 Task: Plan a trip to Pukekohe East, New Zealand from 10th December, 2023 to 18th December, 2023 for 2 adults.1  bedroom having 1 bed and 1 bathroom. Property type can be flat. Amenities needed are: wifi, TV, free parkinig on premises, gym, breakfast. Booking option can be shelf check-in. Look for 3 properties as per requirement.
Action: Mouse moved to (502, 72)
Screenshot: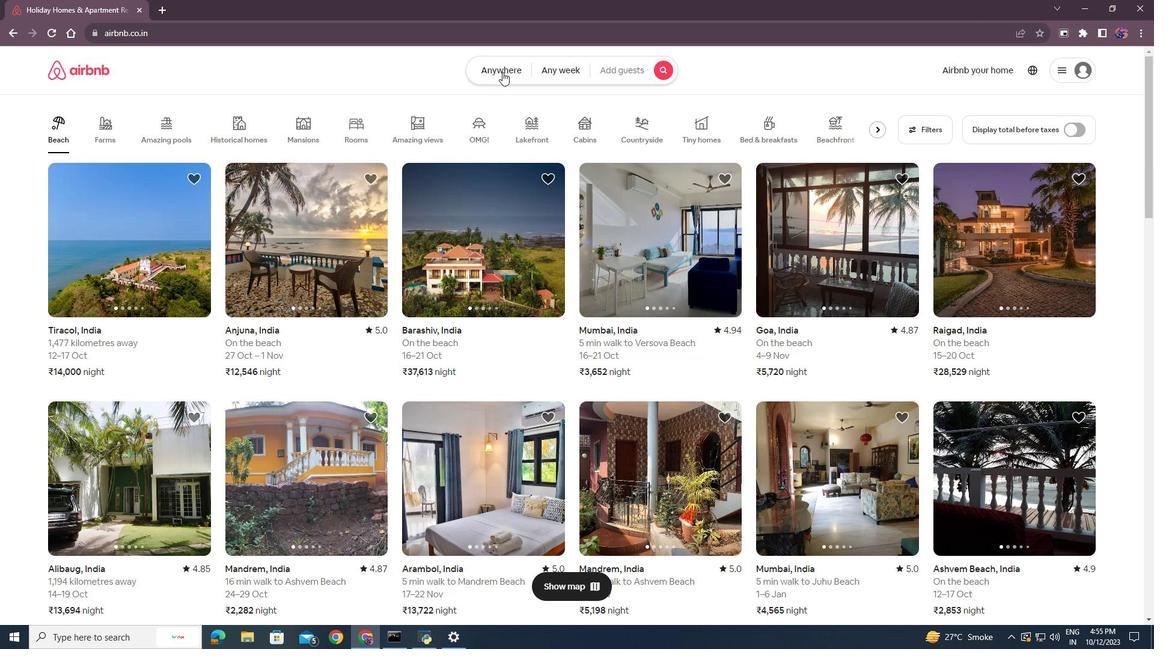 
Action: Mouse pressed left at (502, 72)
Screenshot: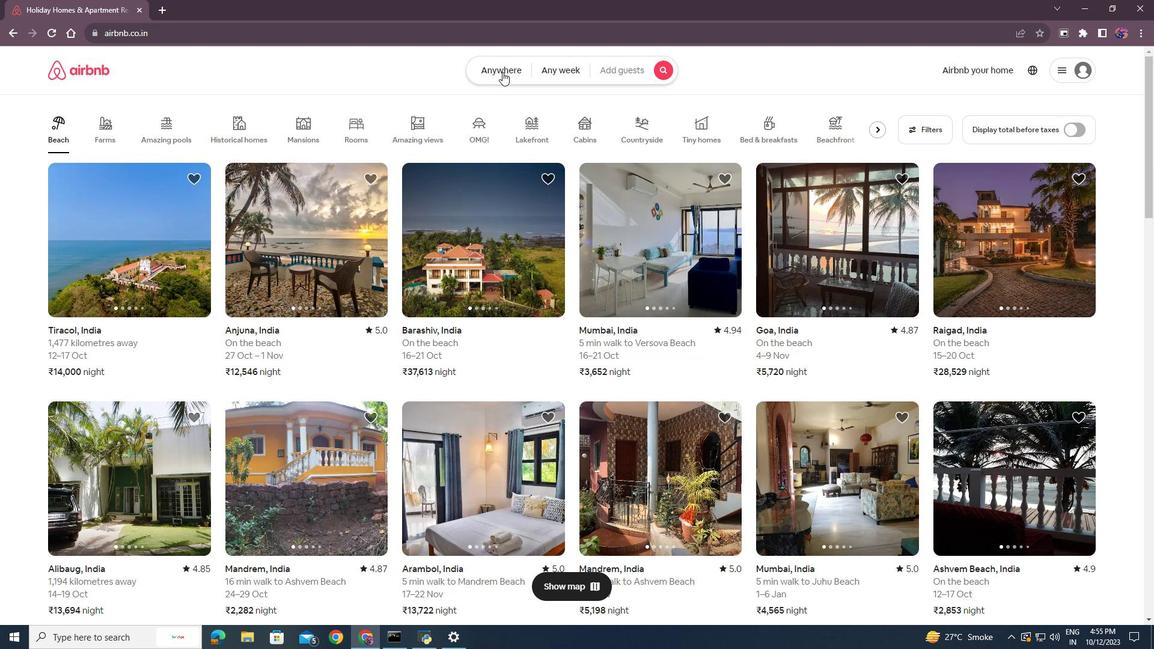
Action: Mouse moved to (384, 117)
Screenshot: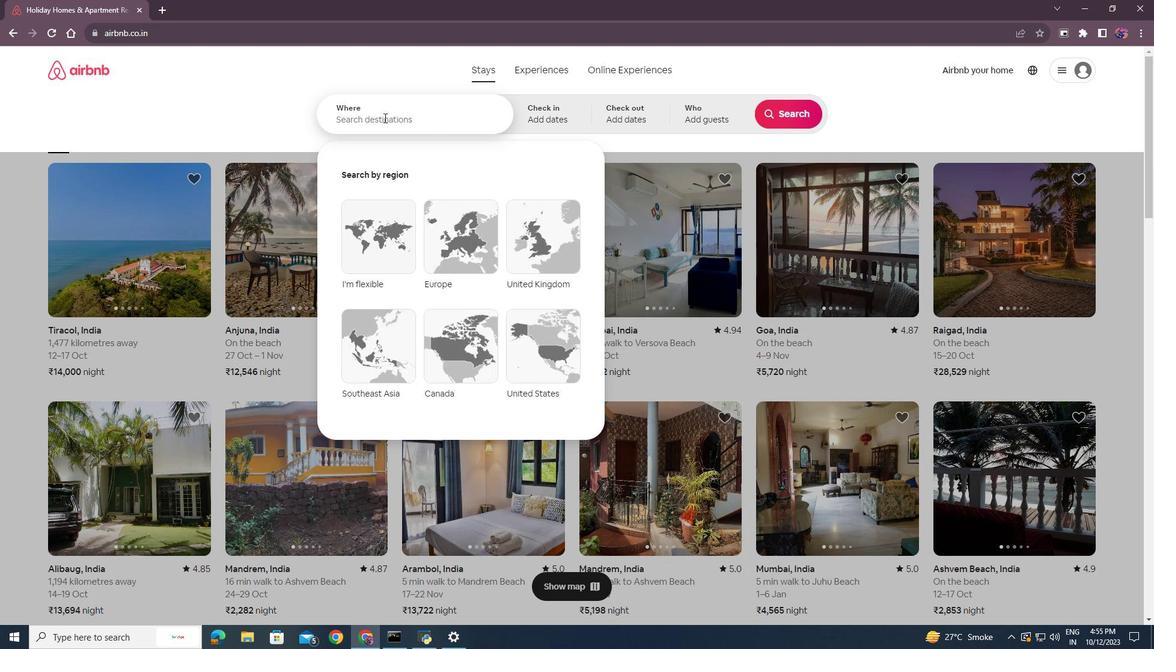 
Action: Mouse pressed left at (384, 117)
Screenshot: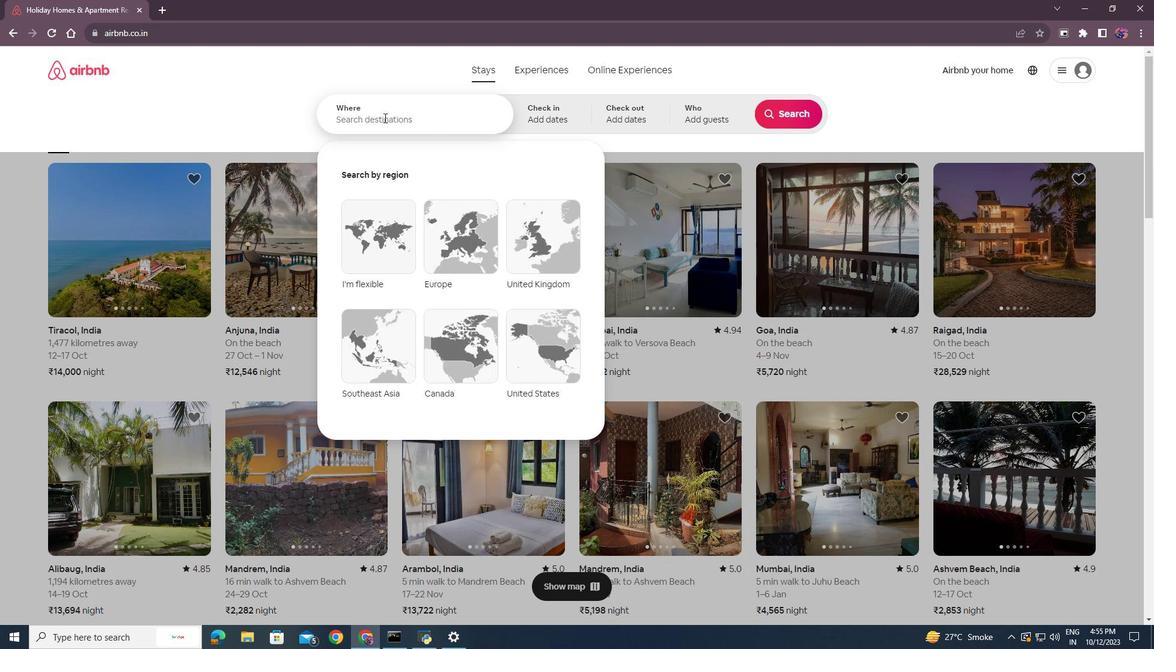 
Action: Mouse moved to (383, 117)
Screenshot: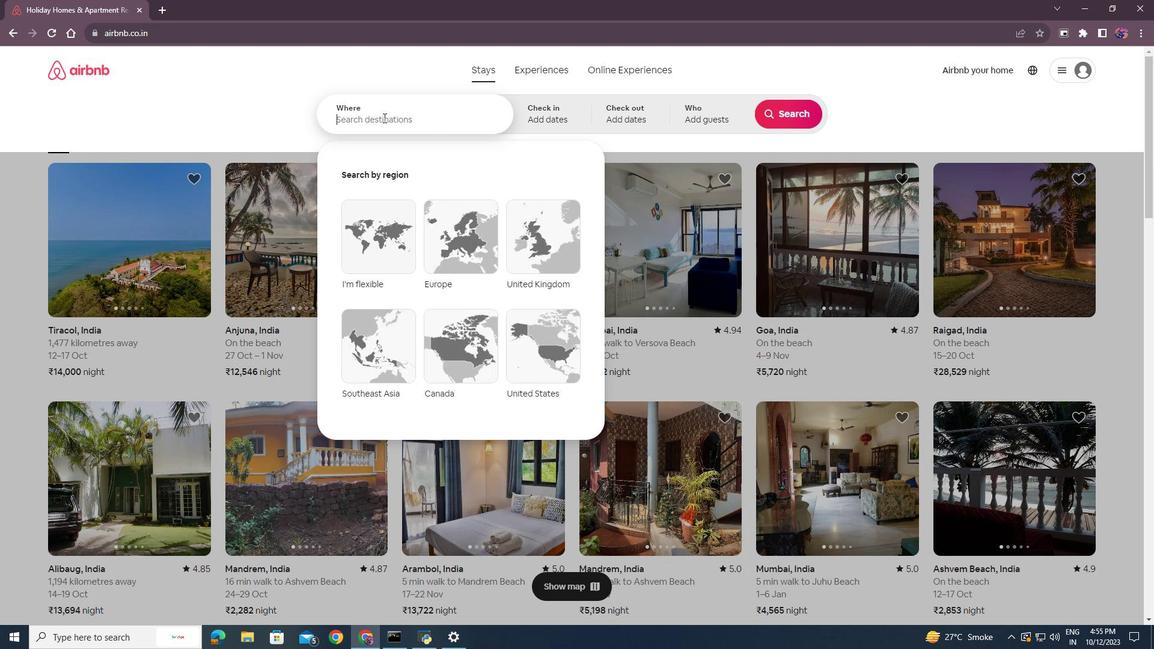 
Action: Key pressed <Key.shift><Key.shift><Key.shift><Key.shift><Key.shift><Key.shift><Key.shift><Key.shift><Key.shift><Key.shift>Pukekohe<Key.space><Key.shift>East<Key.space><Key.backspace>,<Key.shift>New<Key.space><Key.shift><Key.shift><Key.shift><Key.shift><Key.shift><Key.shift><Key.shift><Key.shift><Key.shift><Key.shift><Key.shift><Key.shift><Key.shift><Key.shift><Key.shift><Key.shift><Key.shift><Key.shift><Key.shift>Zeland<Key.enter>
Screenshot: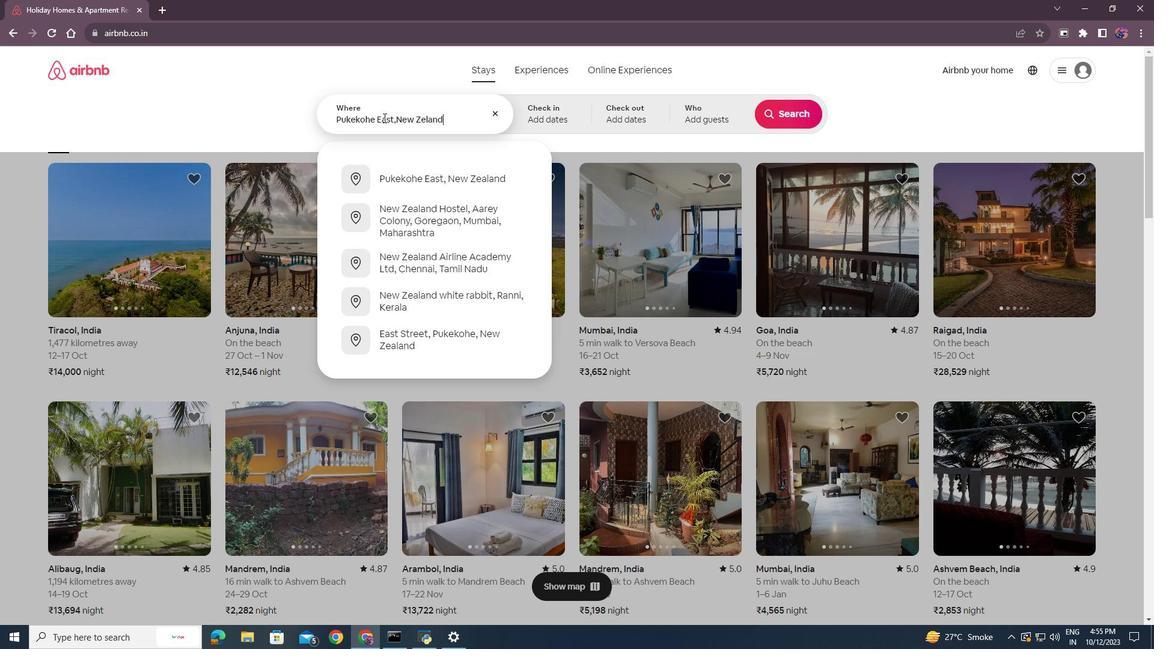 
Action: Mouse moved to (786, 211)
Screenshot: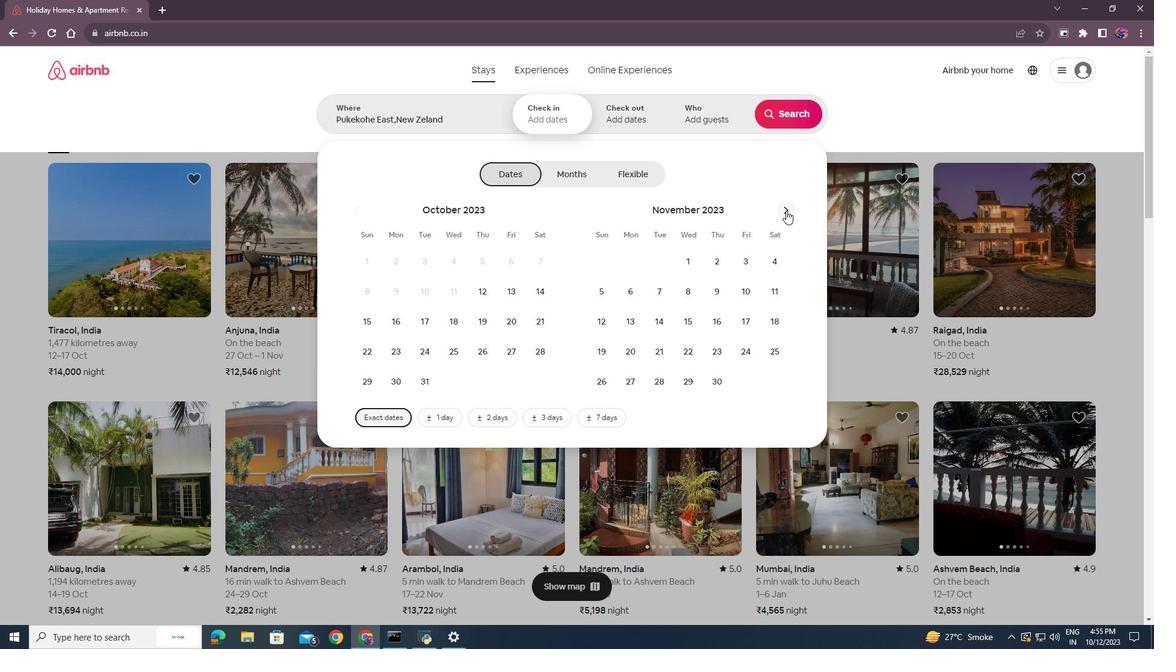 
Action: Mouse pressed left at (786, 211)
Screenshot: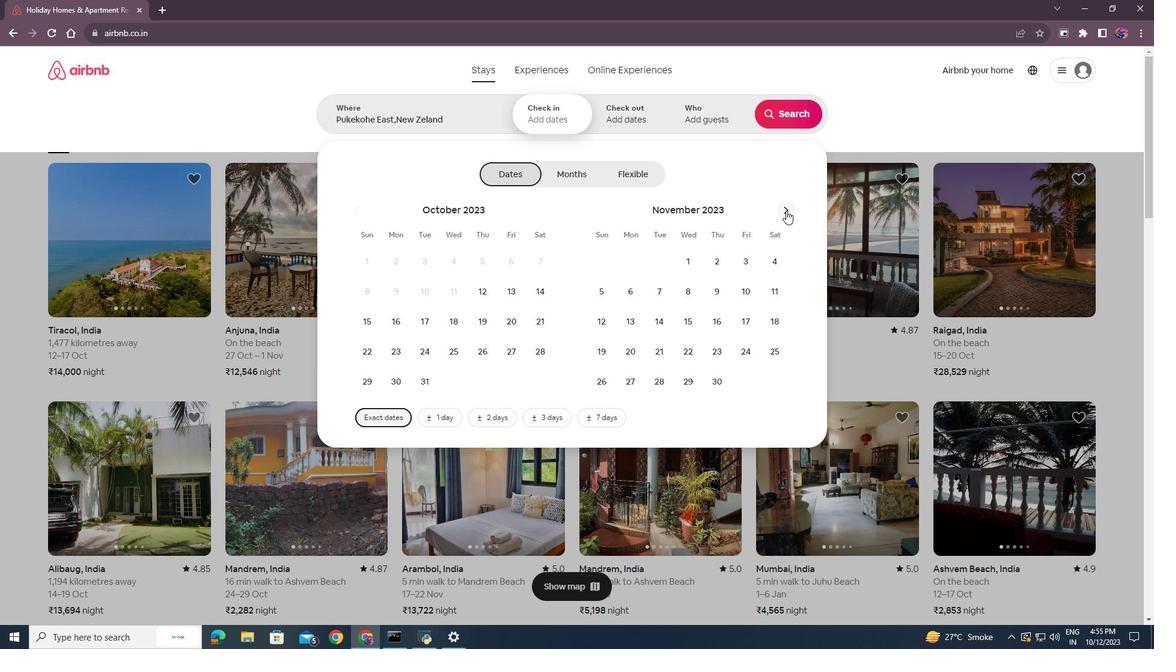 
Action: Mouse moved to (600, 321)
Screenshot: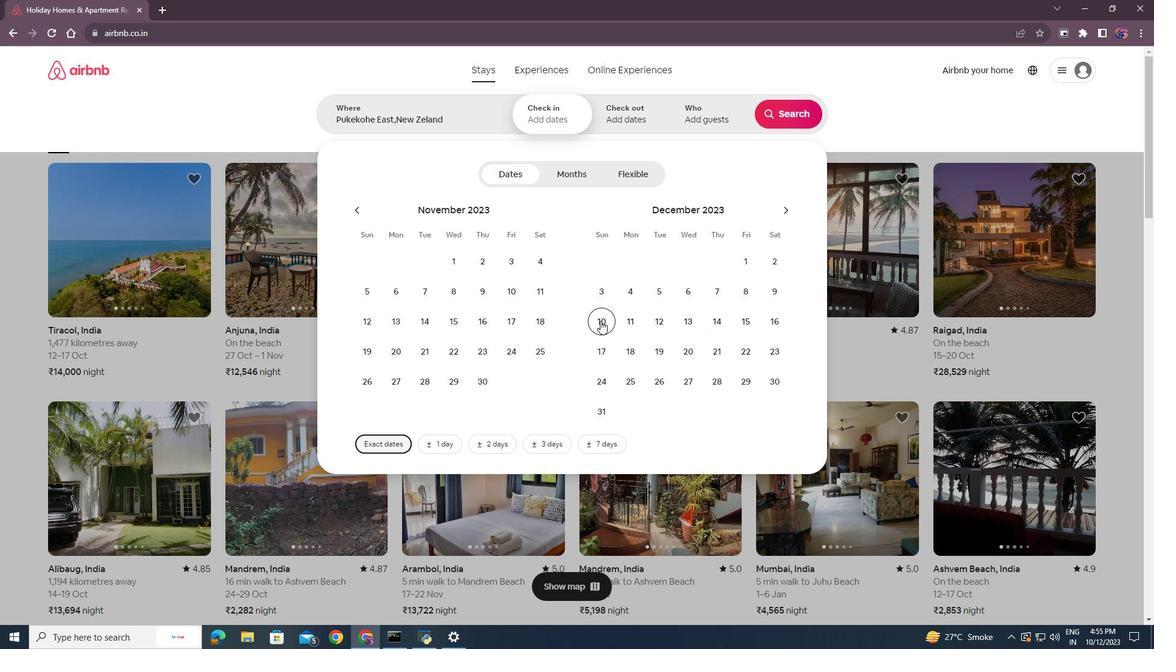 
Action: Mouse pressed left at (600, 321)
Screenshot: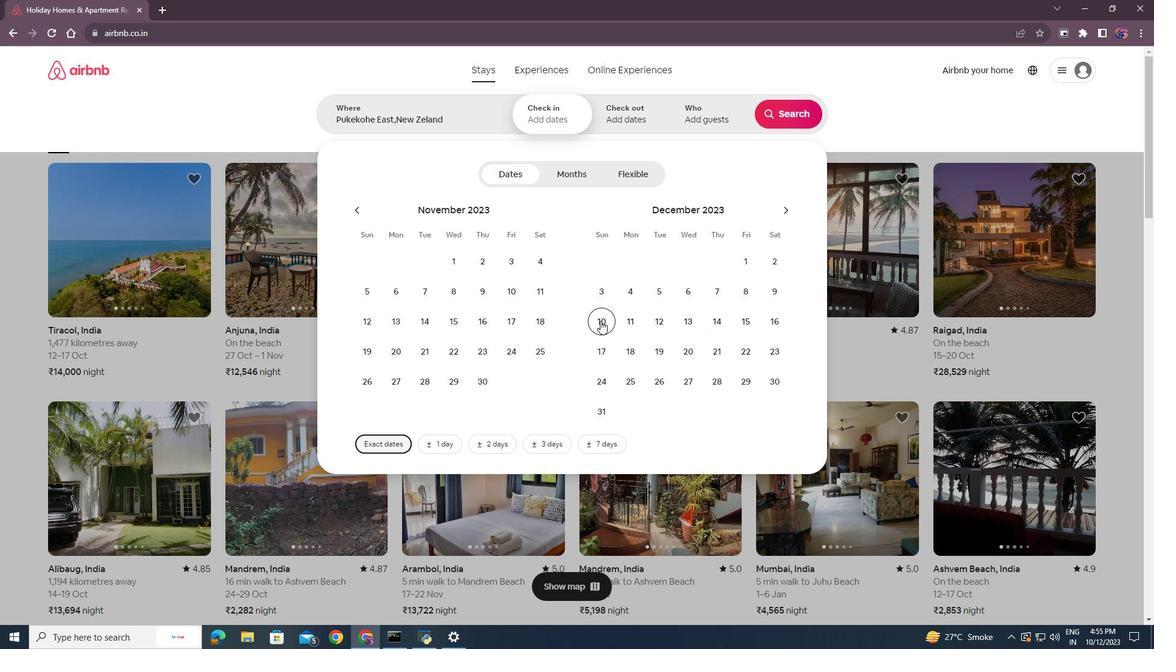 
Action: Mouse moved to (627, 346)
Screenshot: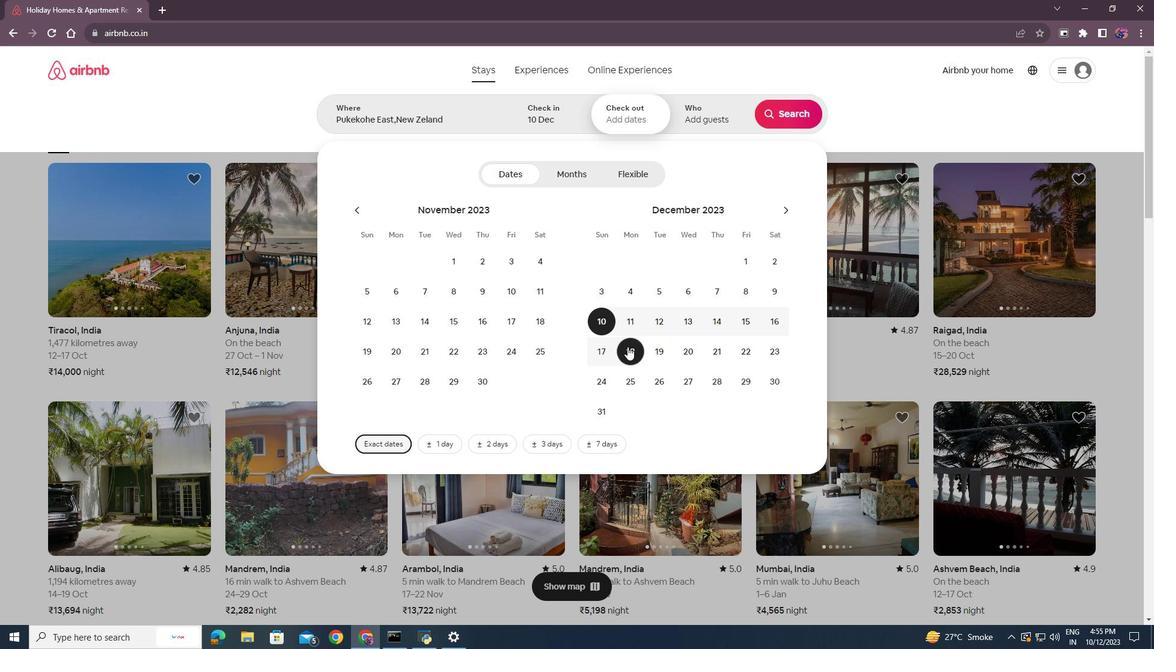 
Action: Mouse pressed left at (627, 346)
Screenshot: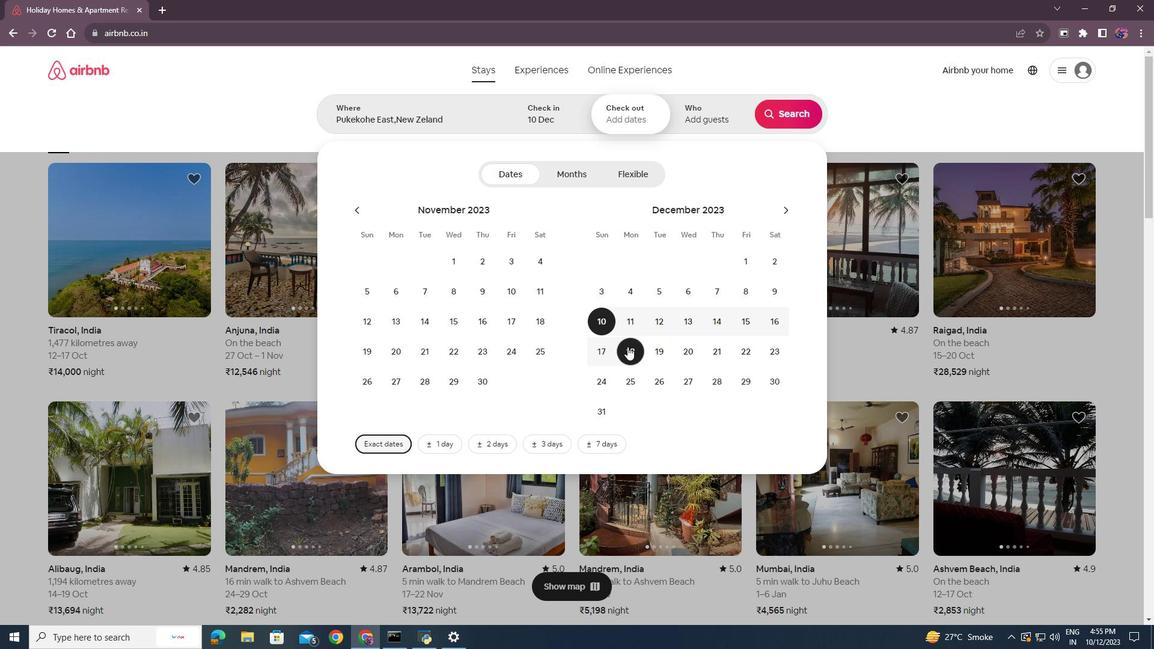 
Action: Mouse moved to (709, 117)
Screenshot: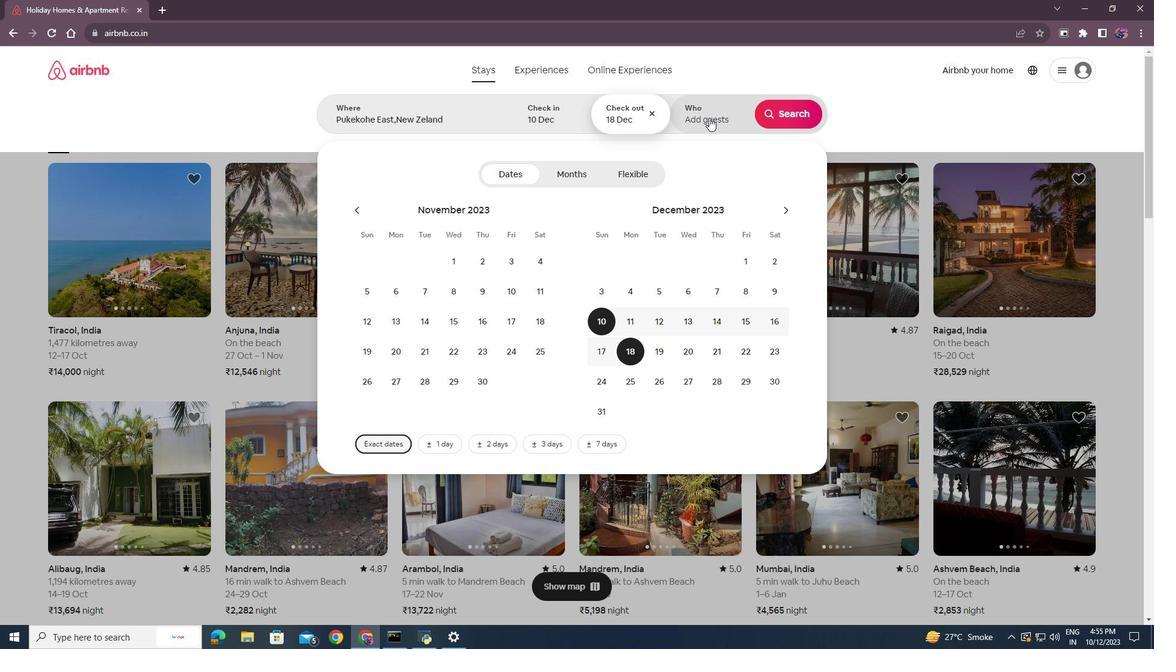 
Action: Mouse pressed left at (709, 117)
Screenshot: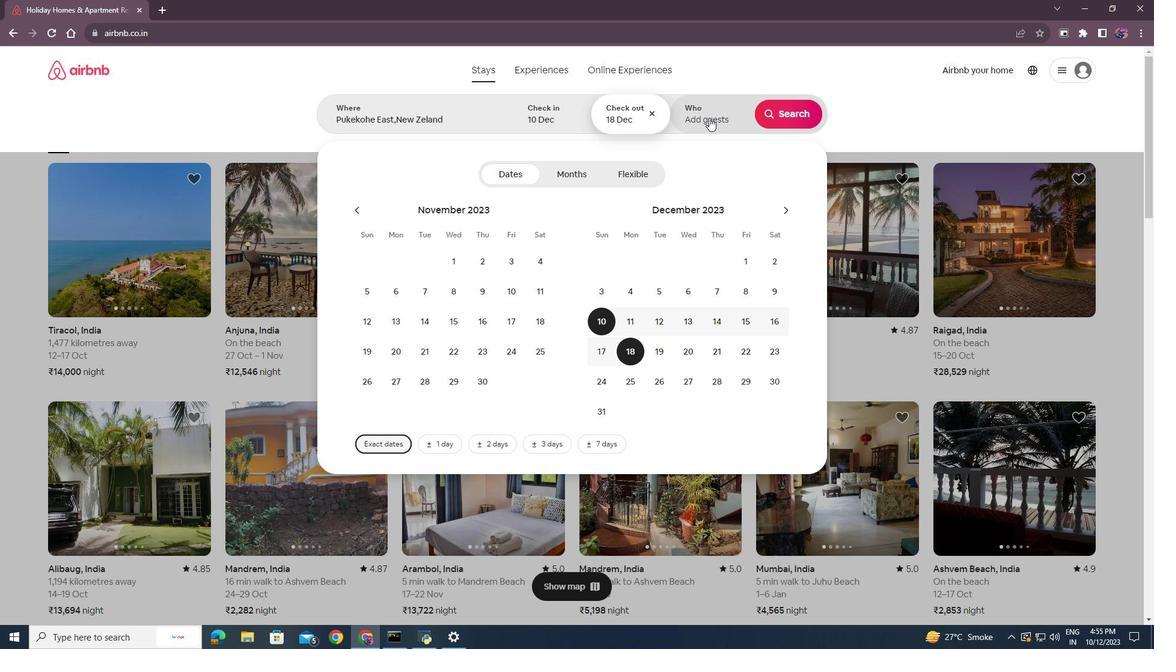
Action: Mouse moved to (798, 179)
Screenshot: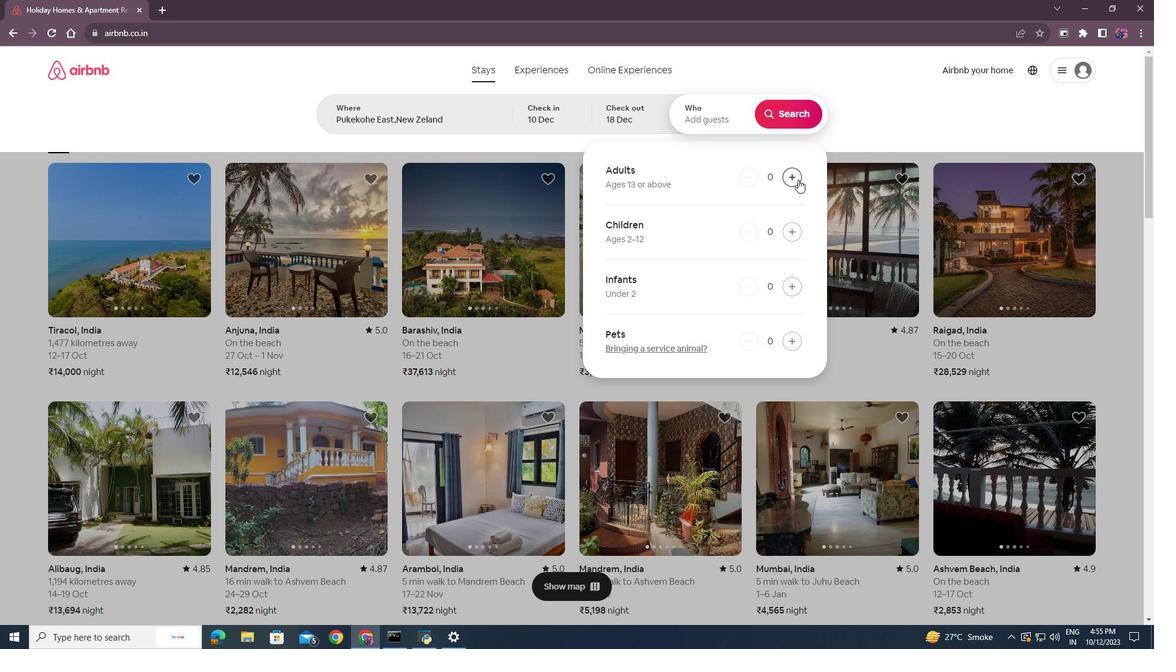 
Action: Mouse pressed left at (798, 179)
Screenshot: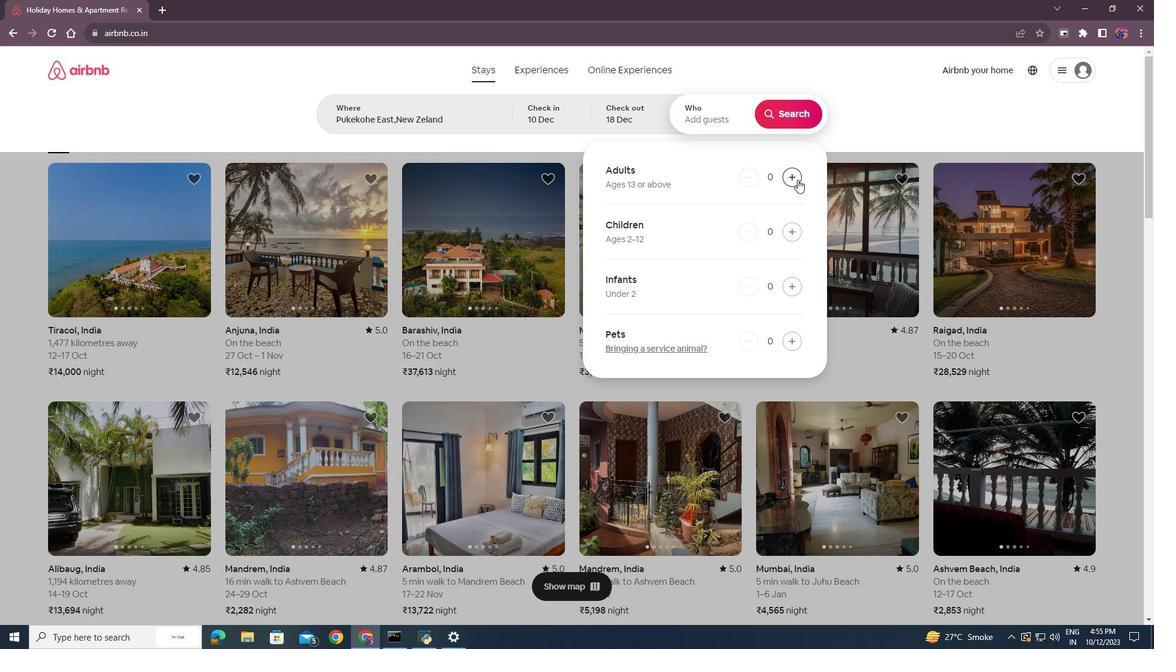 
Action: Mouse moved to (798, 179)
Screenshot: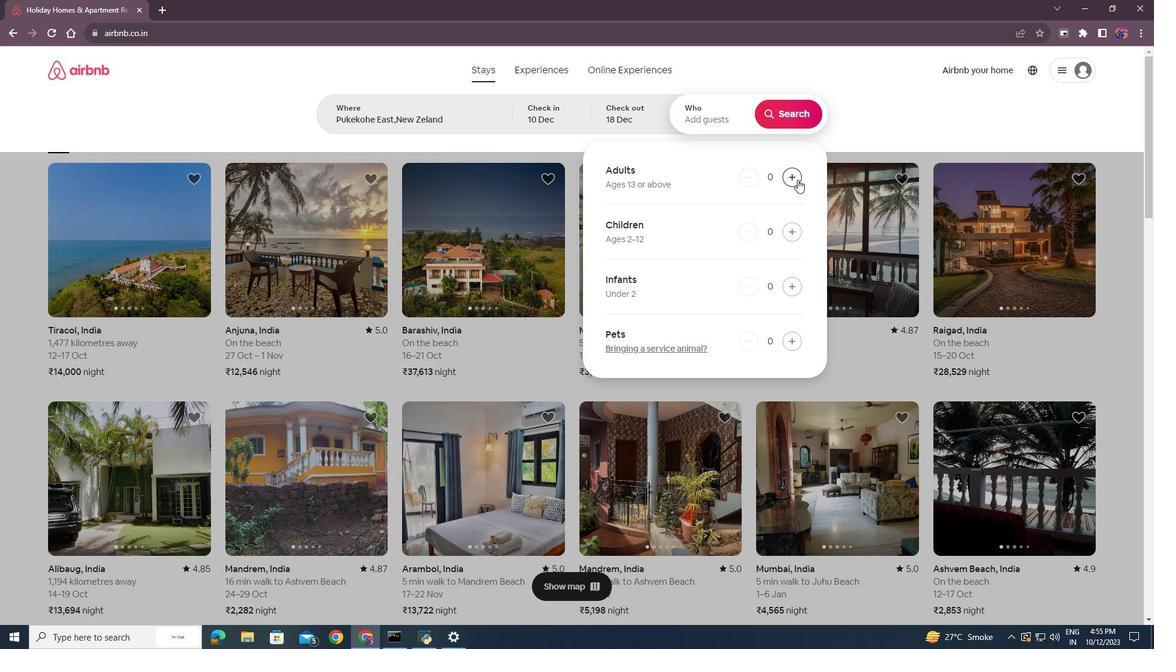 
Action: Mouse pressed left at (798, 179)
Screenshot: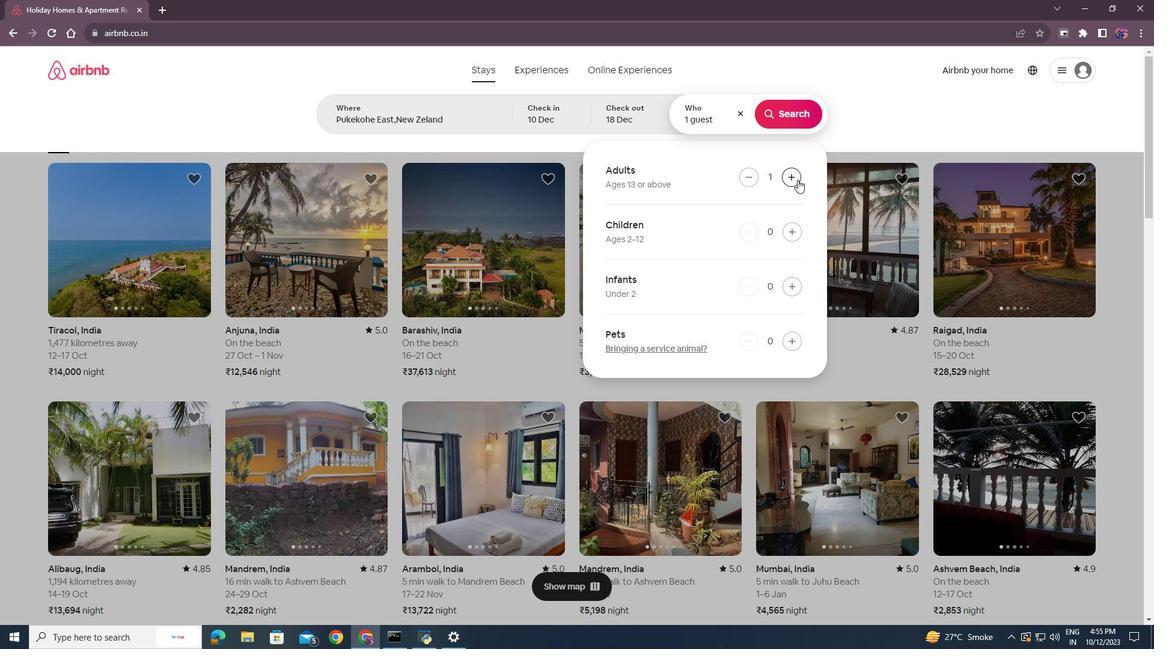 
Action: Mouse moved to (784, 110)
Screenshot: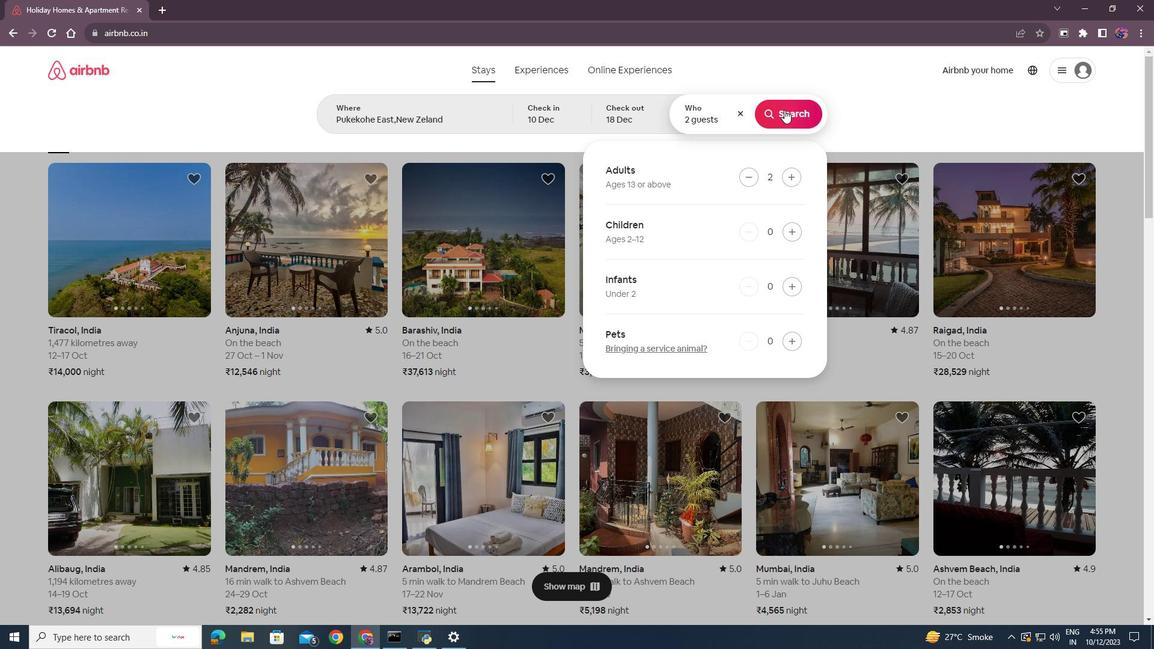 
Action: Mouse pressed left at (784, 110)
Screenshot: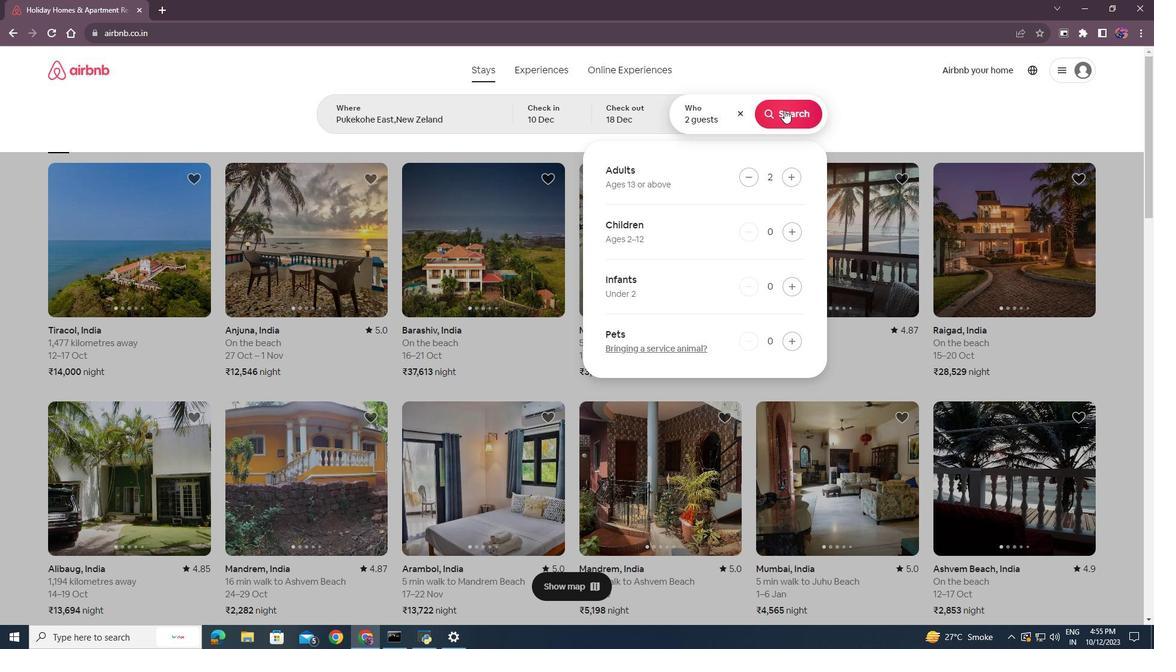 
Action: Mouse moved to (769, 251)
Screenshot: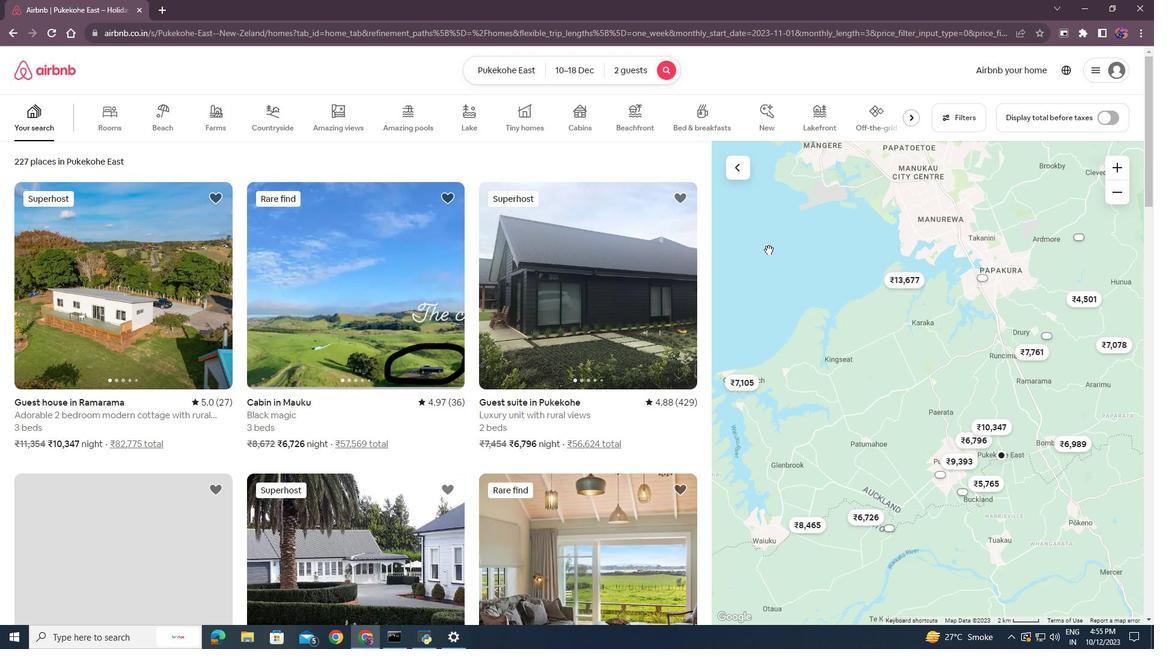 
Action: Mouse scrolled (769, 250) with delta (0, 0)
Screenshot: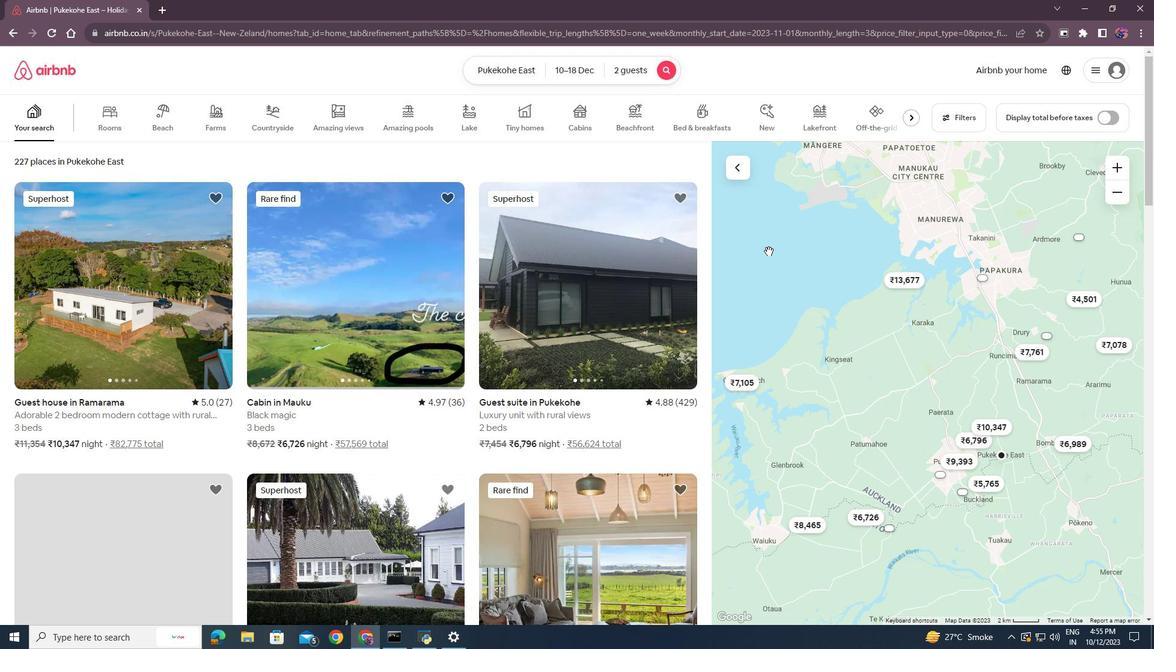 
Action: Mouse moved to (764, 260)
Screenshot: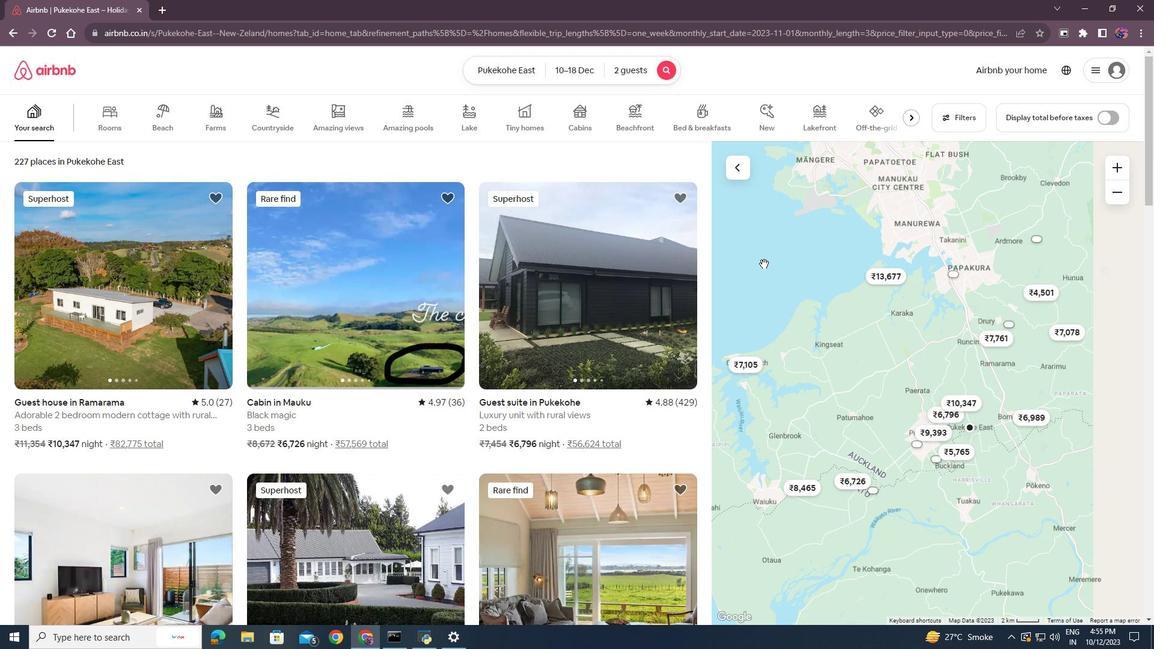 
Action: Mouse scrolled (764, 260) with delta (0, 0)
Screenshot: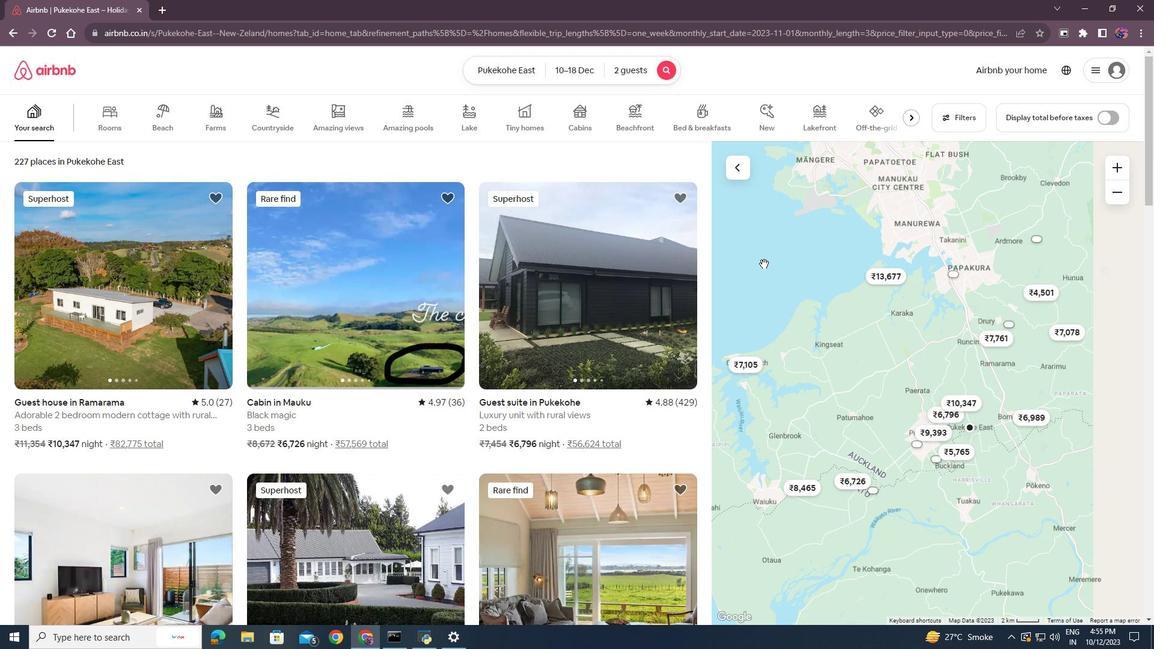 
Action: Mouse moved to (957, 119)
Screenshot: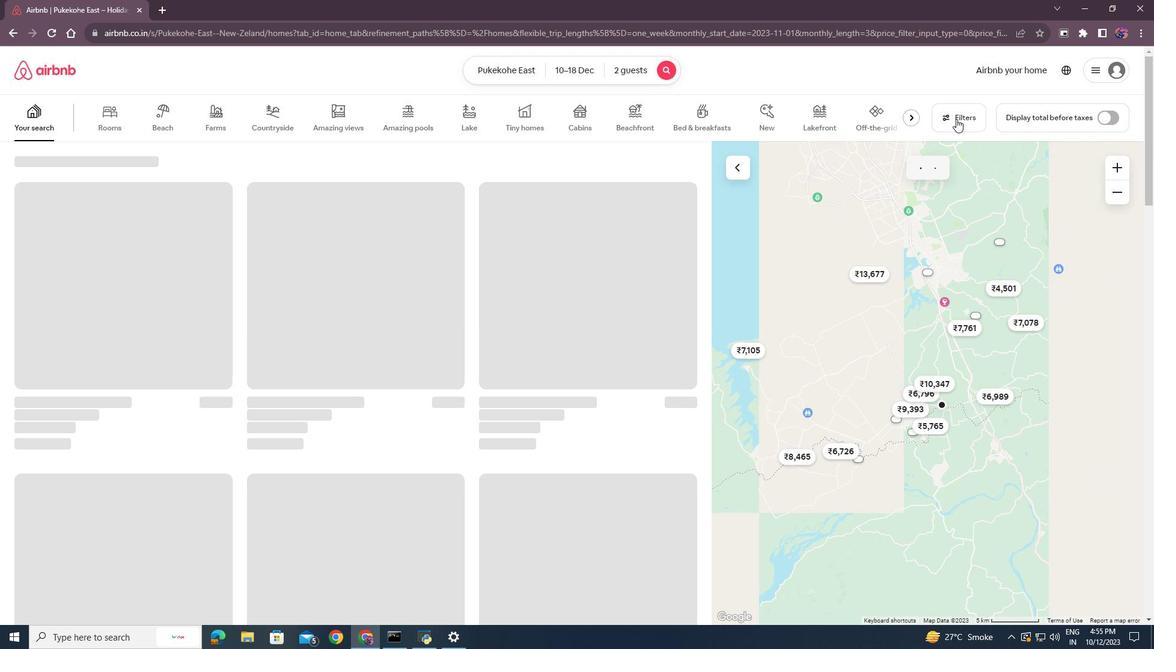 
Action: Mouse pressed left at (957, 119)
Screenshot: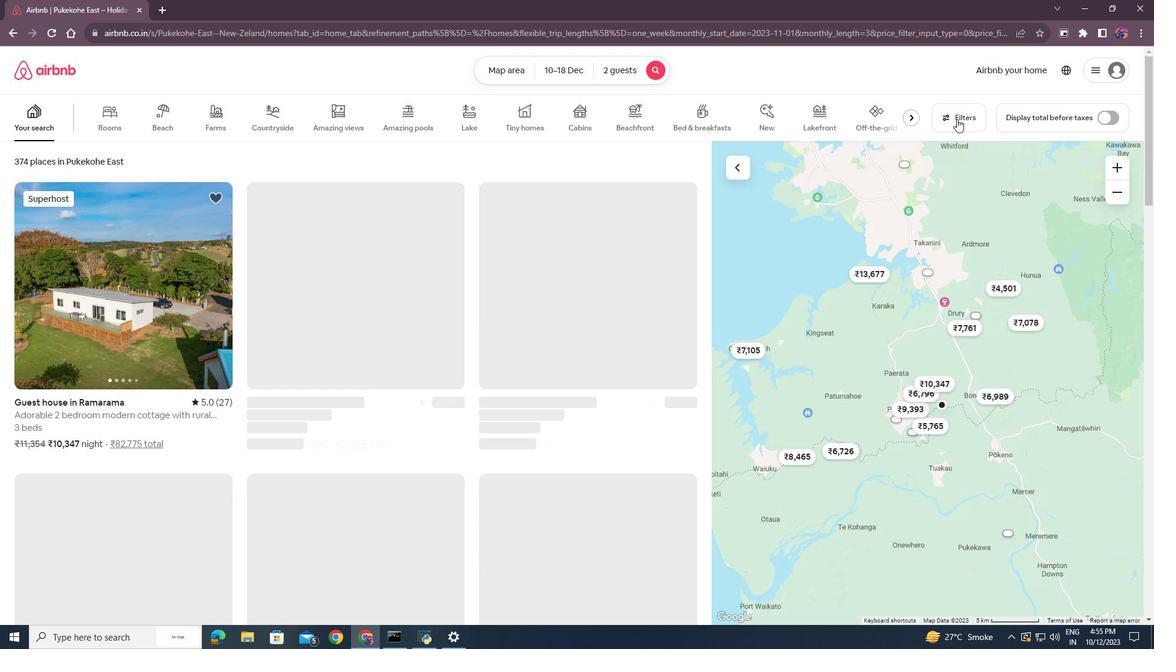 
Action: Mouse moved to (642, 413)
Screenshot: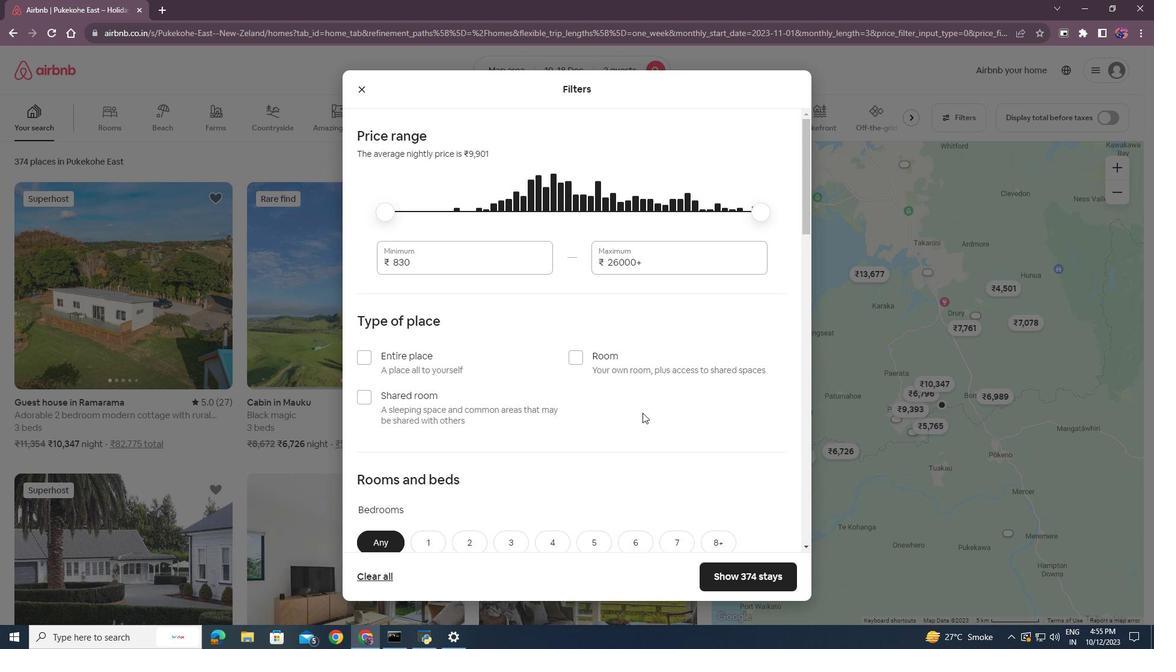 
Action: Mouse scrolled (642, 412) with delta (0, 0)
Screenshot: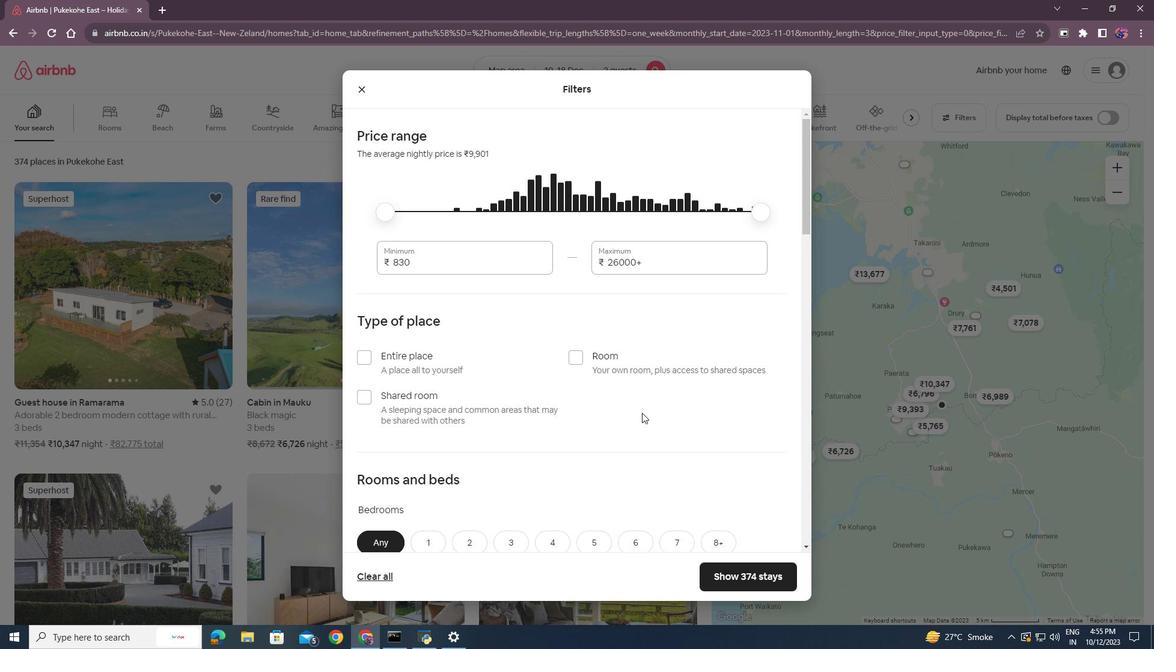 
Action: Mouse moved to (639, 412)
Screenshot: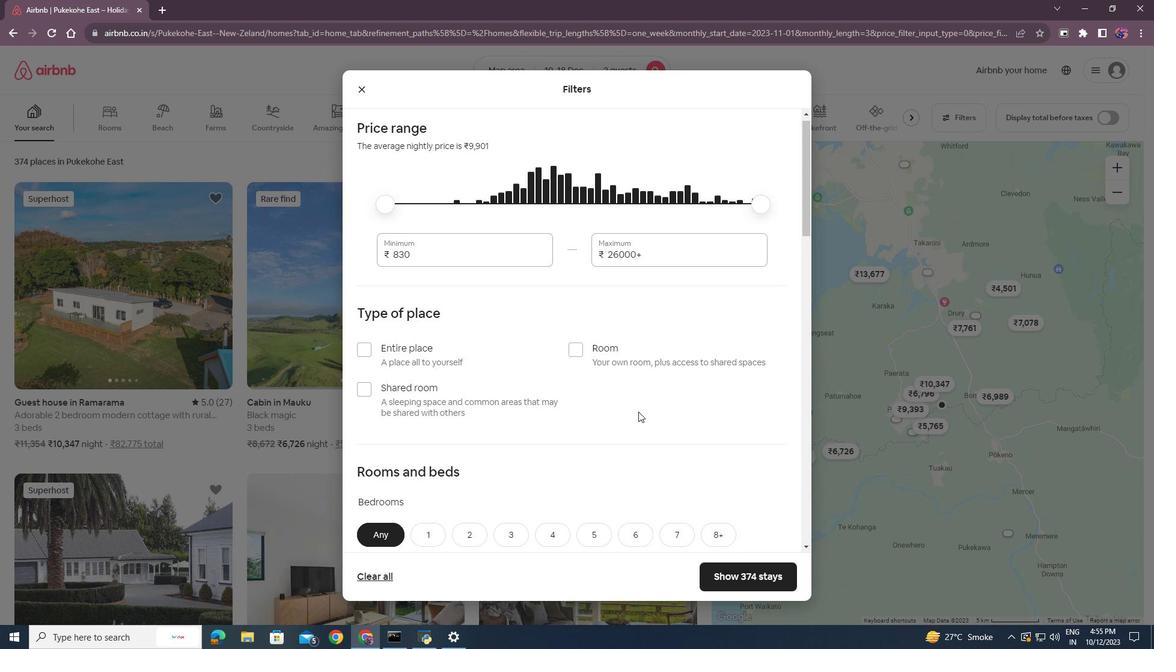 
Action: Mouse scrolled (639, 411) with delta (0, 0)
Screenshot: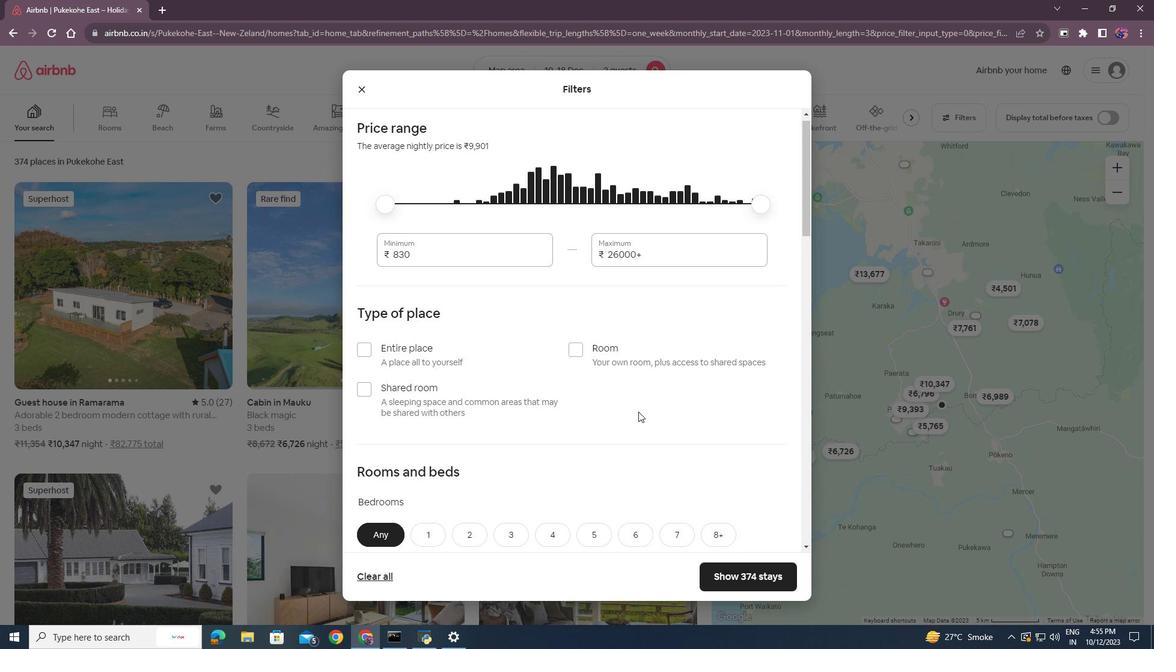 
Action: Mouse moved to (638, 411)
Screenshot: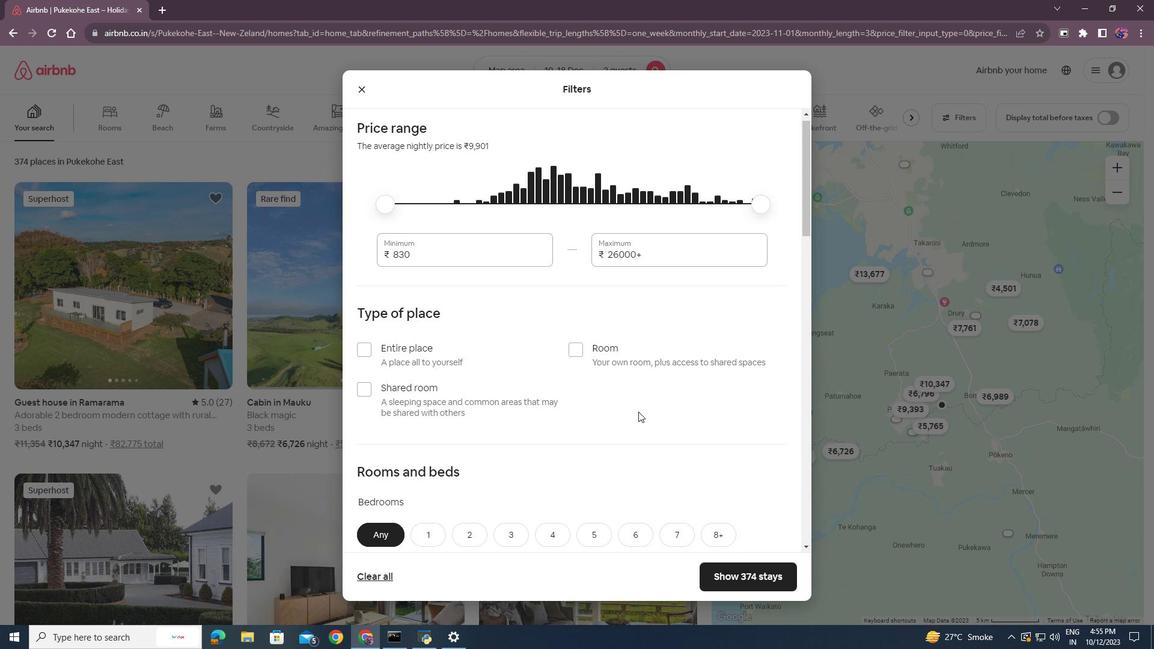 
Action: Mouse scrolled (638, 411) with delta (0, 0)
Screenshot: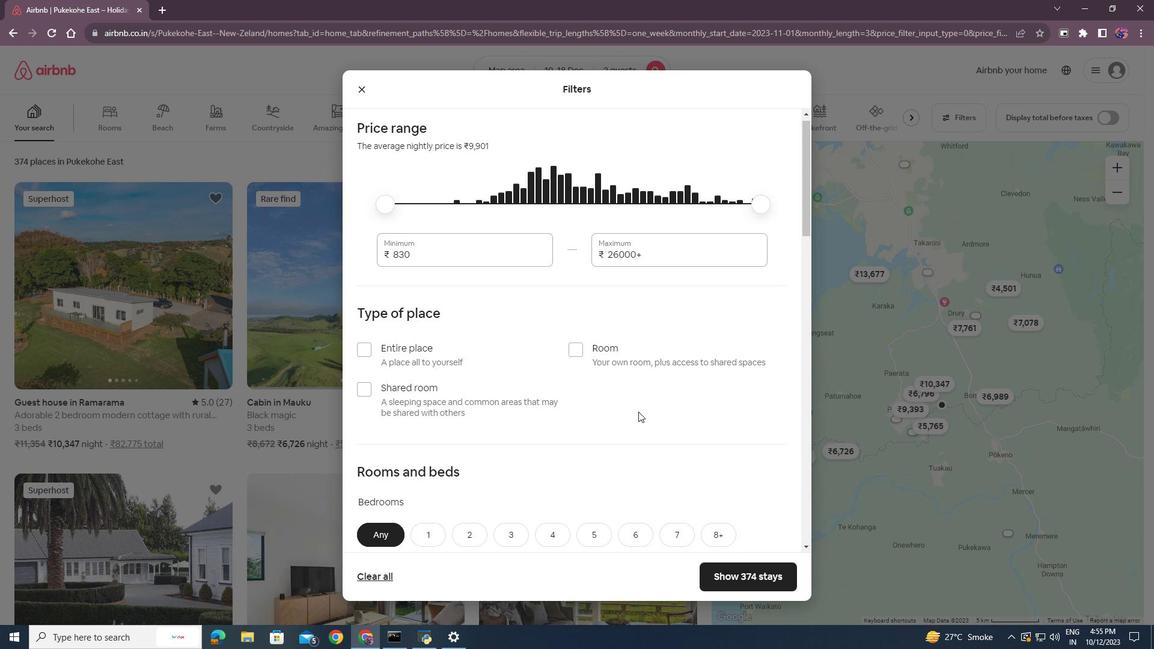 
Action: Mouse moved to (636, 411)
Screenshot: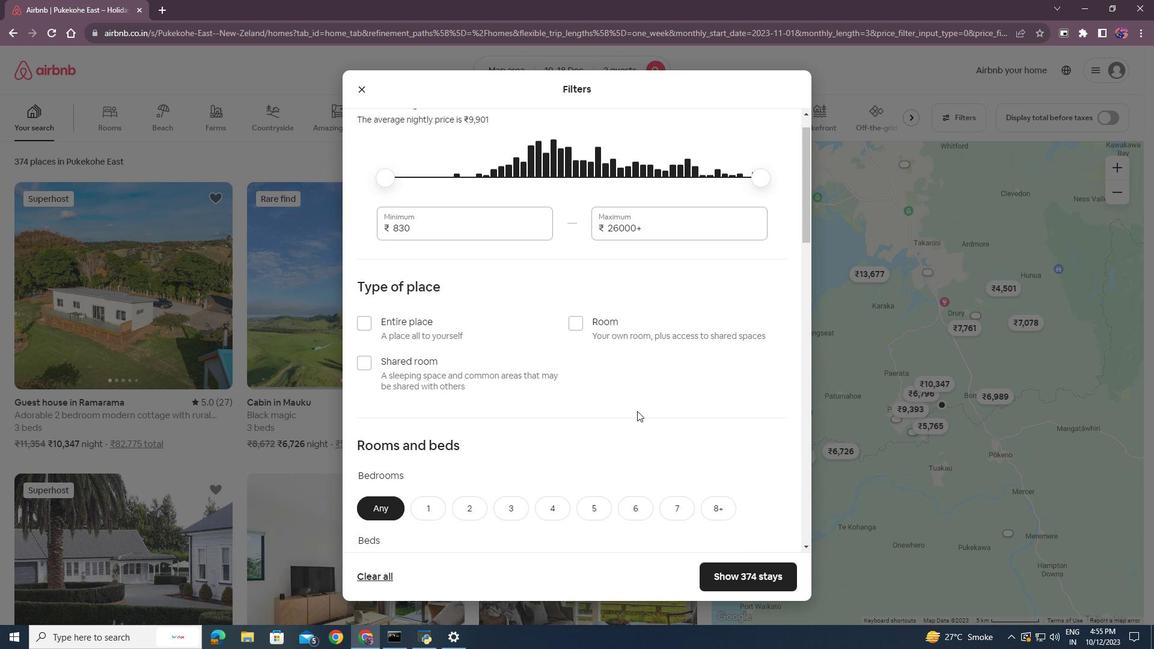 
Action: Mouse scrolled (636, 410) with delta (0, 0)
Screenshot: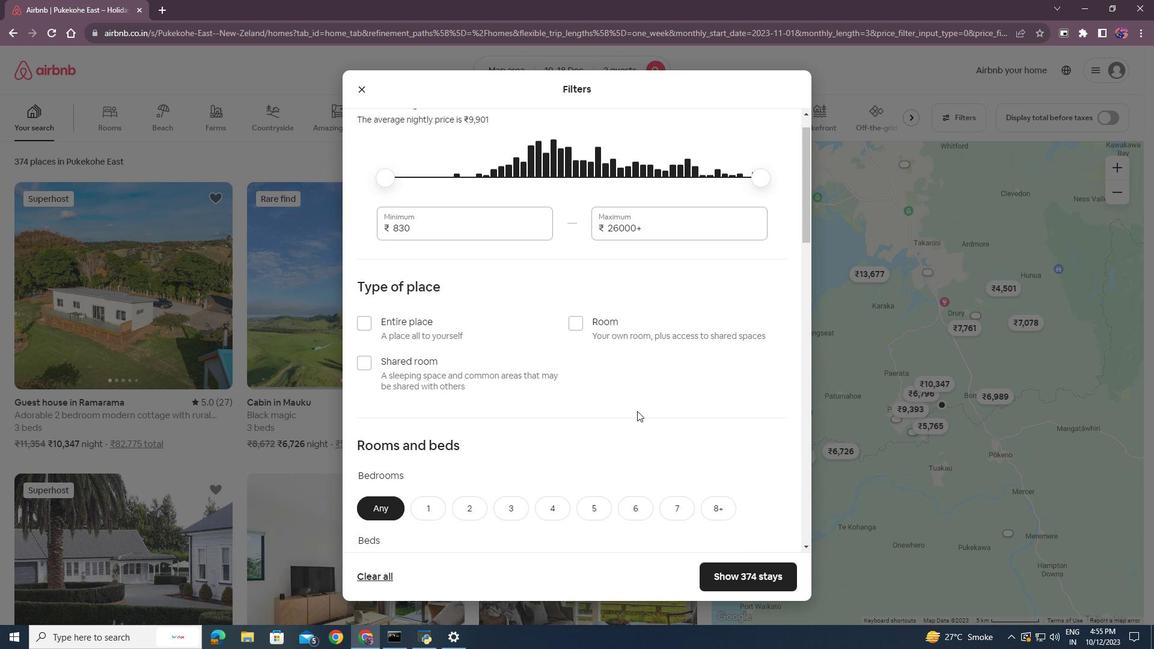 
Action: Mouse moved to (426, 309)
Screenshot: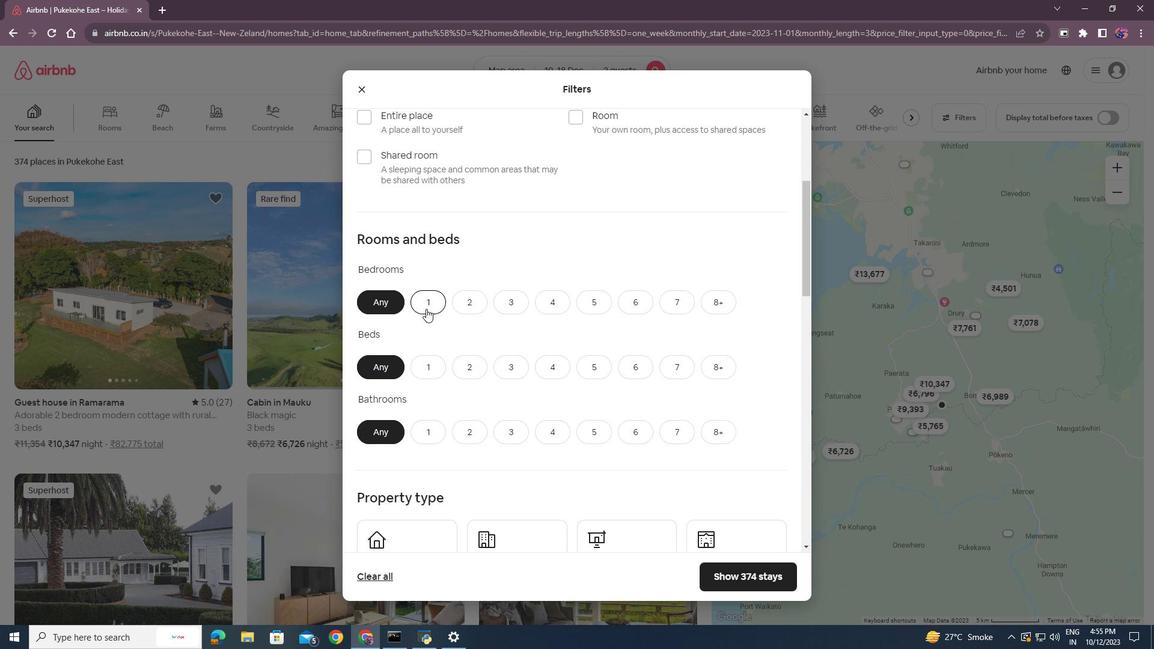 
Action: Mouse pressed left at (426, 309)
Screenshot: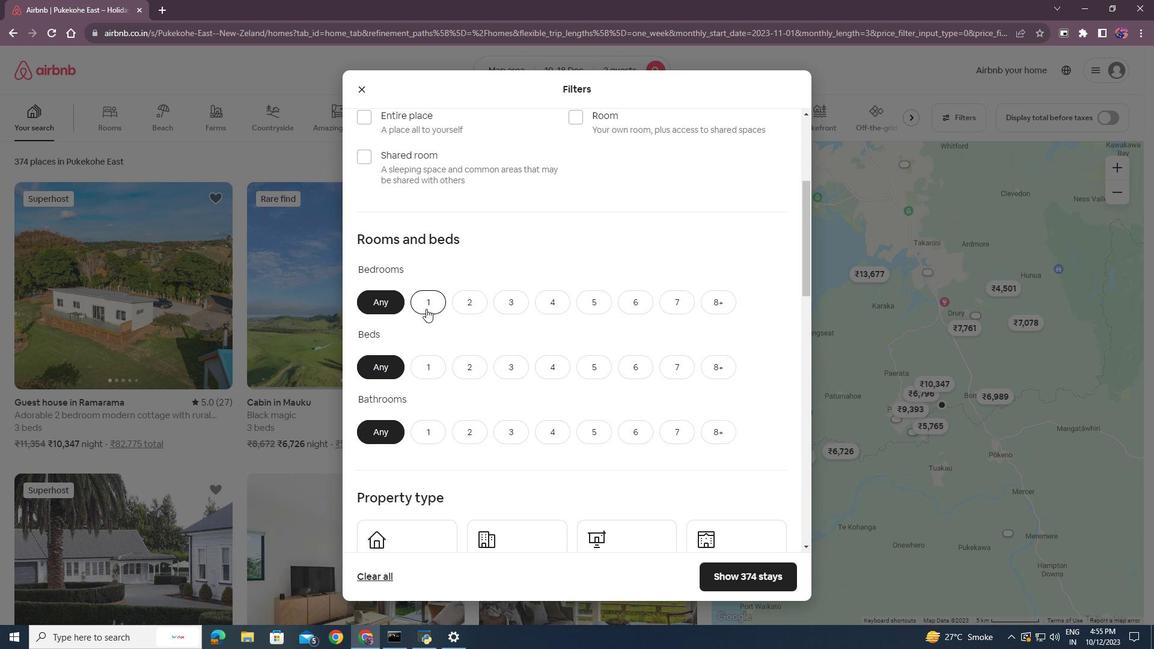 
Action: Mouse moved to (437, 360)
Screenshot: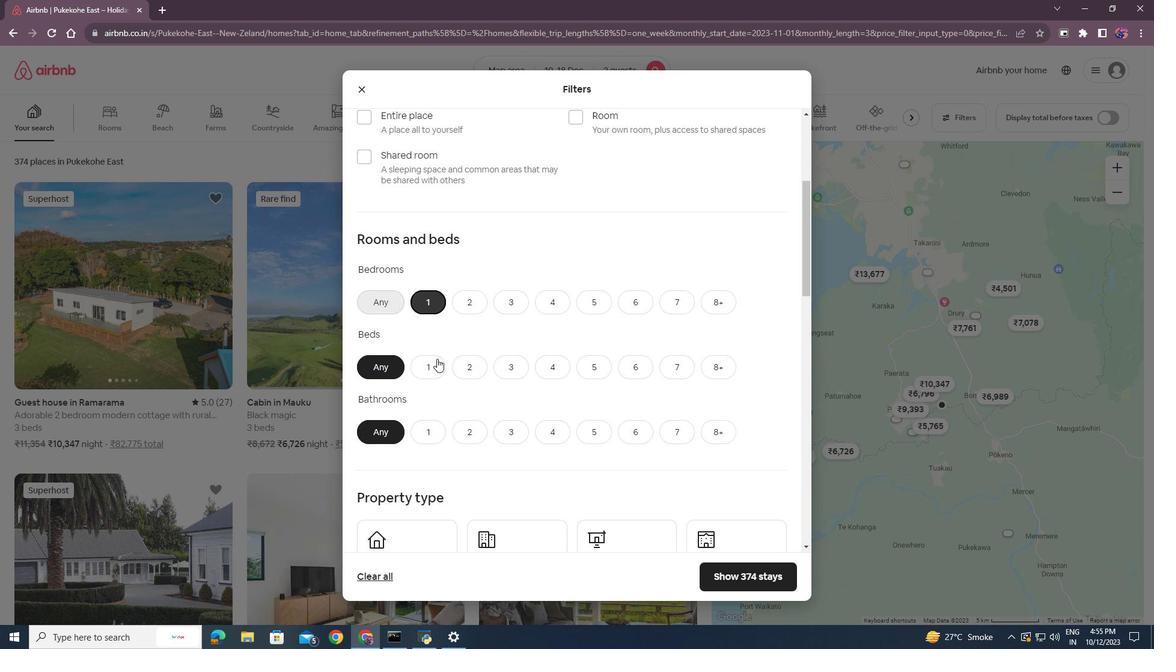 
Action: Mouse pressed left at (437, 360)
Screenshot: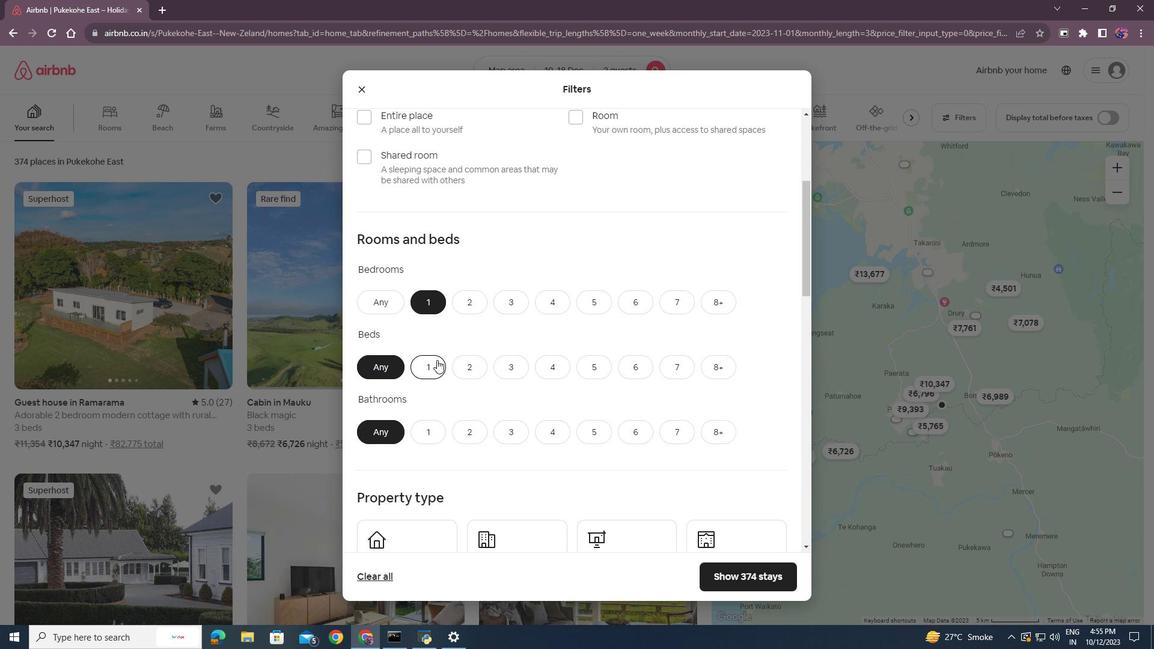 
Action: Mouse moved to (429, 436)
Screenshot: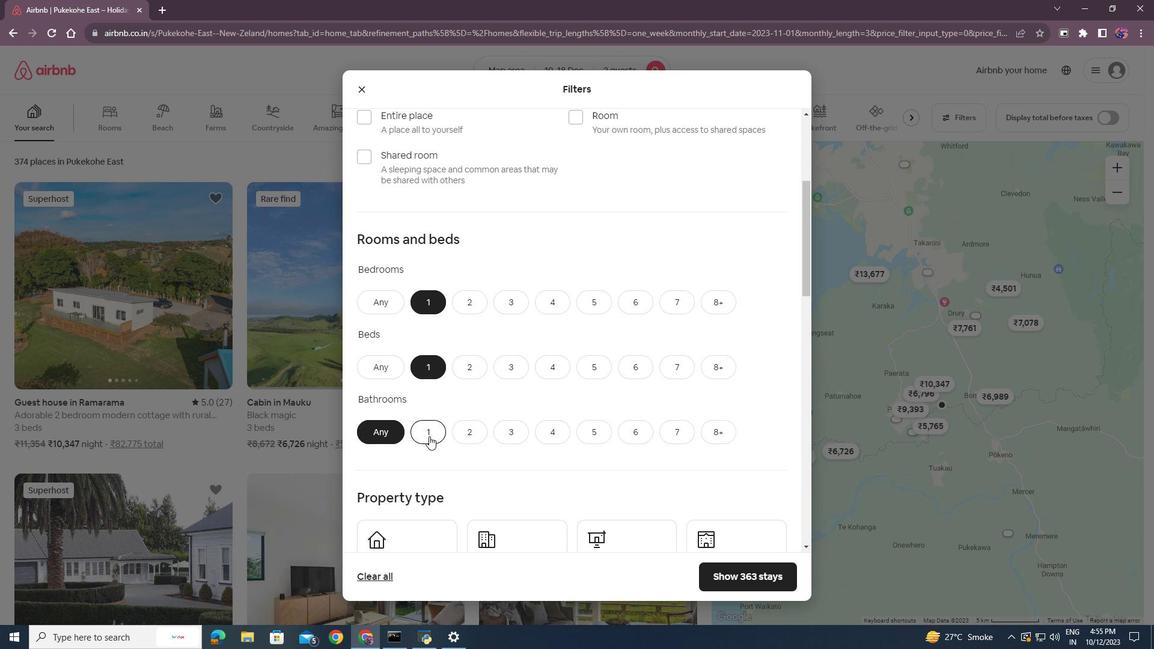 
Action: Mouse pressed left at (429, 436)
Screenshot: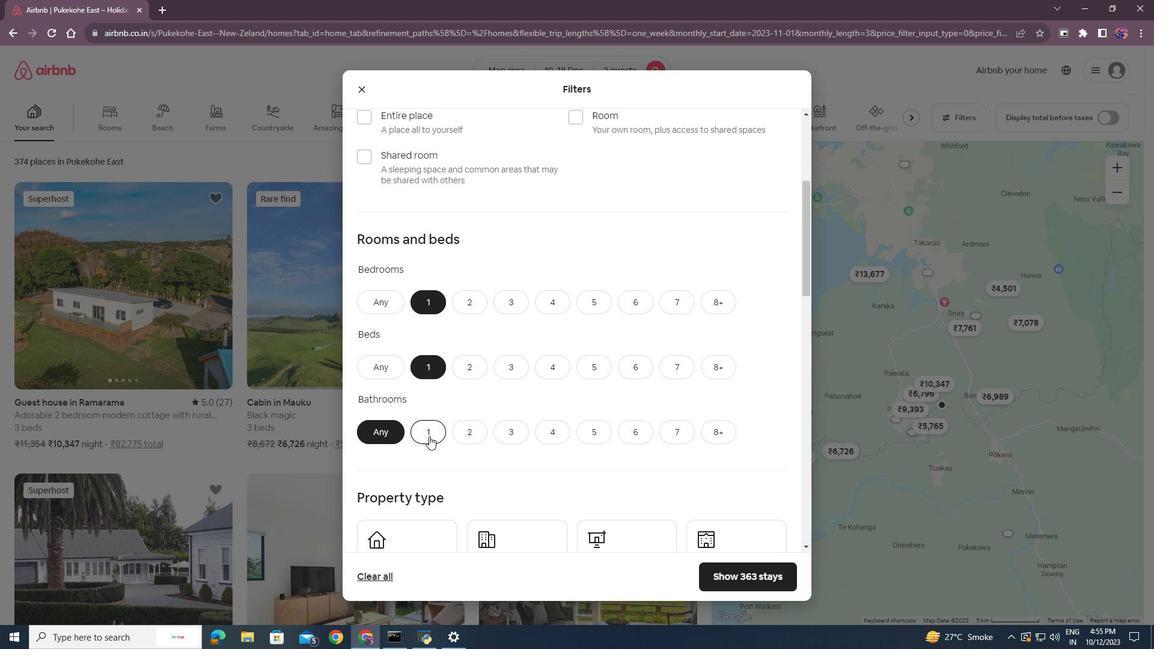 
Action: Mouse moved to (489, 443)
Screenshot: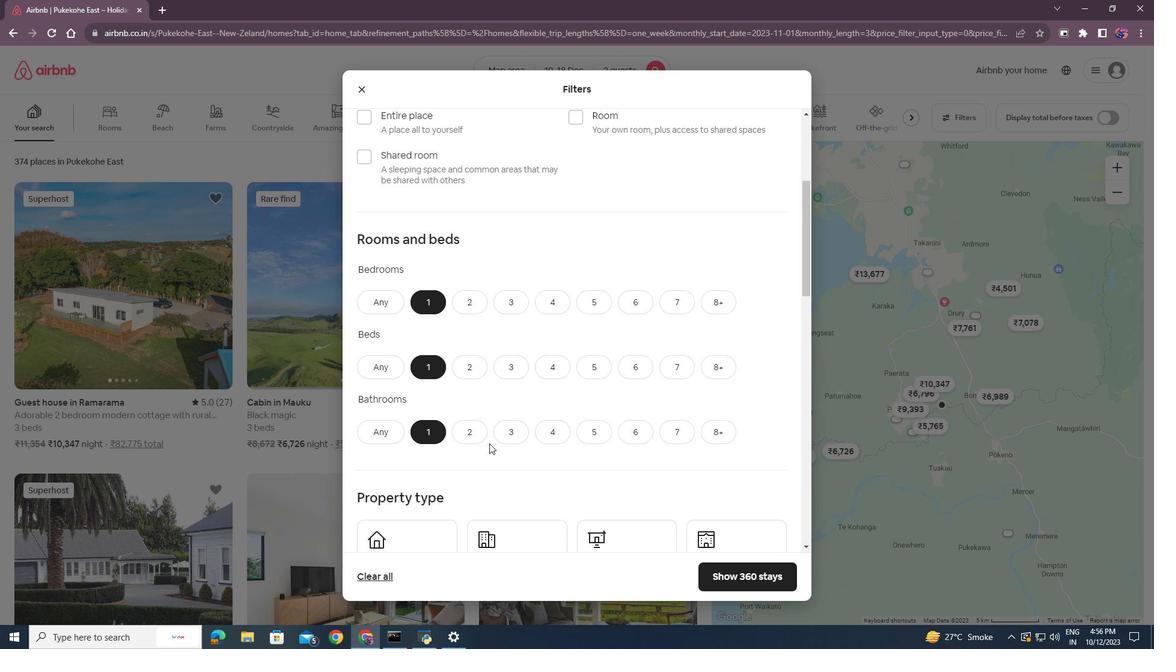 
Action: Mouse scrolled (489, 443) with delta (0, 0)
Screenshot: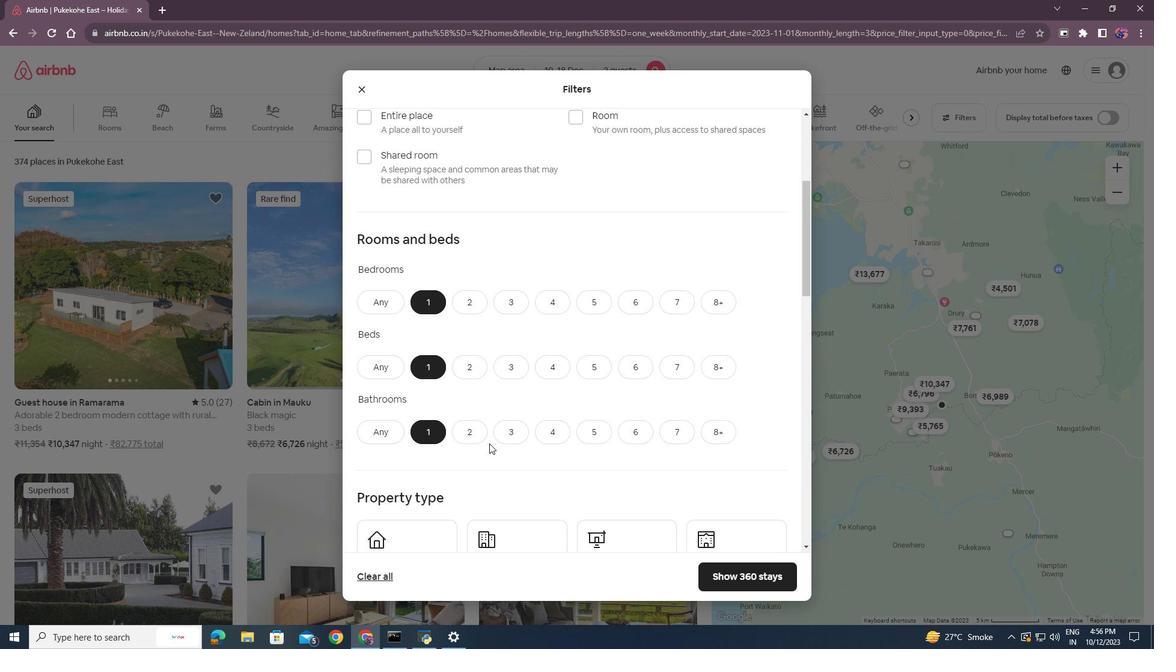 
Action: Mouse scrolled (489, 443) with delta (0, 0)
Screenshot: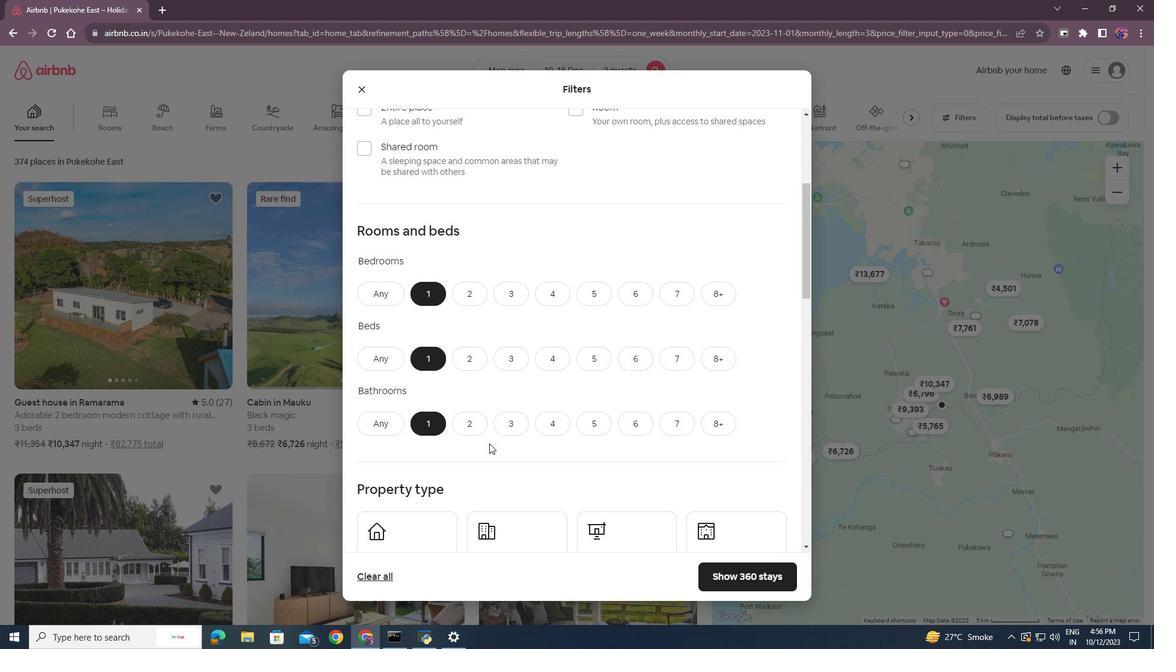 
Action: Mouse scrolled (489, 443) with delta (0, 0)
Screenshot: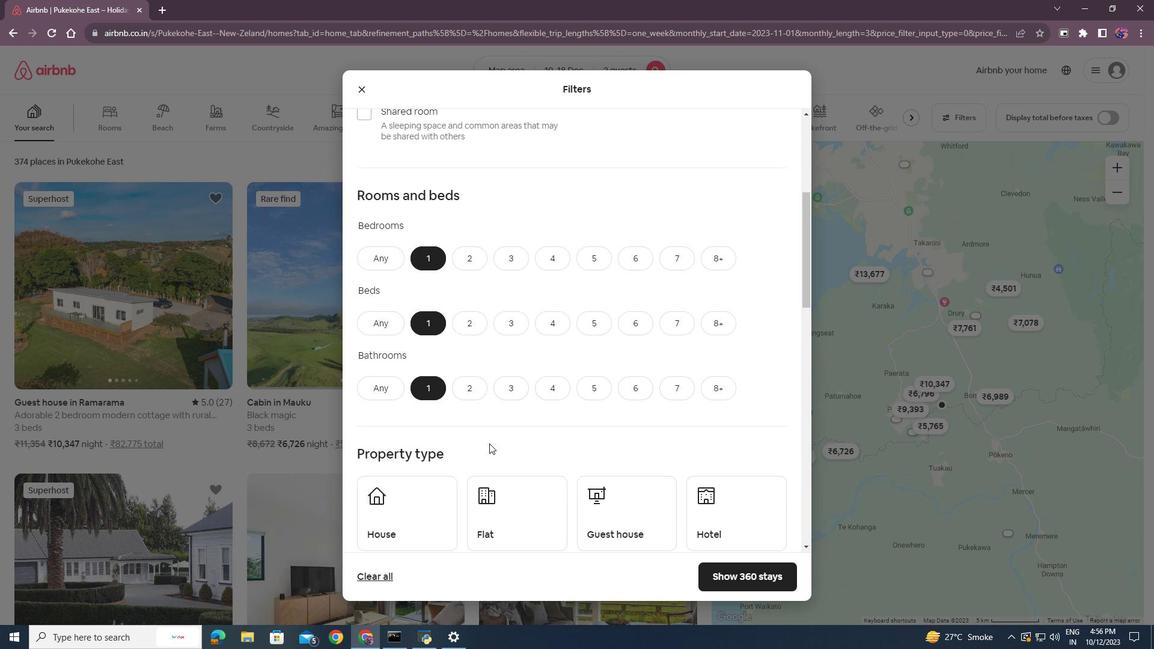 
Action: Mouse moved to (606, 438)
Screenshot: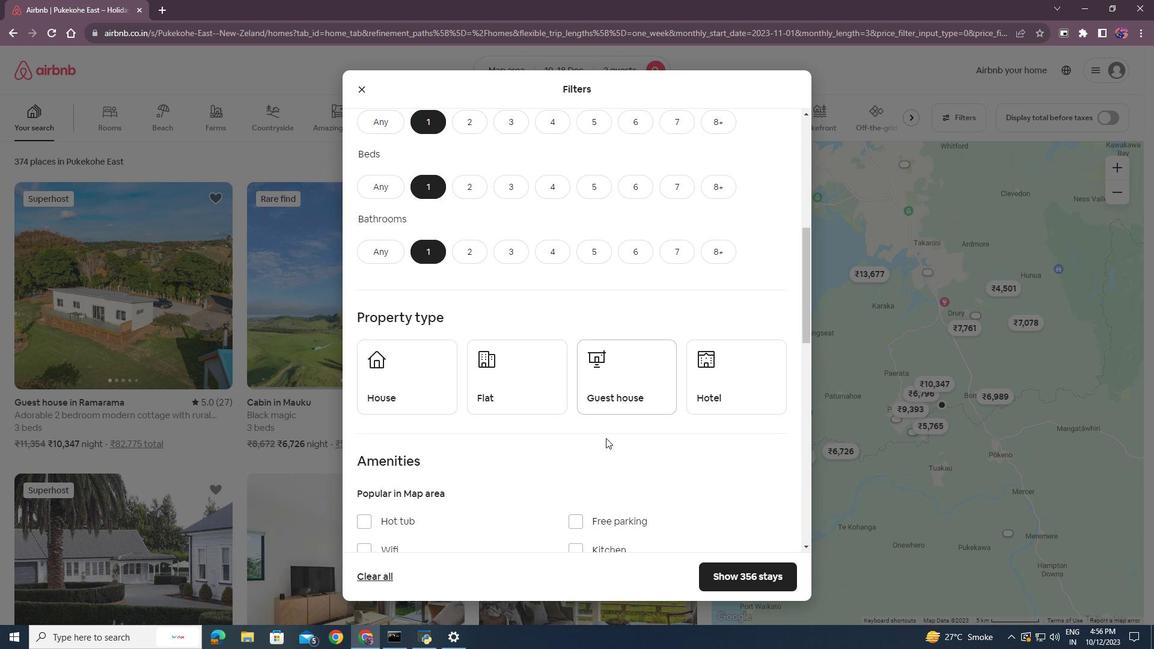 
Action: Mouse scrolled (606, 437) with delta (0, 0)
Screenshot: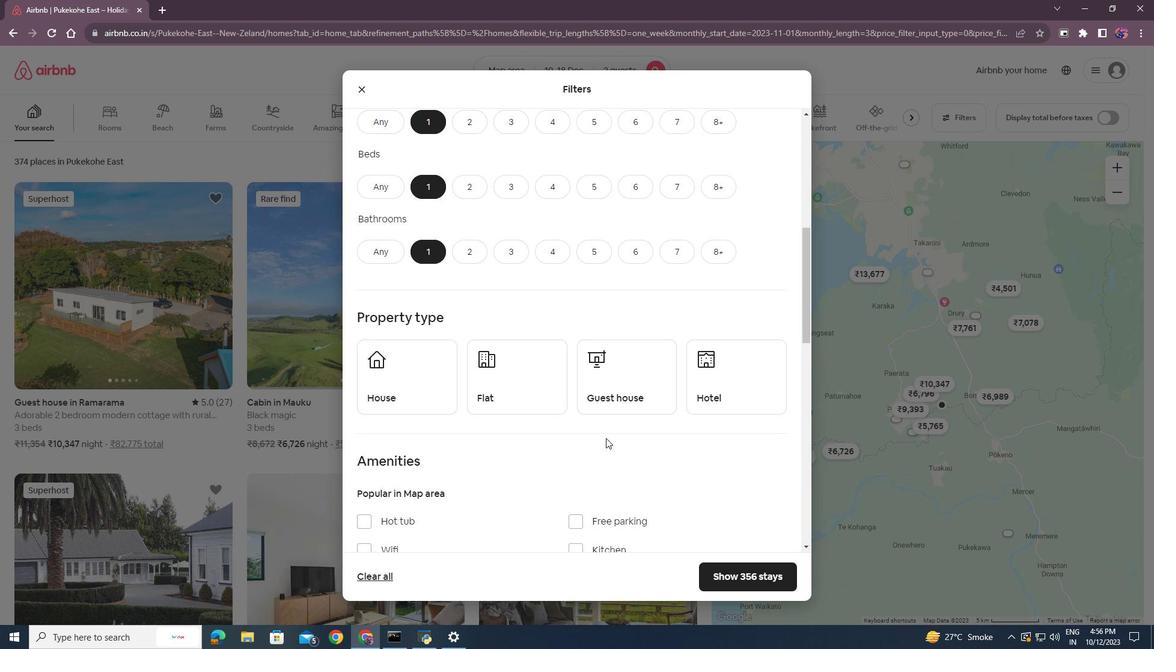 
Action: Mouse scrolled (606, 439) with delta (0, 0)
Screenshot: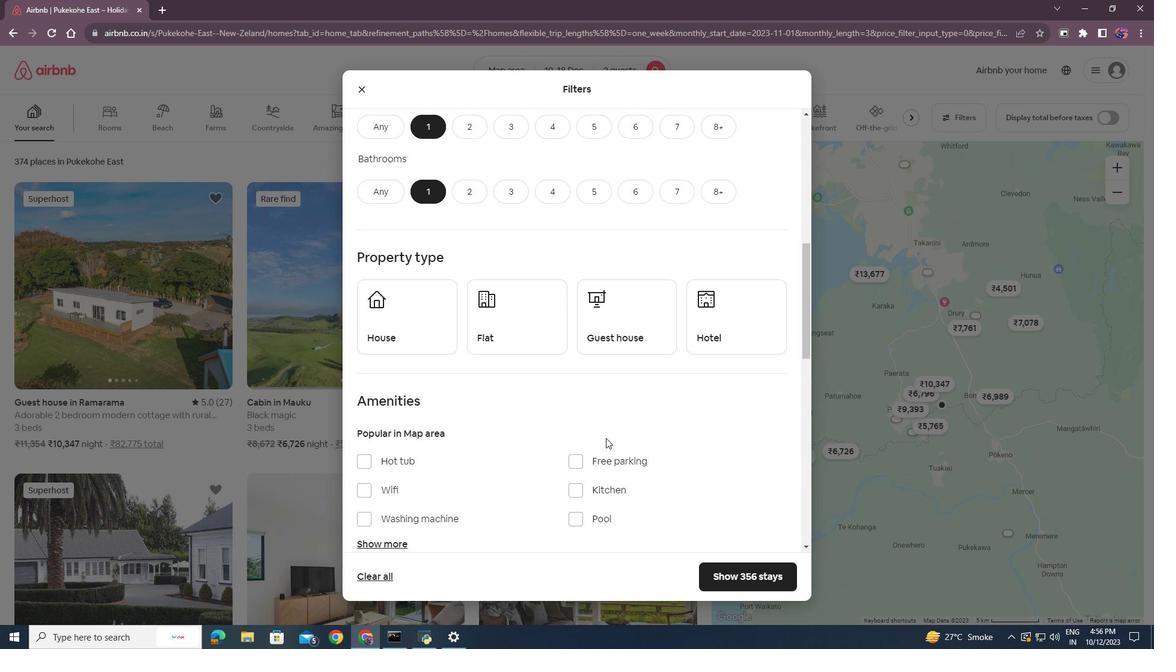 
Action: Mouse moved to (493, 384)
Screenshot: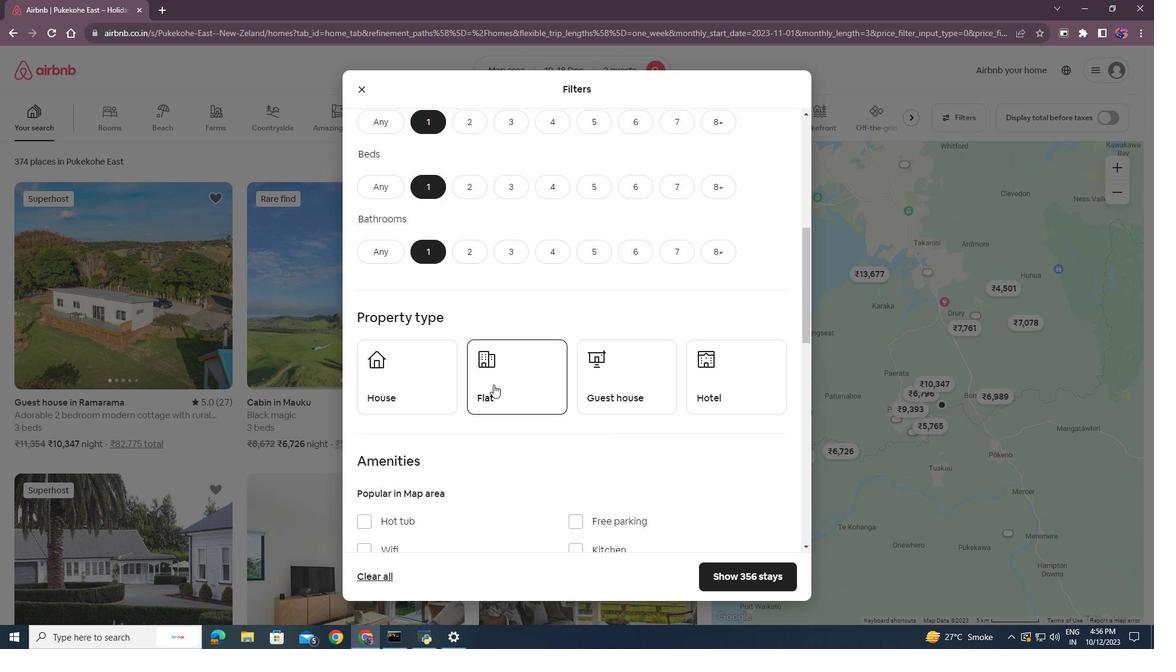 
Action: Mouse pressed left at (493, 384)
Screenshot: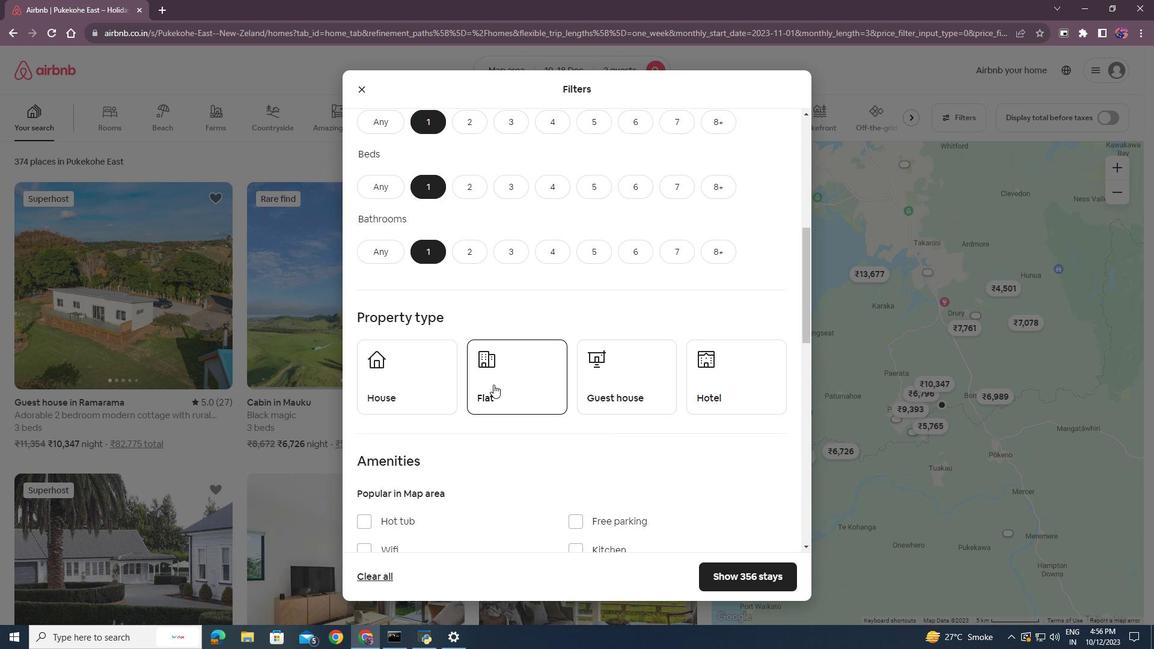 
Action: Mouse moved to (508, 458)
Screenshot: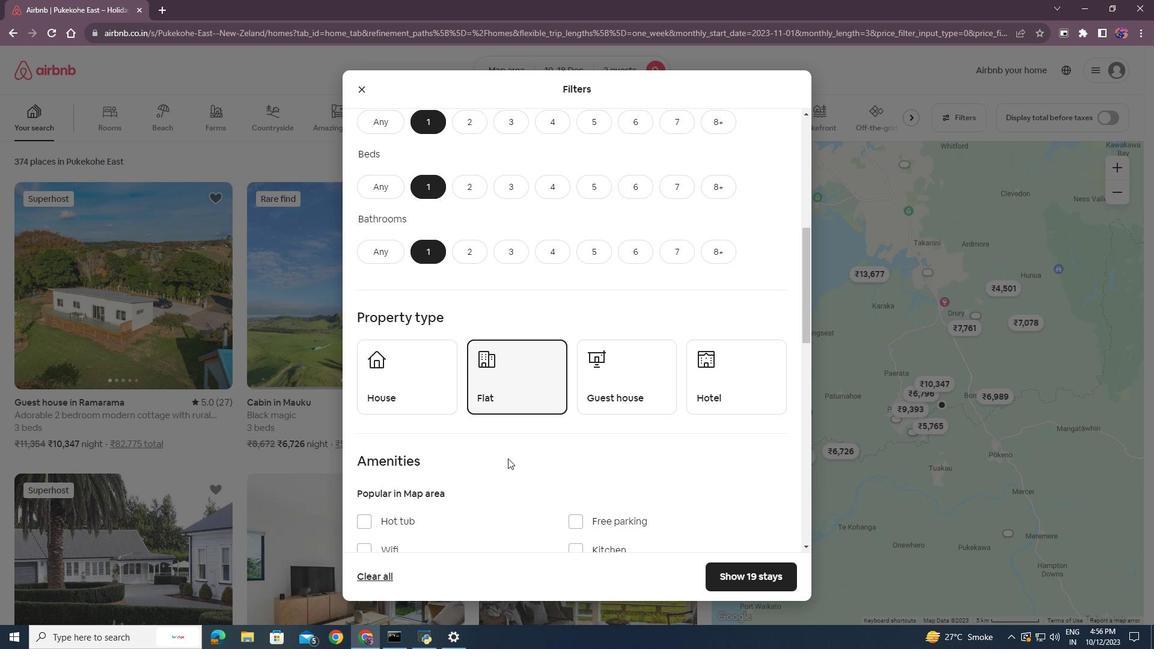 
Action: Mouse scrolled (508, 458) with delta (0, 0)
Screenshot: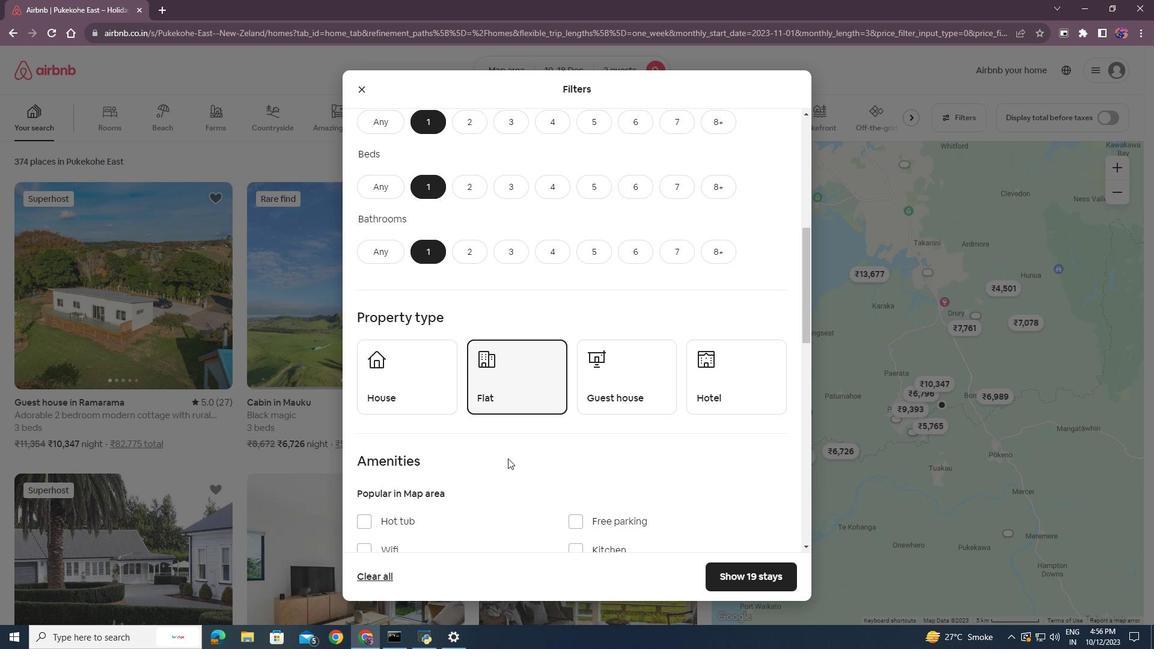 
Action: Mouse scrolled (508, 458) with delta (0, 0)
Screenshot: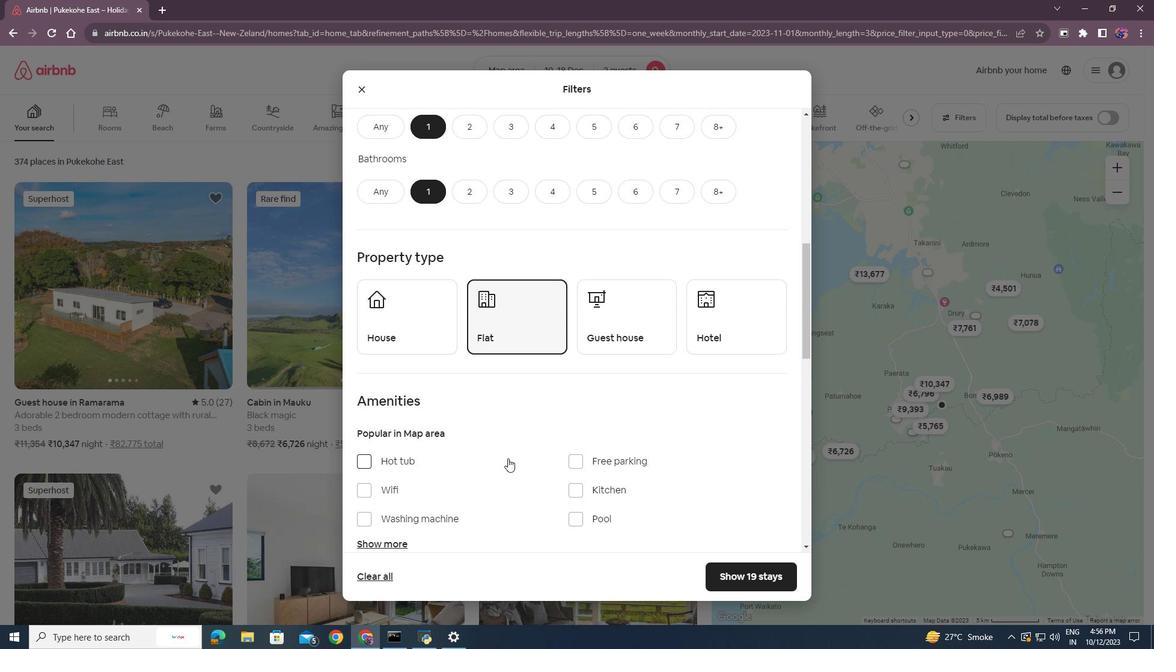 
Action: Mouse scrolled (508, 458) with delta (0, 0)
Screenshot: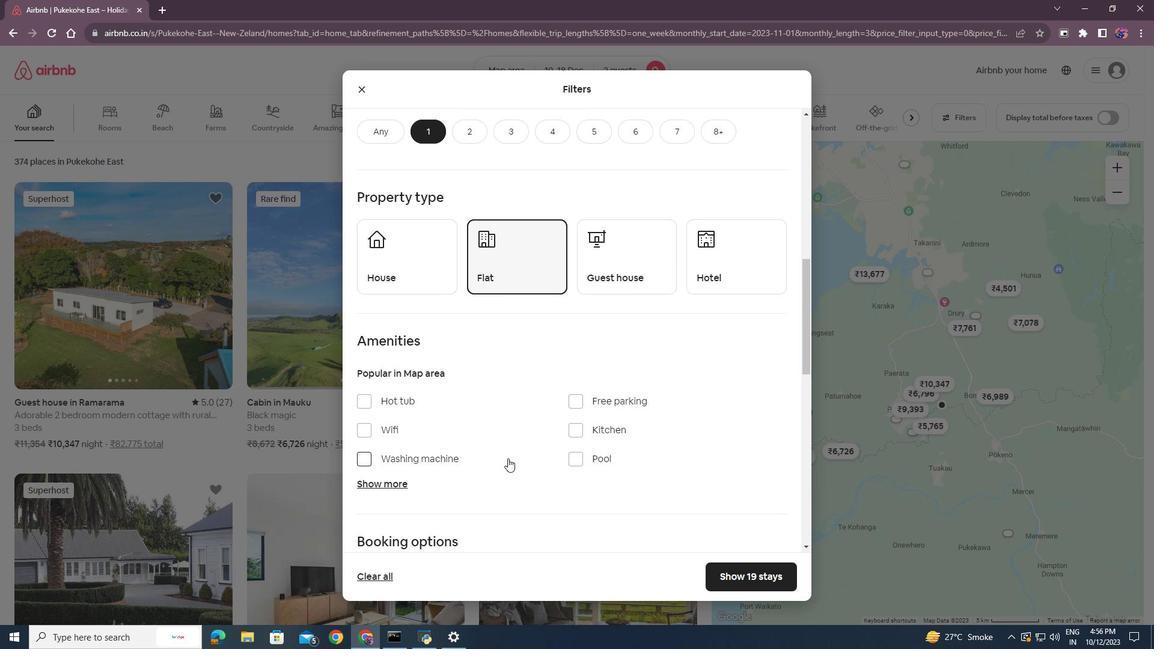 
Action: Mouse scrolled (508, 458) with delta (0, 0)
Screenshot: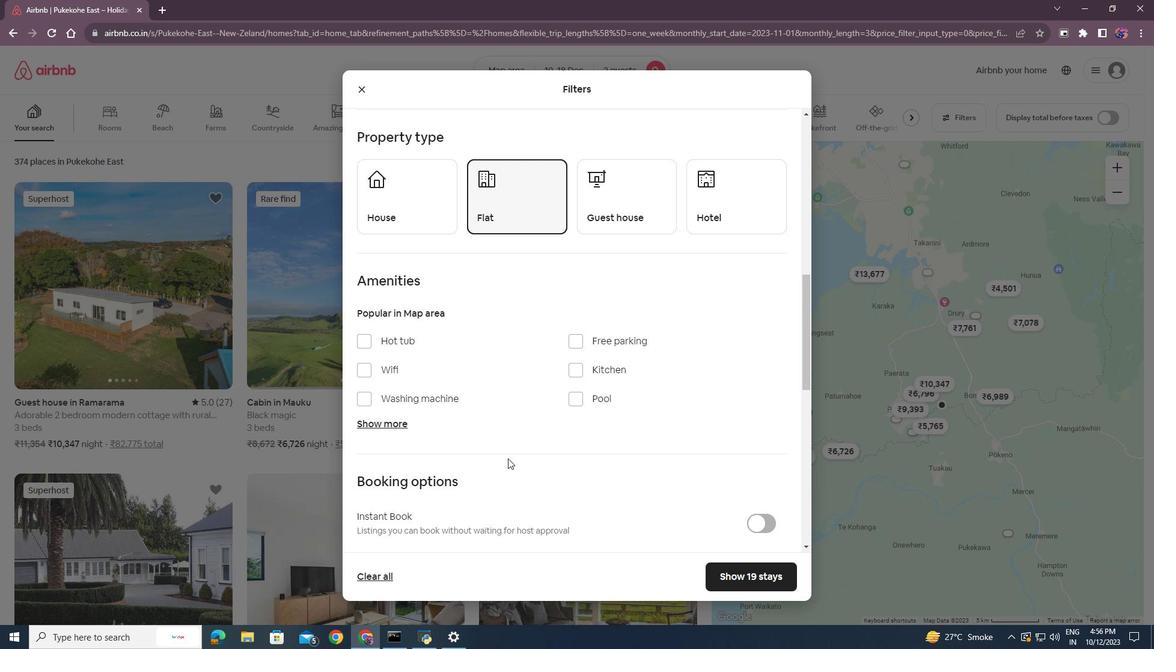 
Action: Mouse moved to (365, 311)
Screenshot: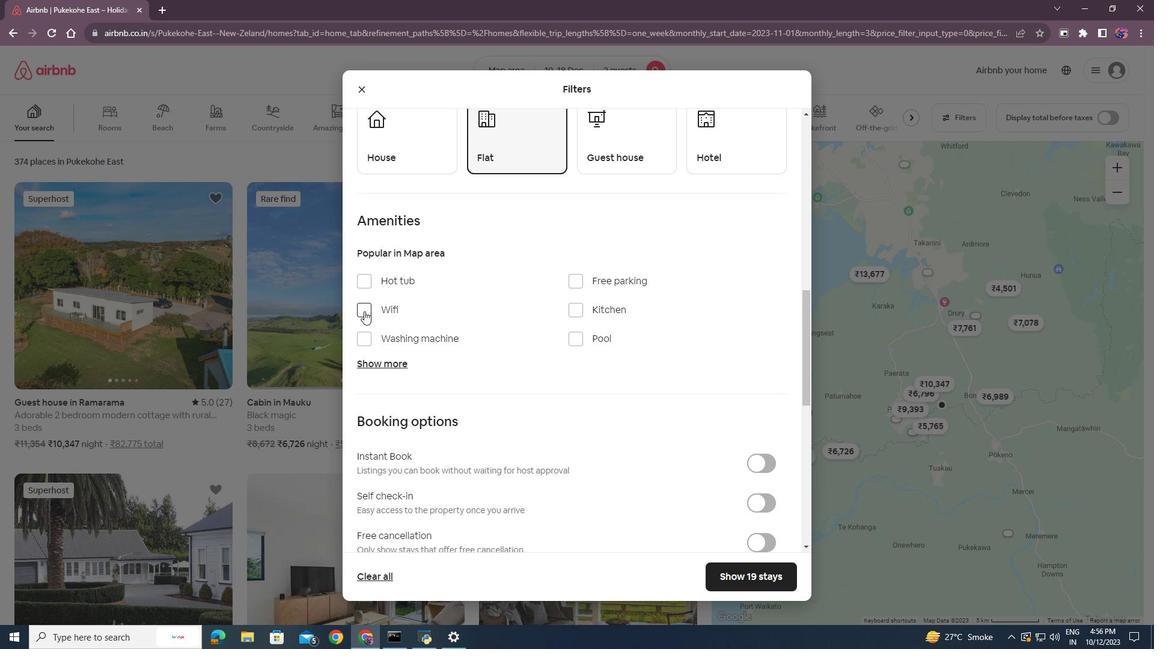 
Action: Mouse pressed left at (365, 311)
Screenshot: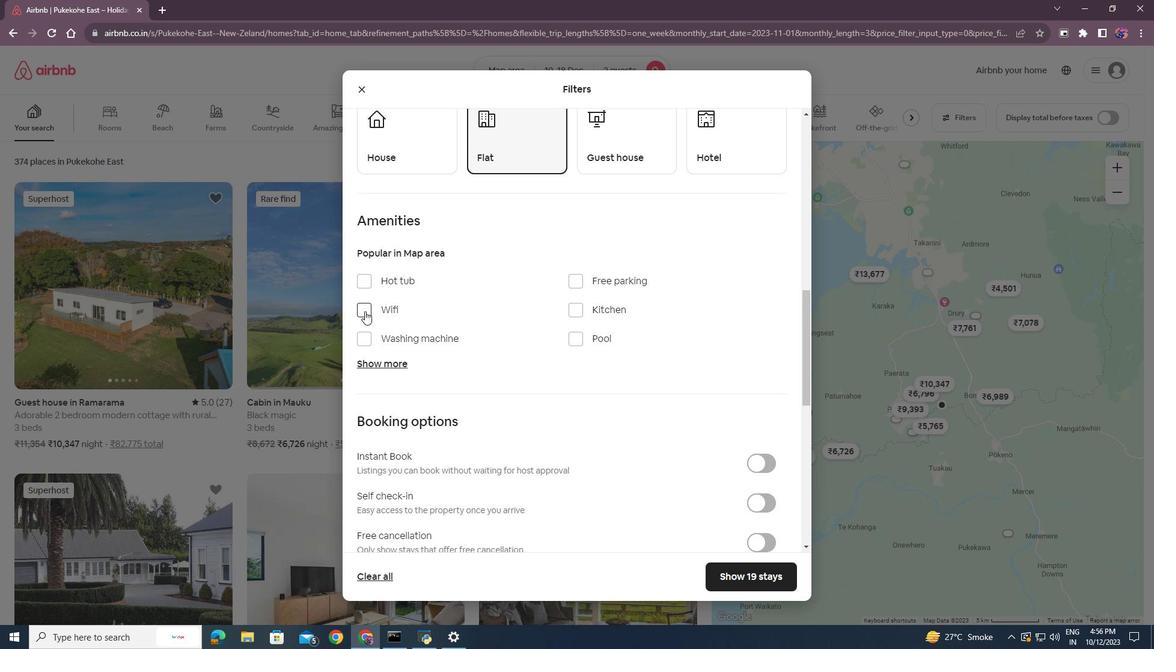 
Action: Mouse moved to (374, 366)
Screenshot: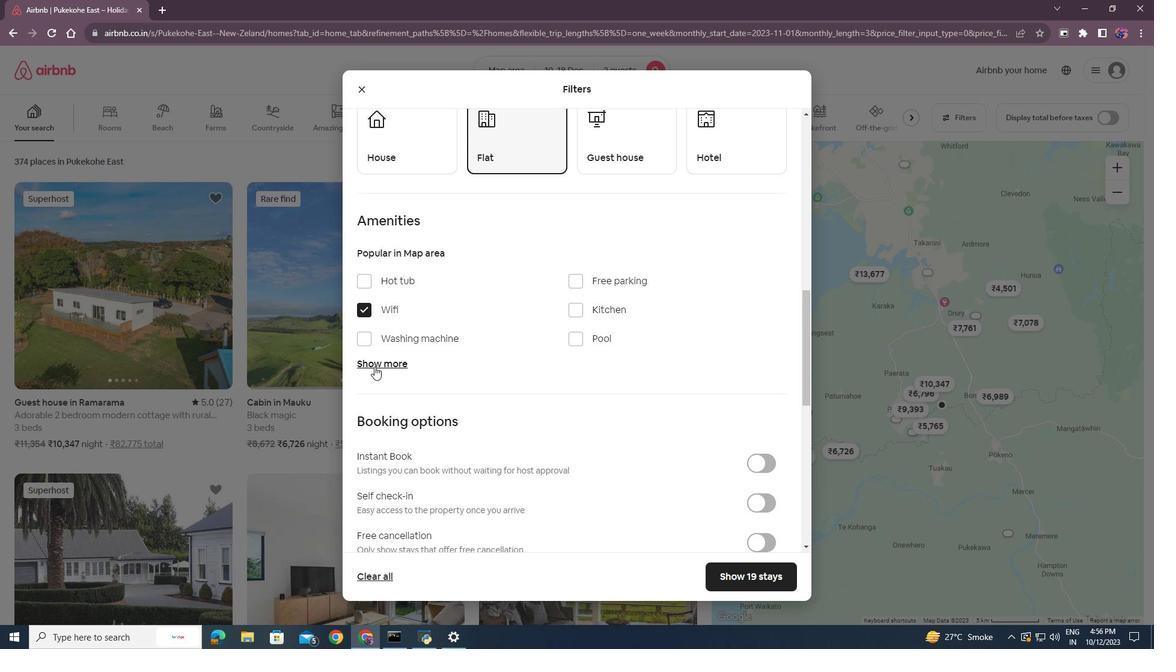 
Action: Mouse pressed left at (374, 366)
Screenshot: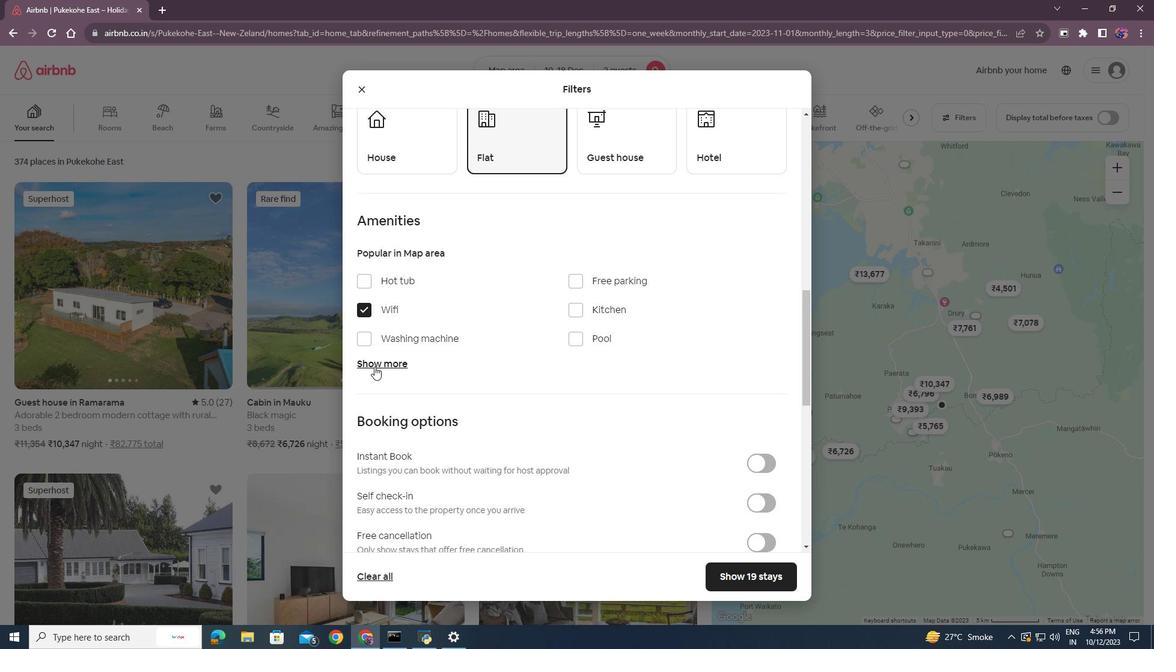 
Action: Mouse moved to (366, 461)
Screenshot: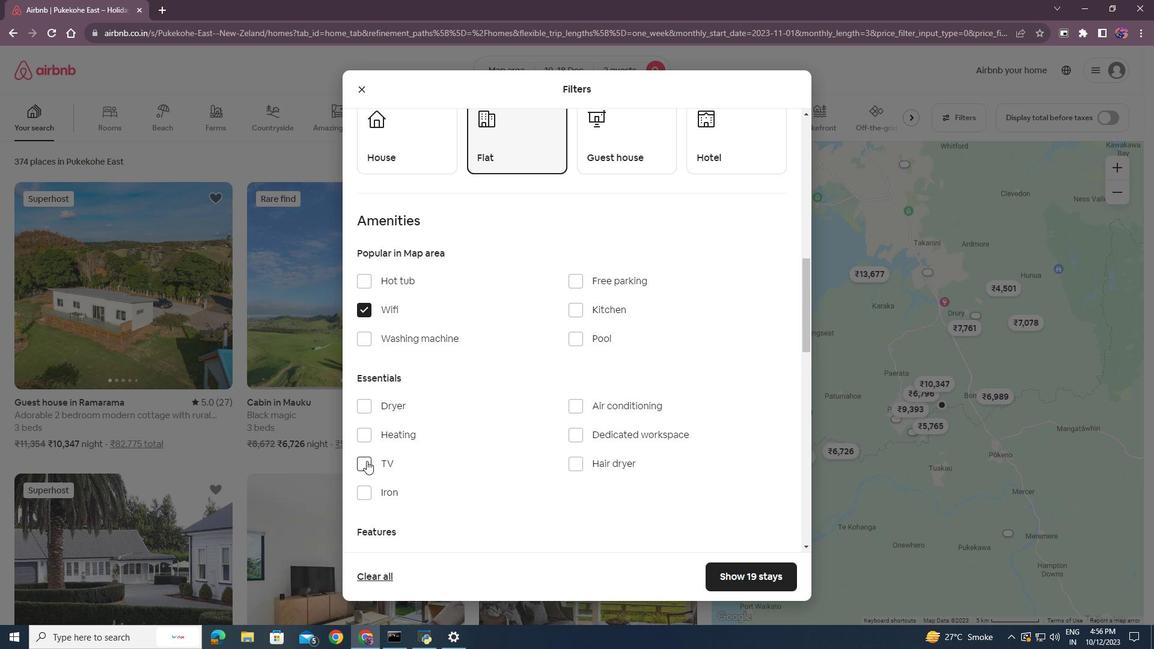 
Action: Mouse pressed left at (366, 461)
Screenshot: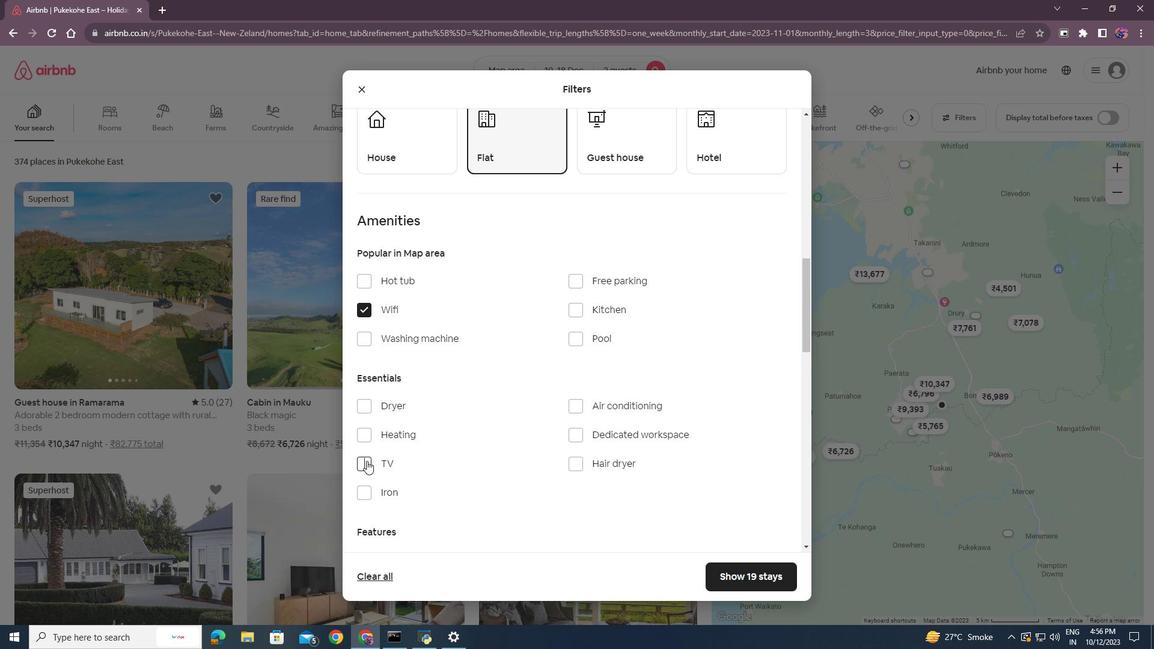
Action: Mouse moved to (410, 455)
Screenshot: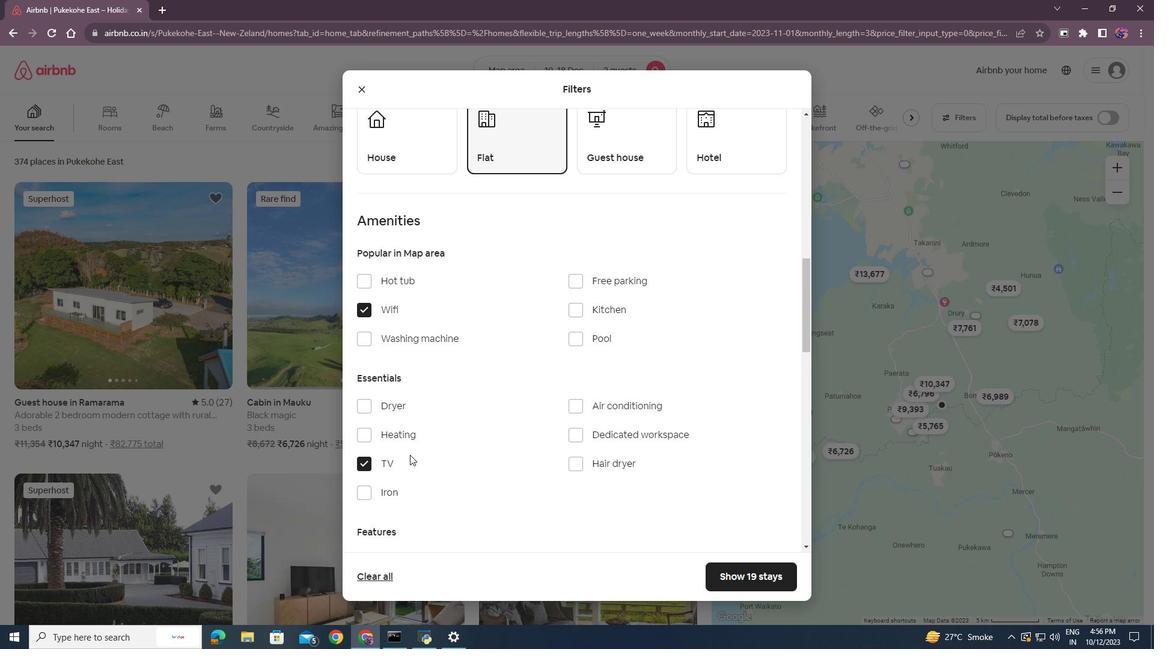 
Action: Mouse scrolled (410, 454) with delta (0, 0)
Screenshot: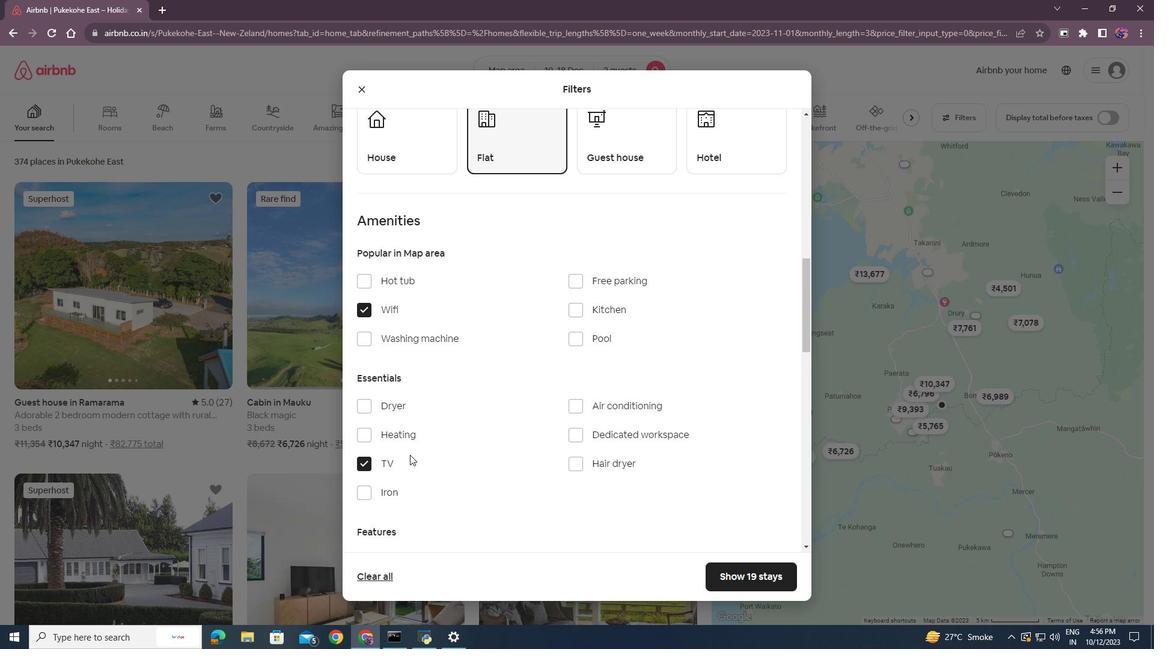 
Action: Mouse moved to (577, 217)
Screenshot: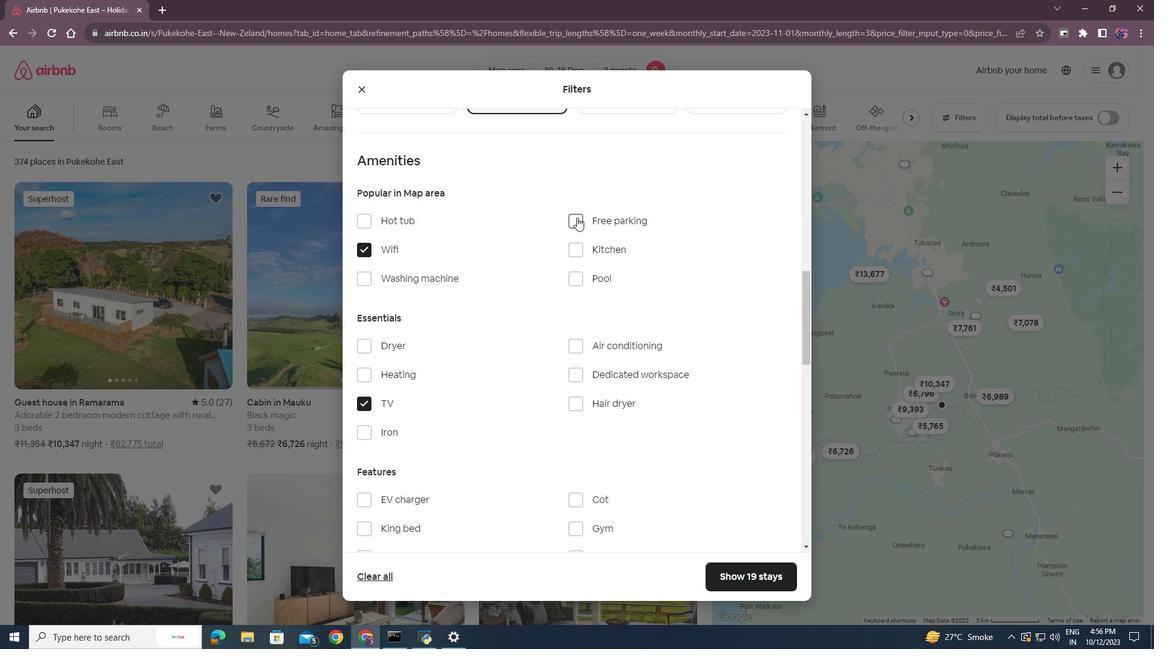 
Action: Mouse pressed left at (577, 217)
Screenshot: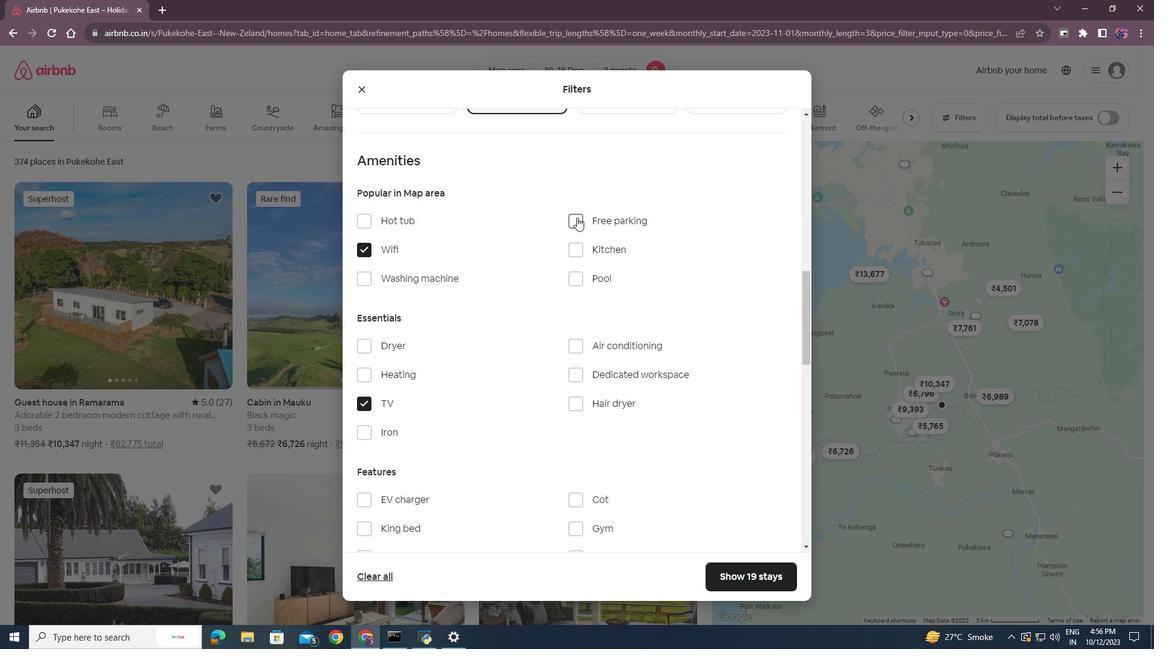
Action: Mouse moved to (503, 348)
Screenshot: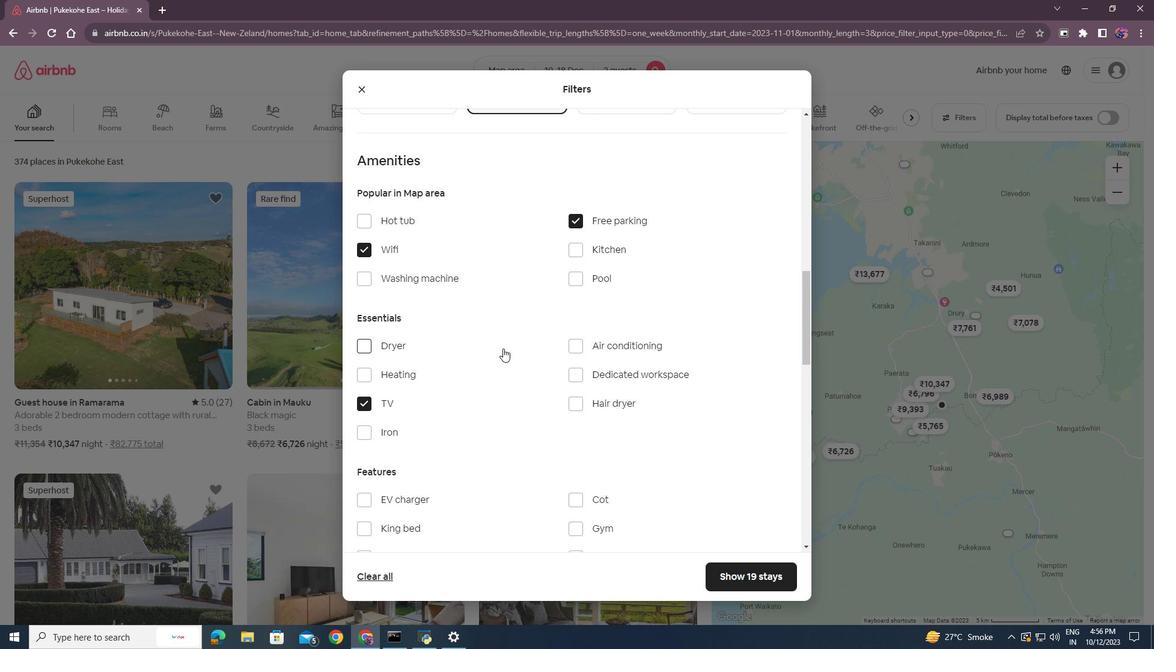 
Action: Mouse scrolled (503, 348) with delta (0, 0)
Screenshot: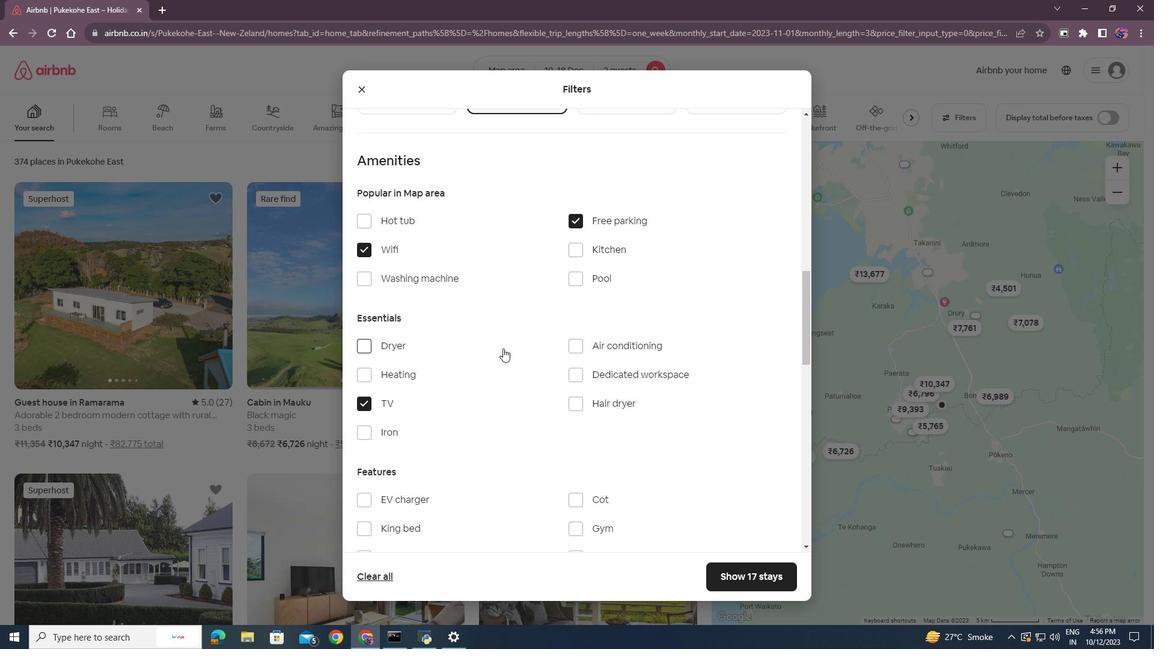 
Action: Mouse moved to (386, 452)
Screenshot: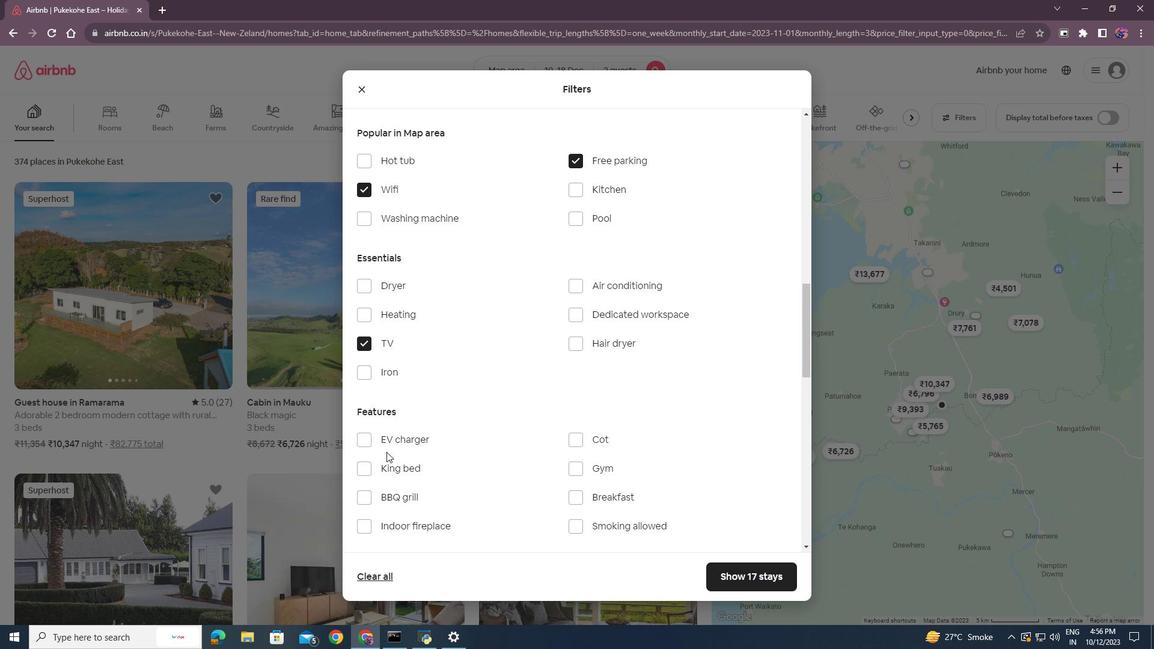 
Action: Mouse scrolled (386, 451) with delta (0, 0)
Screenshot: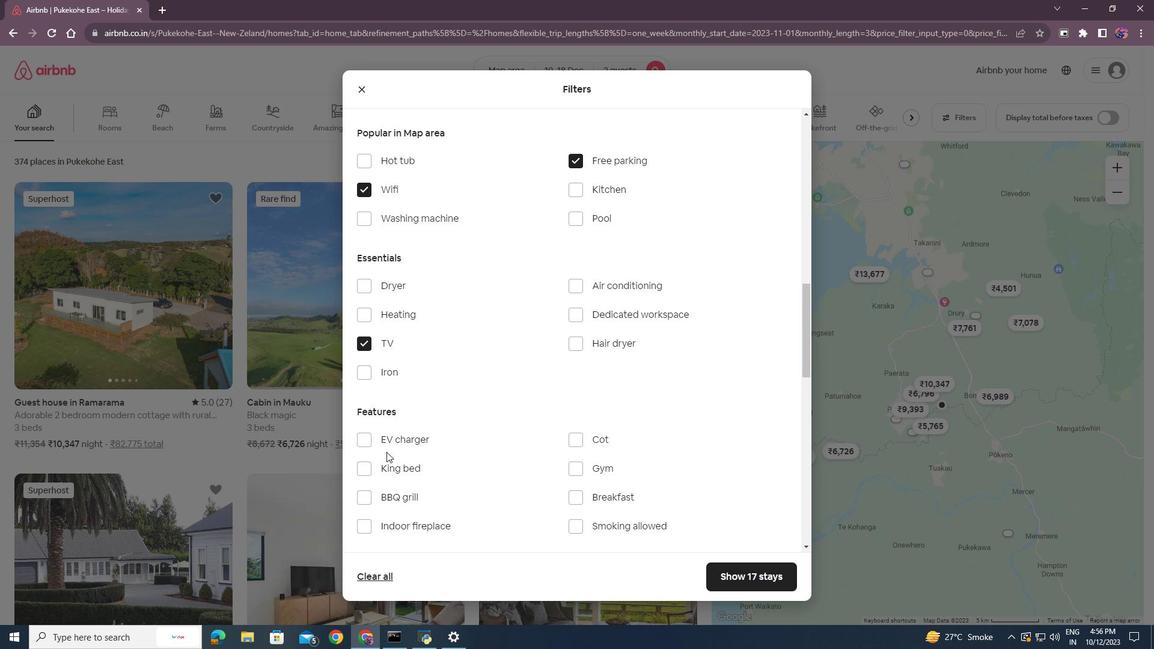 
Action: Mouse moved to (572, 409)
Screenshot: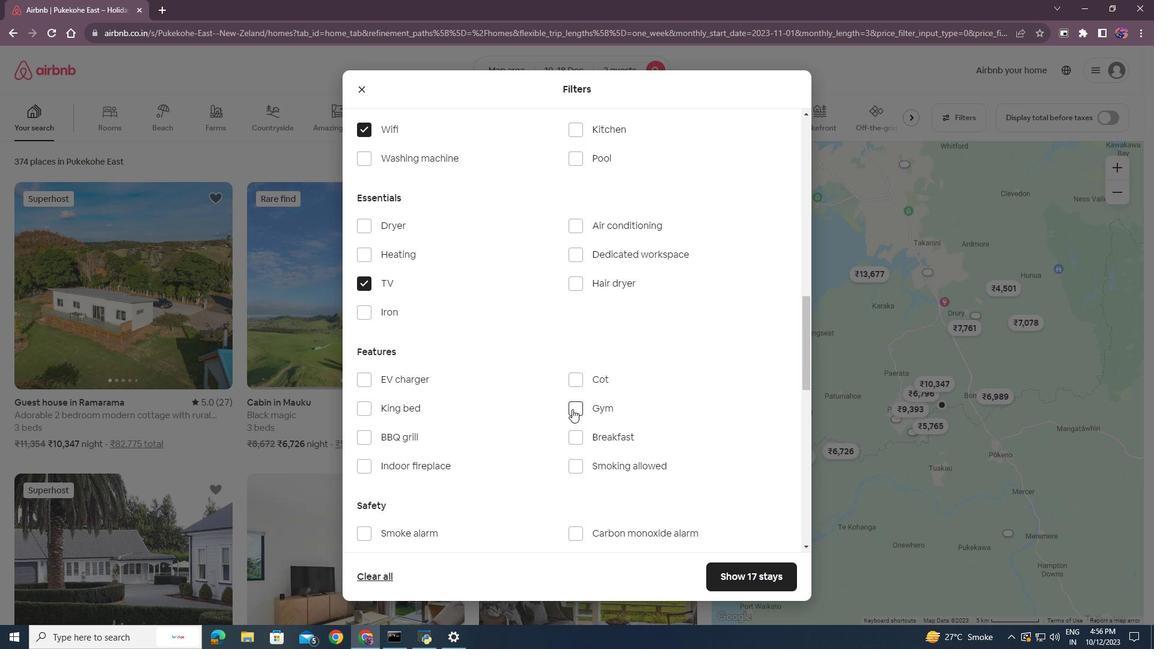 
Action: Mouse pressed left at (572, 409)
Screenshot: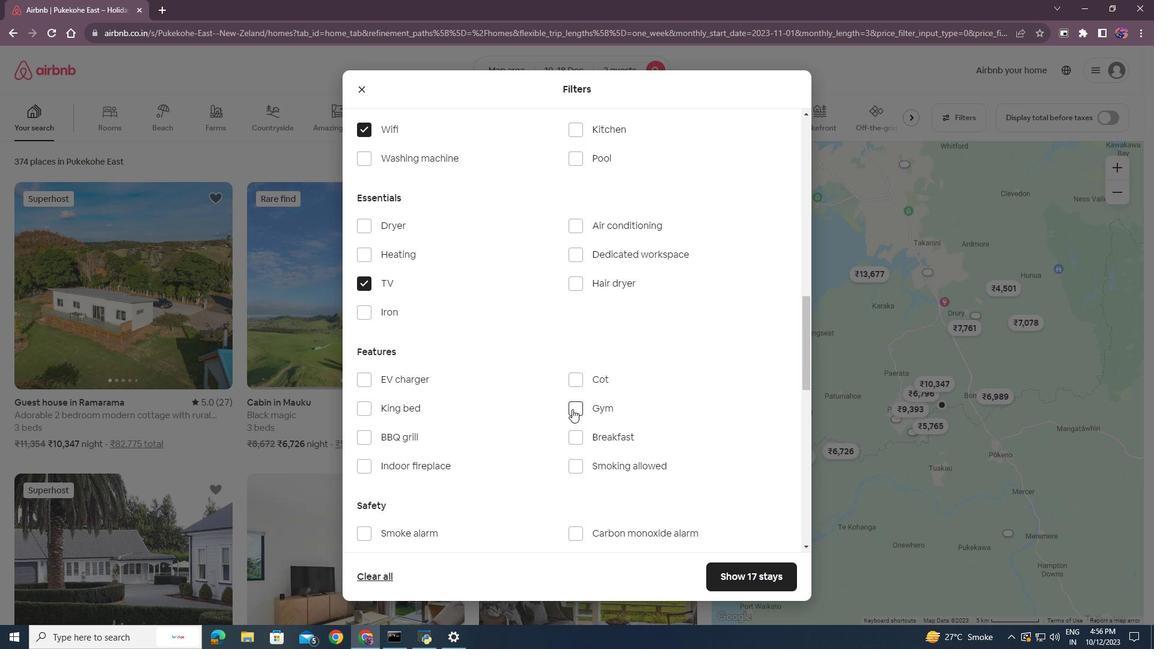 
Action: Mouse moved to (576, 443)
Screenshot: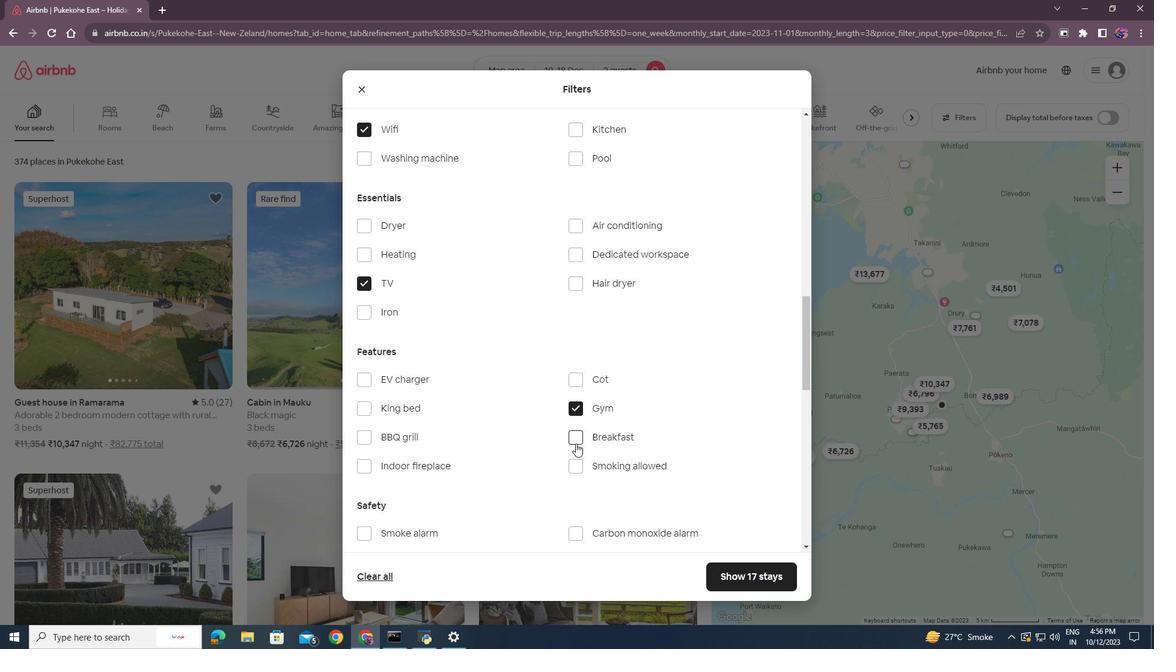 
Action: Mouse pressed left at (576, 443)
Screenshot: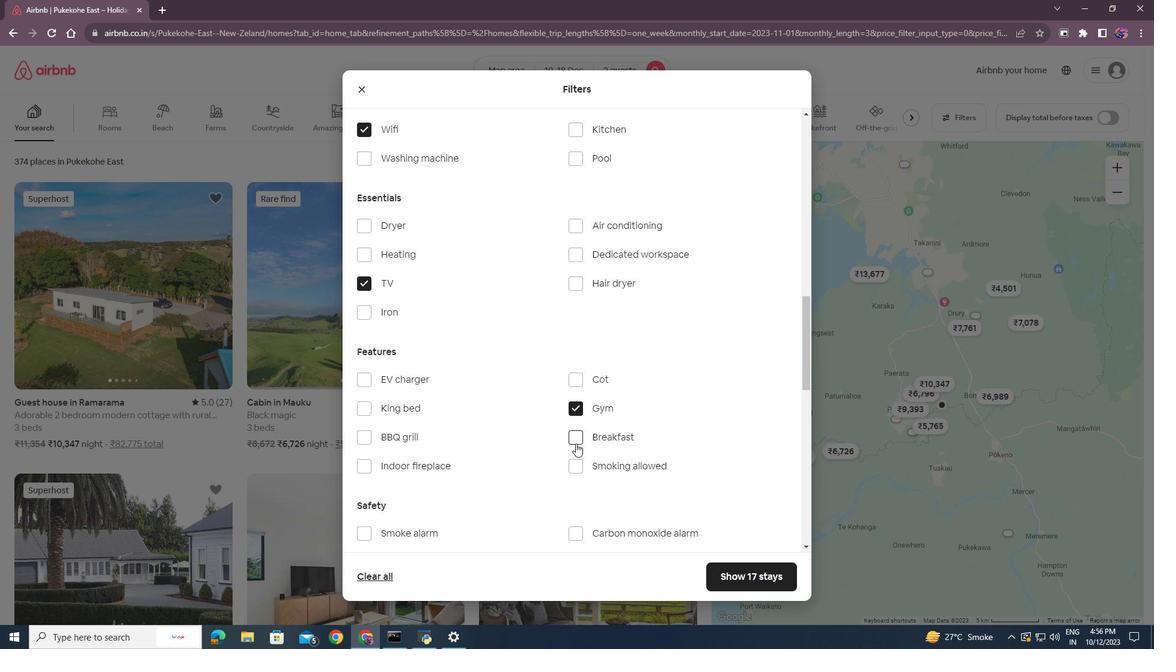 
Action: Mouse moved to (511, 479)
Screenshot: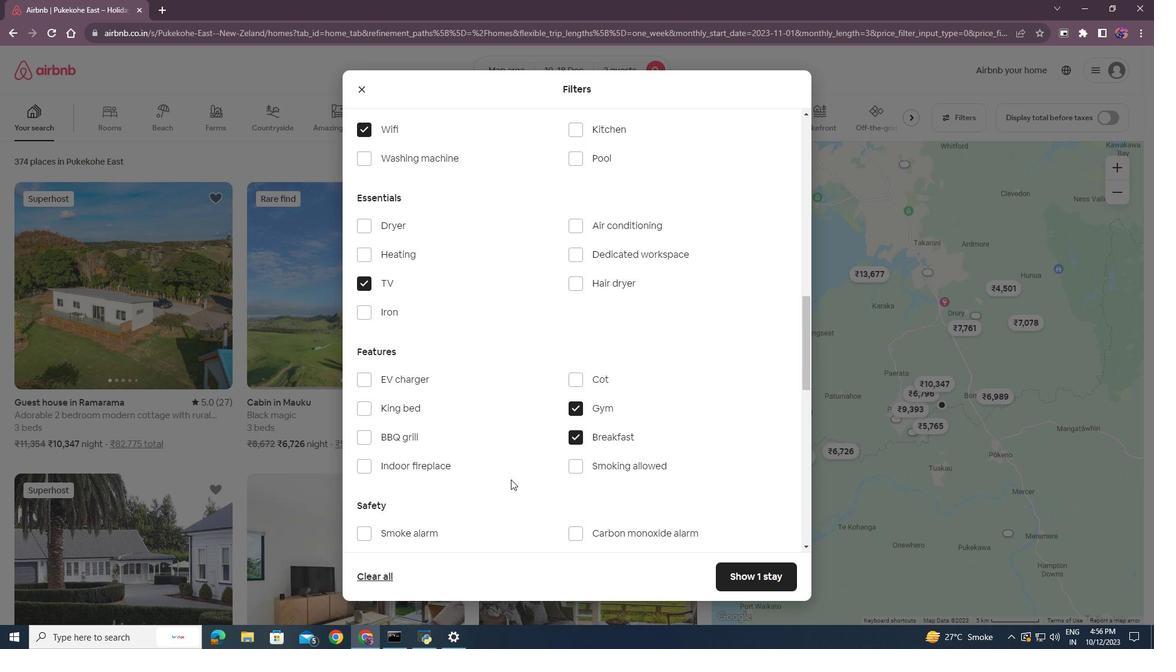 
Action: Mouse scrolled (511, 479) with delta (0, 0)
Screenshot: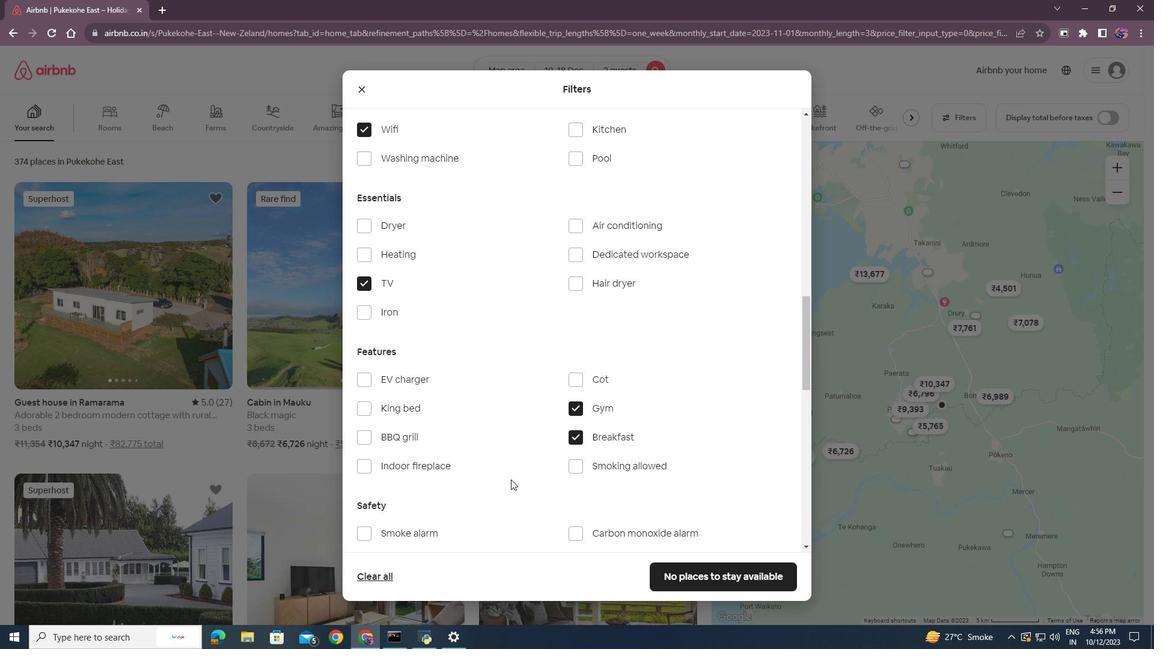 
Action: Mouse moved to (513, 479)
Screenshot: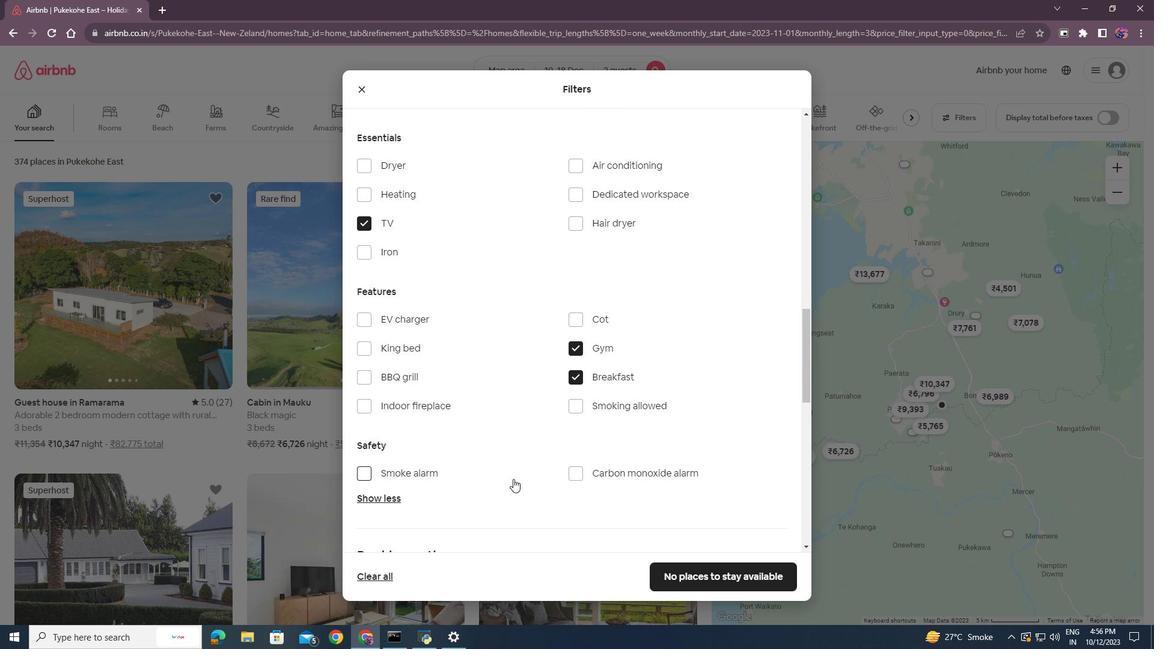 
Action: Mouse scrolled (513, 478) with delta (0, 0)
Screenshot: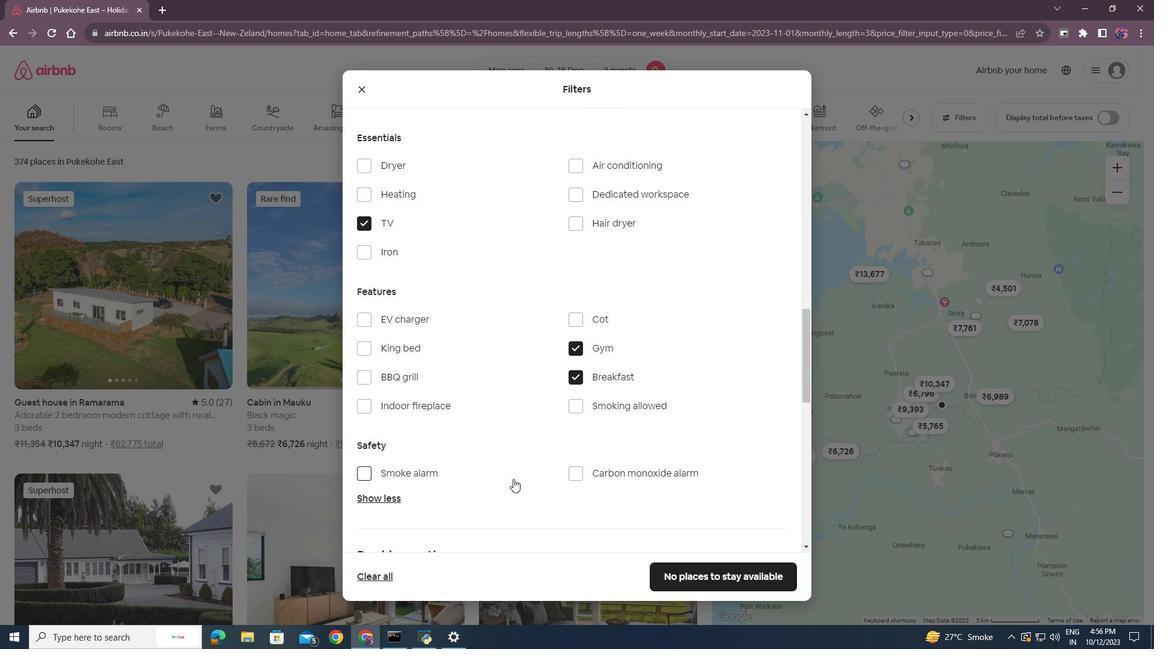 
Action: Mouse moved to (515, 480)
Screenshot: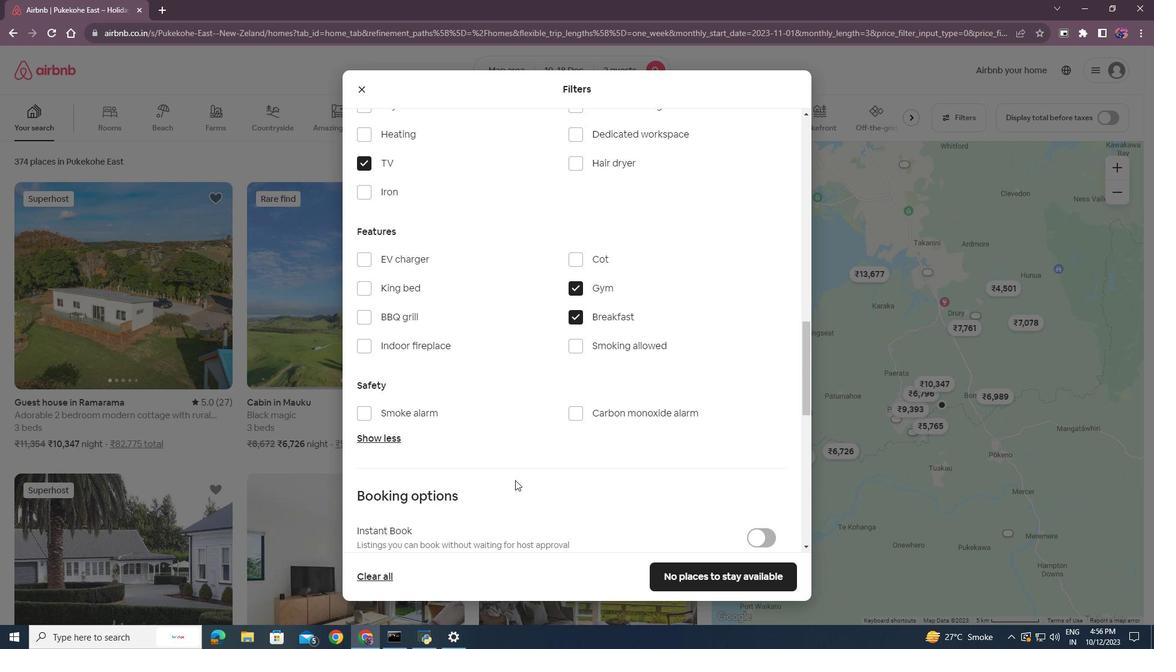 
Action: Mouse scrolled (515, 479) with delta (0, 0)
Screenshot: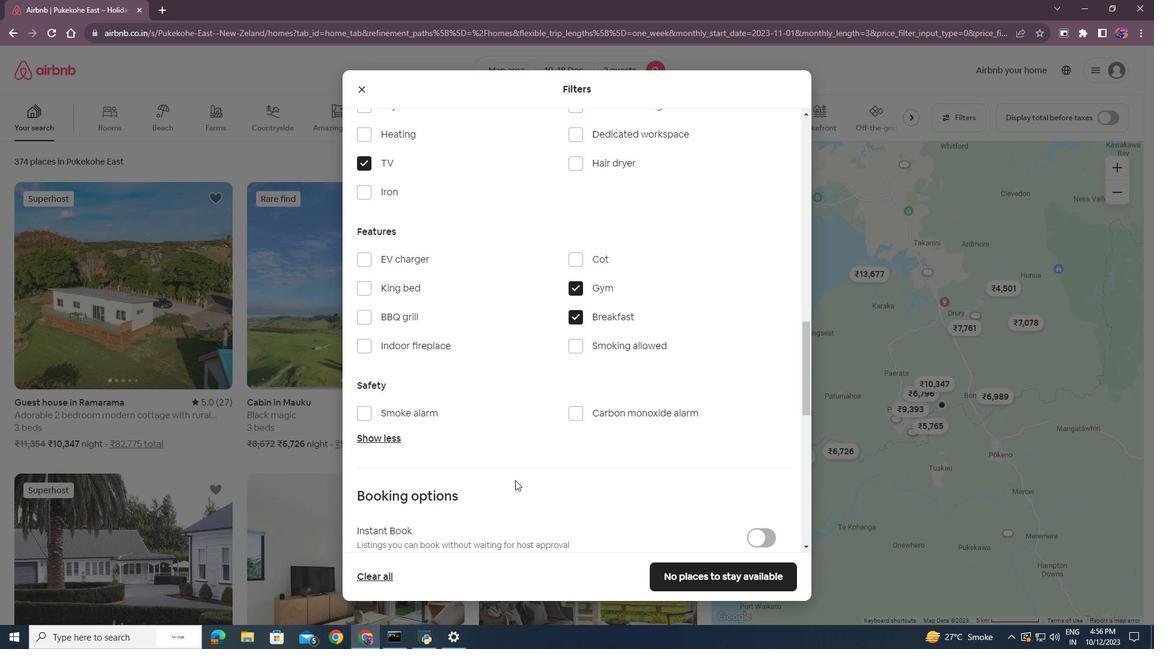 
Action: Mouse scrolled (515, 479) with delta (0, 0)
Screenshot: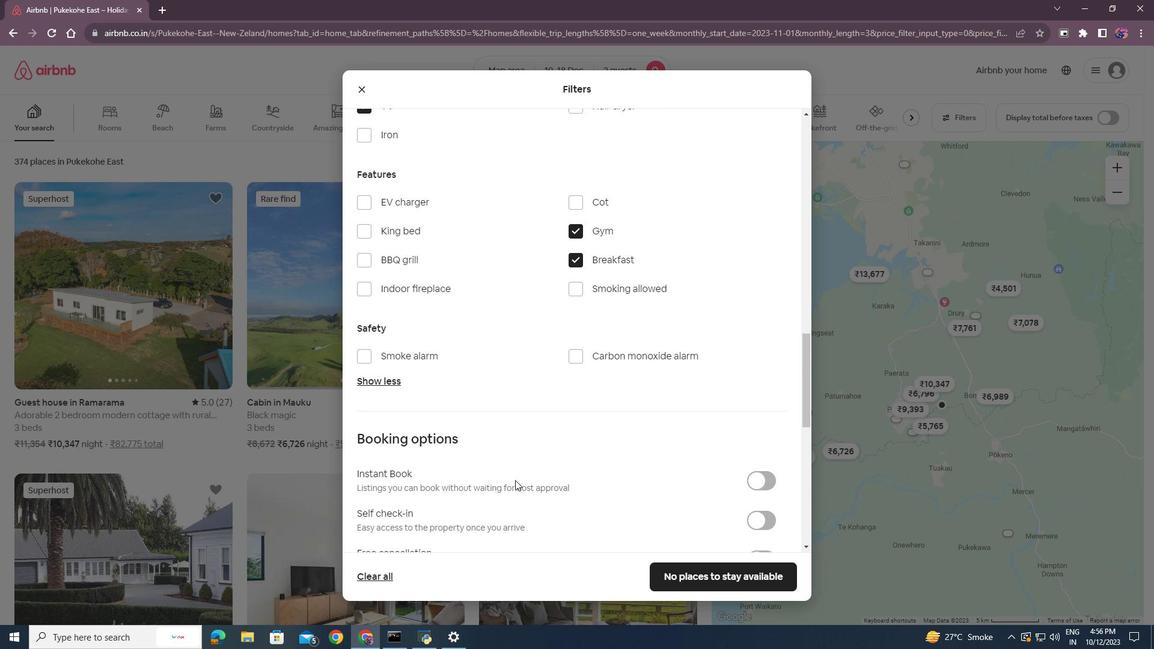 
Action: Mouse scrolled (515, 479) with delta (0, 0)
Screenshot: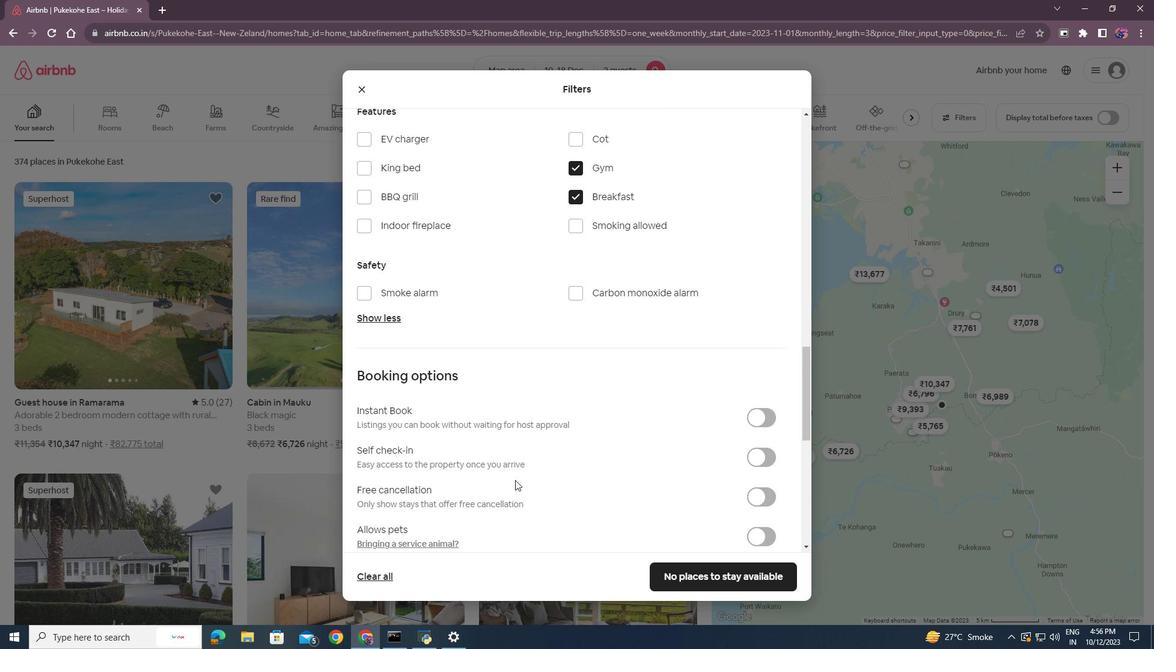 
Action: Mouse moved to (757, 399)
Screenshot: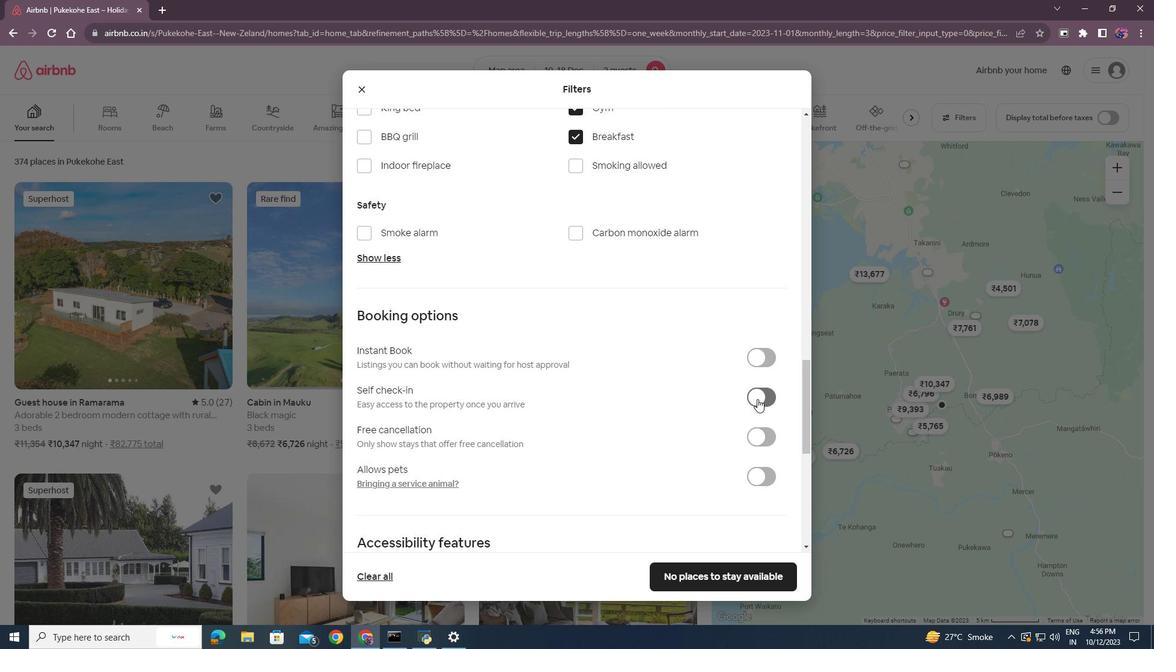 
Action: Mouse pressed left at (757, 399)
Screenshot: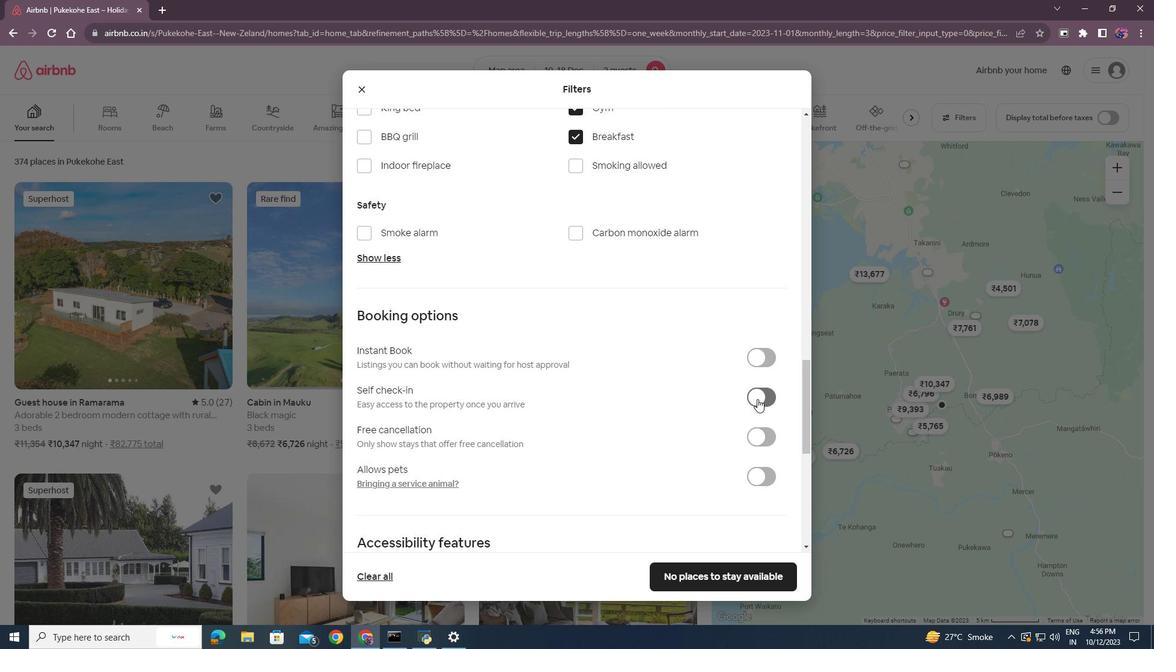 
Action: Mouse moved to (662, 466)
Screenshot: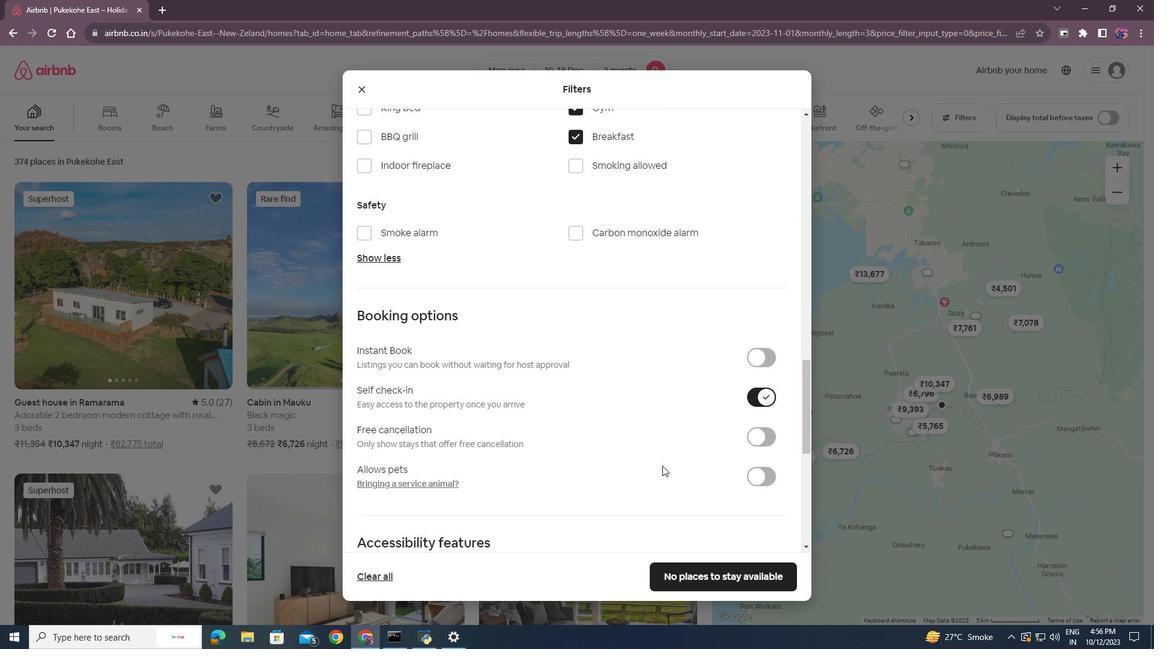 
Action: Mouse scrolled (662, 465) with delta (0, 0)
Screenshot: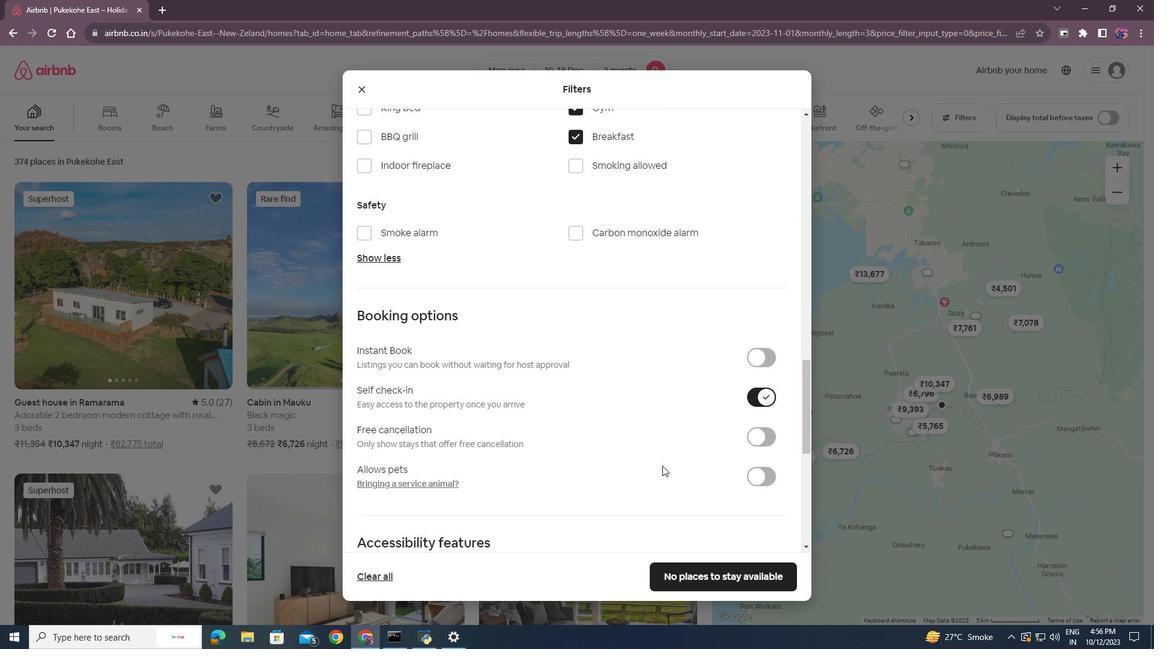 
Action: Mouse scrolled (662, 465) with delta (0, 0)
Screenshot: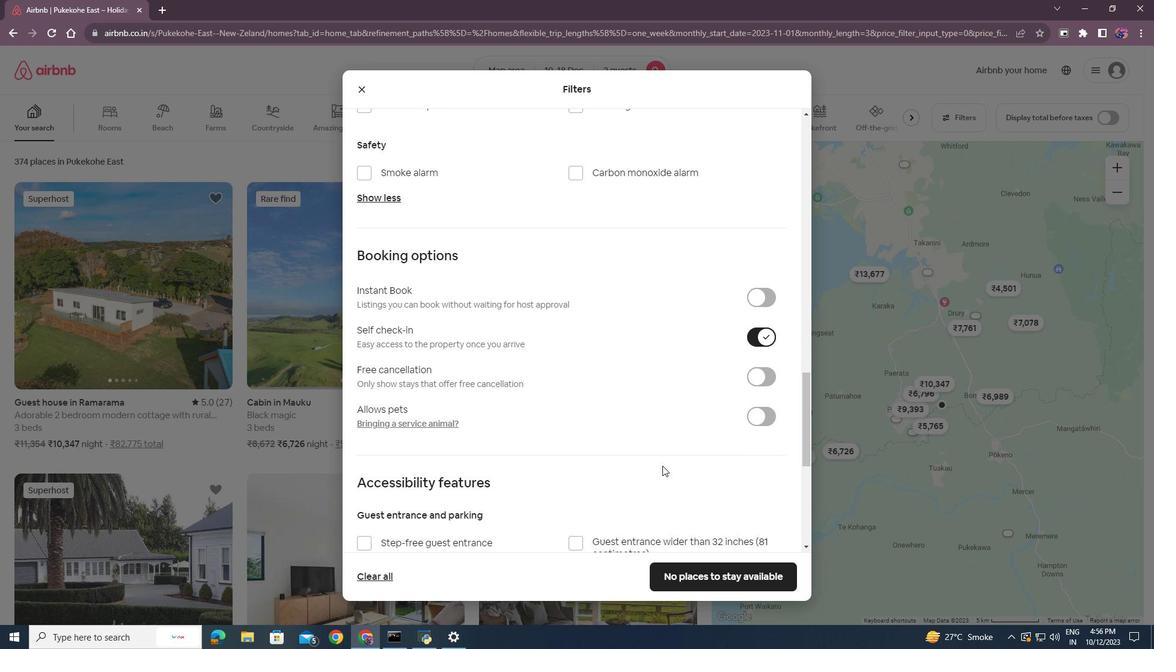 
Action: Mouse scrolled (662, 465) with delta (0, 0)
Screenshot: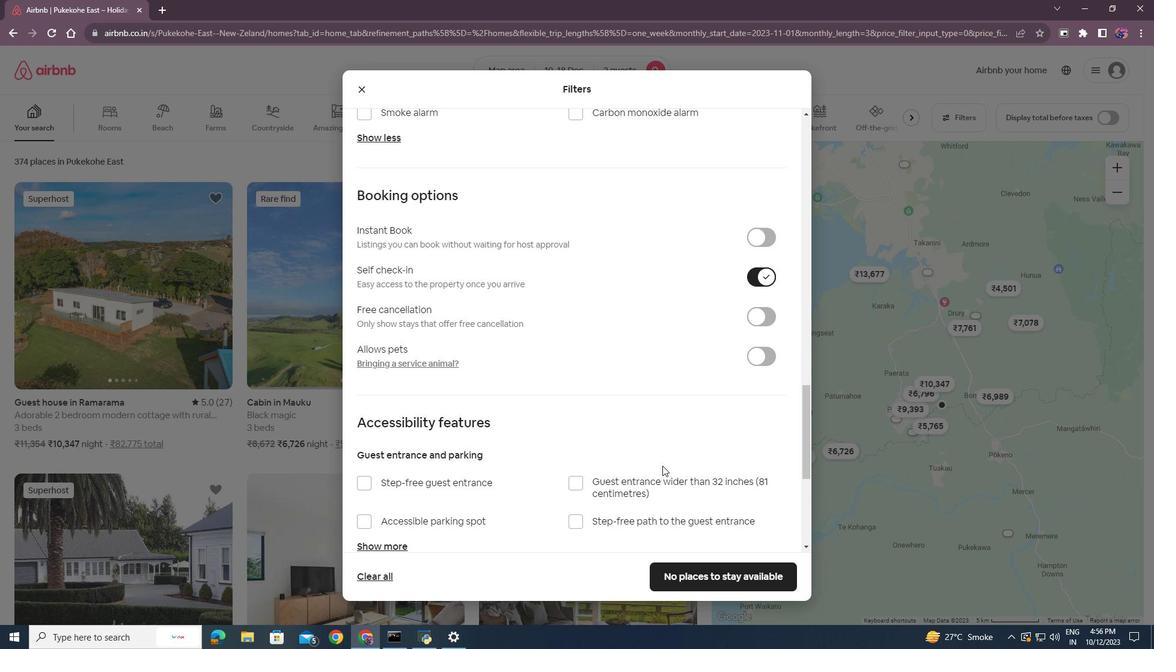 
Action: Mouse scrolled (662, 465) with delta (0, 0)
Screenshot: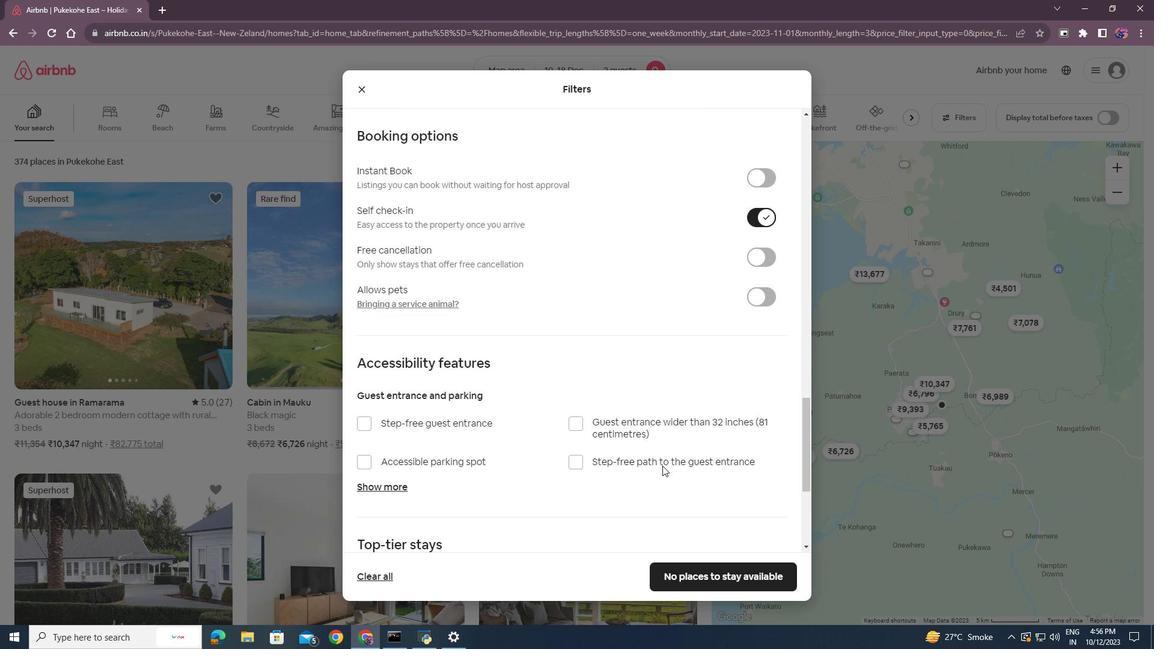 
Action: Mouse scrolled (662, 465) with delta (0, 0)
Screenshot: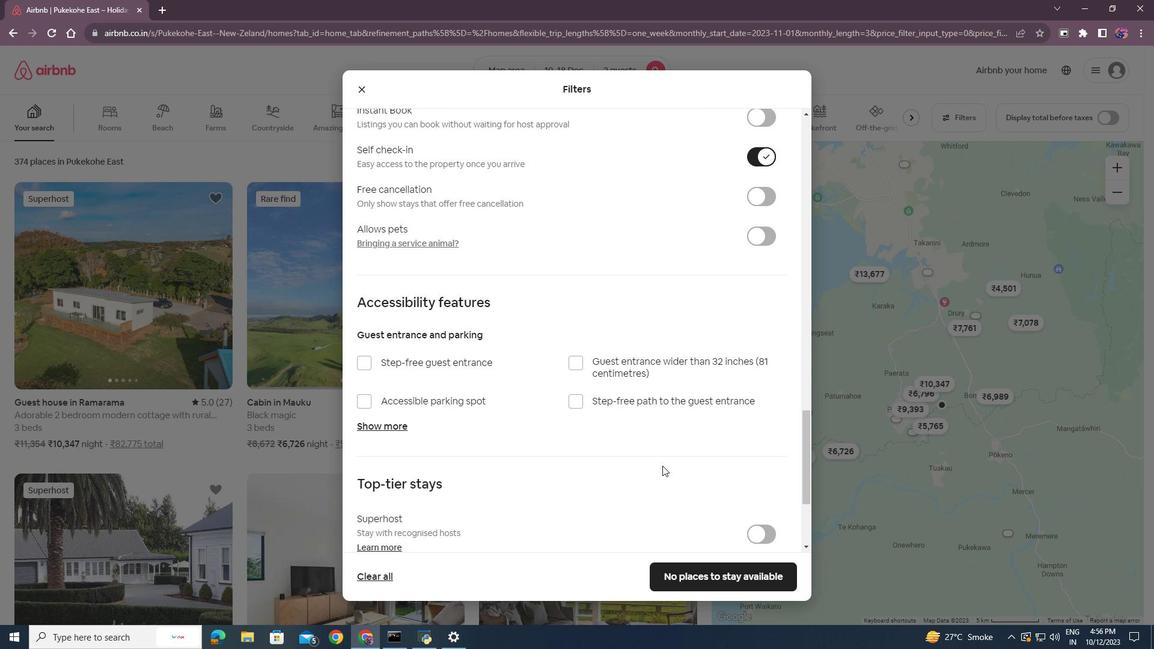 
Action: Mouse scrolled (662, 465) with delta (0, 0)
Screenshot: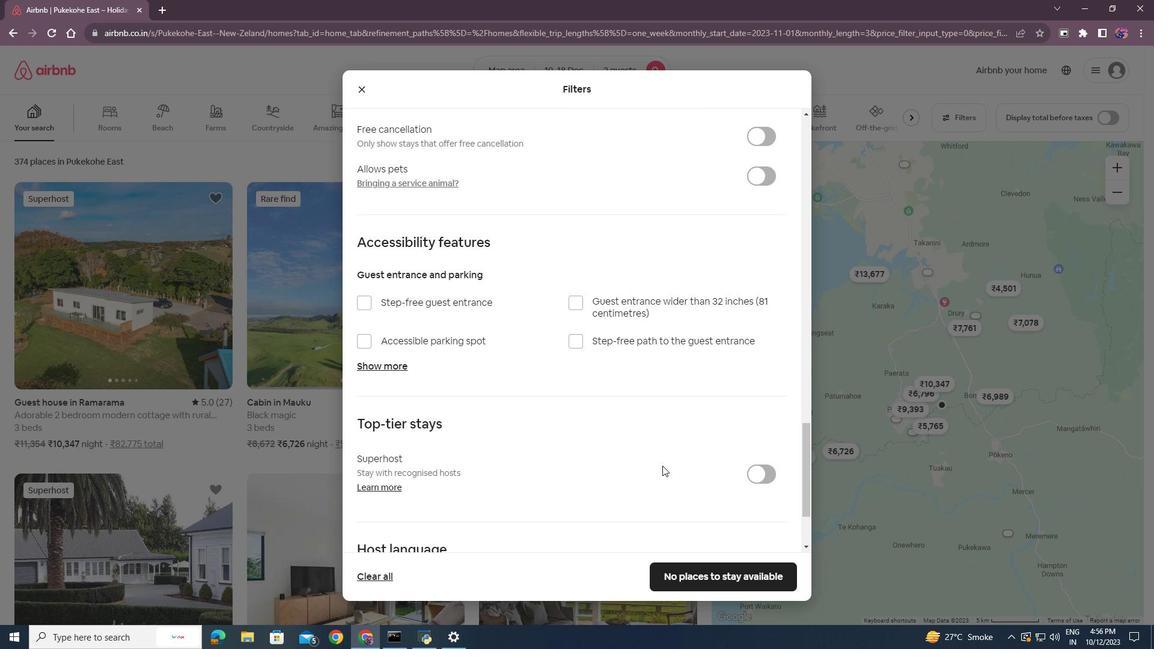 
Action: Mouse moved to (662, 466)
Screenshot: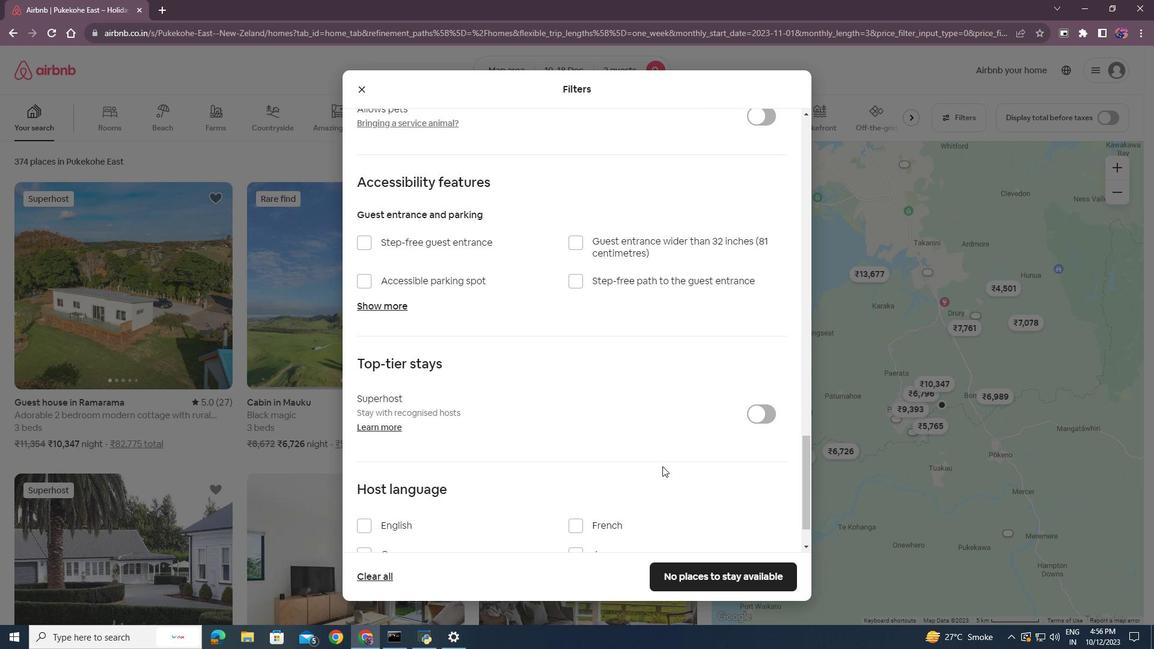 
Action: Mouse scrolled (662, 466) with delta (0, 0)
Screenshot: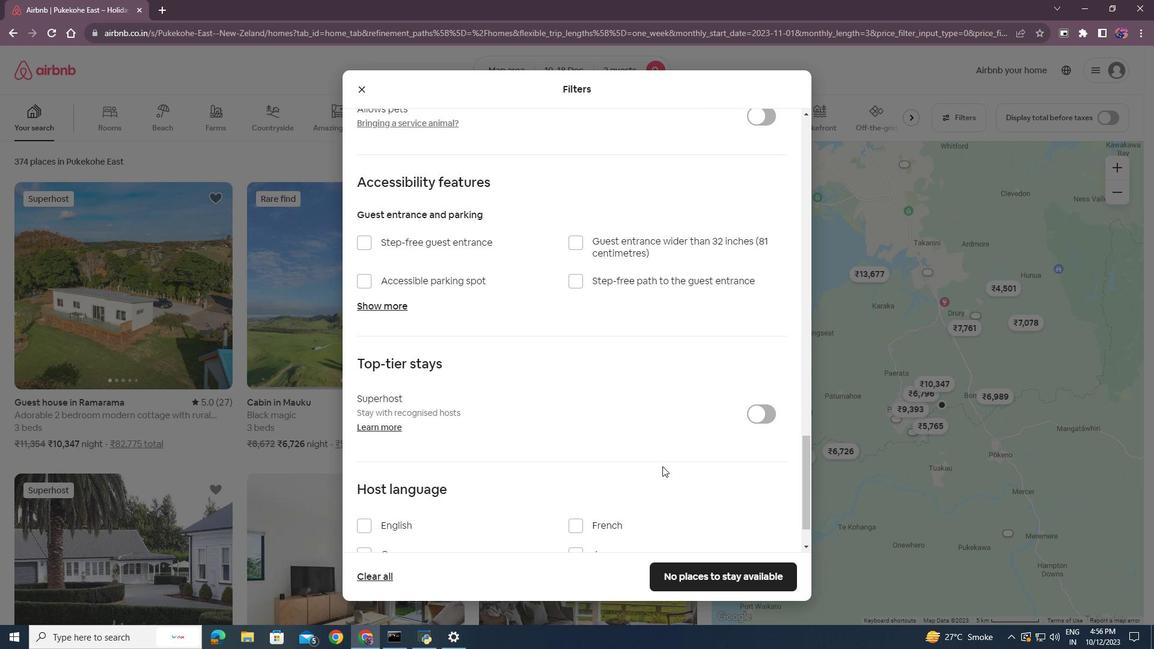 
Action: Mouse moved to (662, 467)
Screenshot: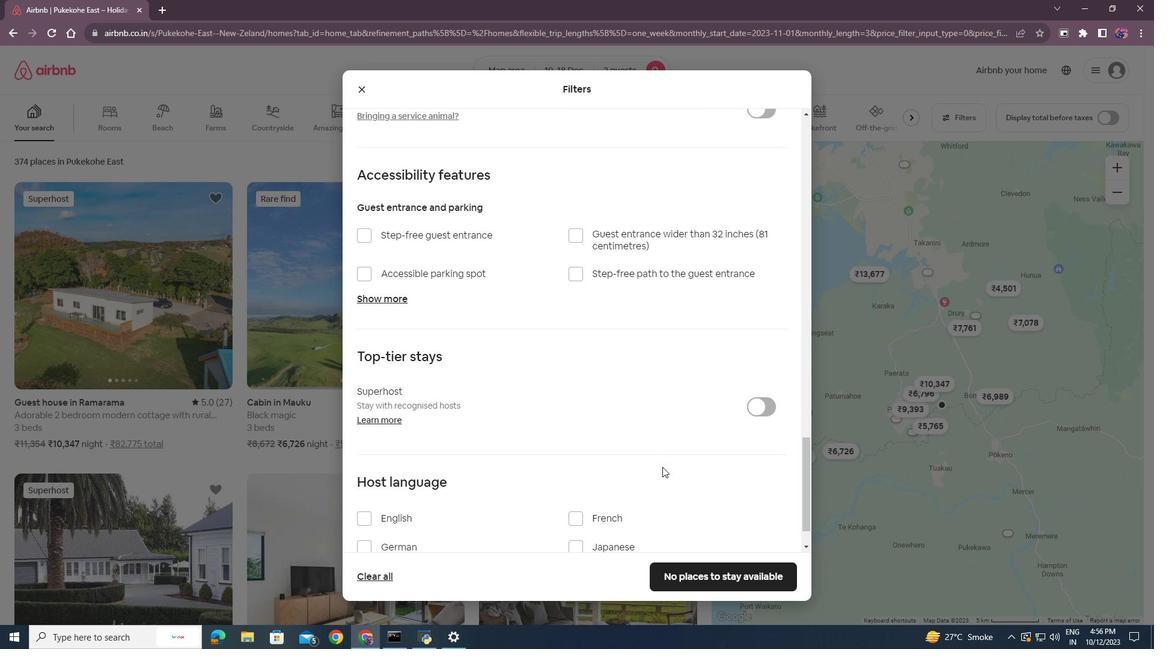 
Action: Mouse scrolled (662, 466) with delta (0, 0)
Screenshot: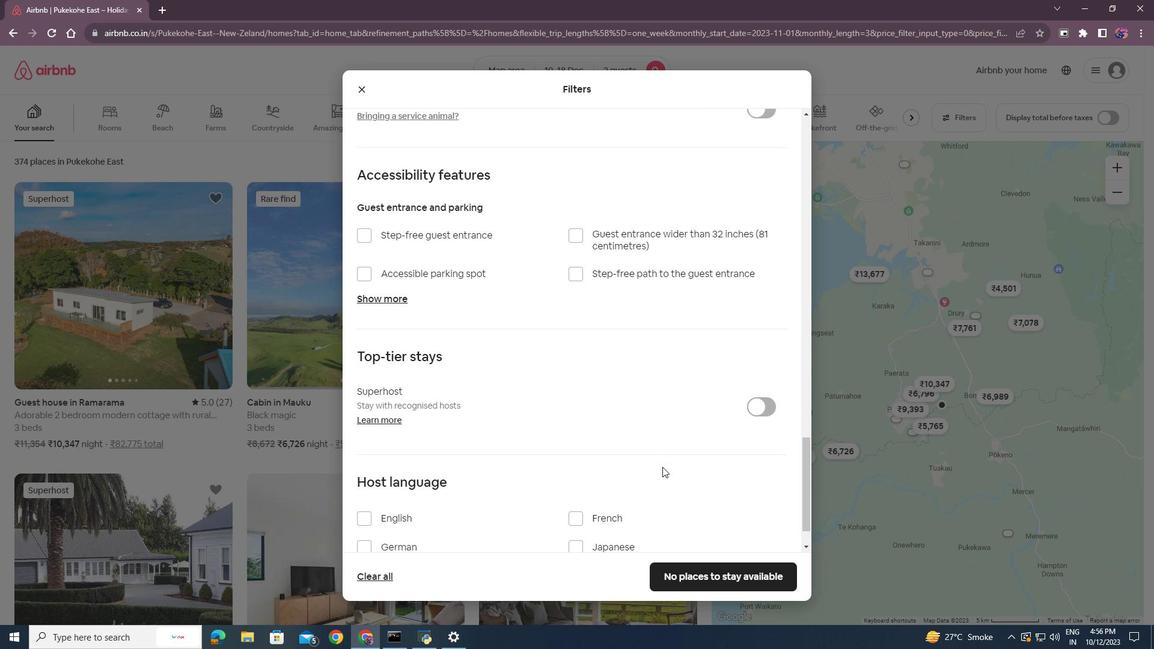 
Action: Mouse moved to (712, 576)
Screenshot: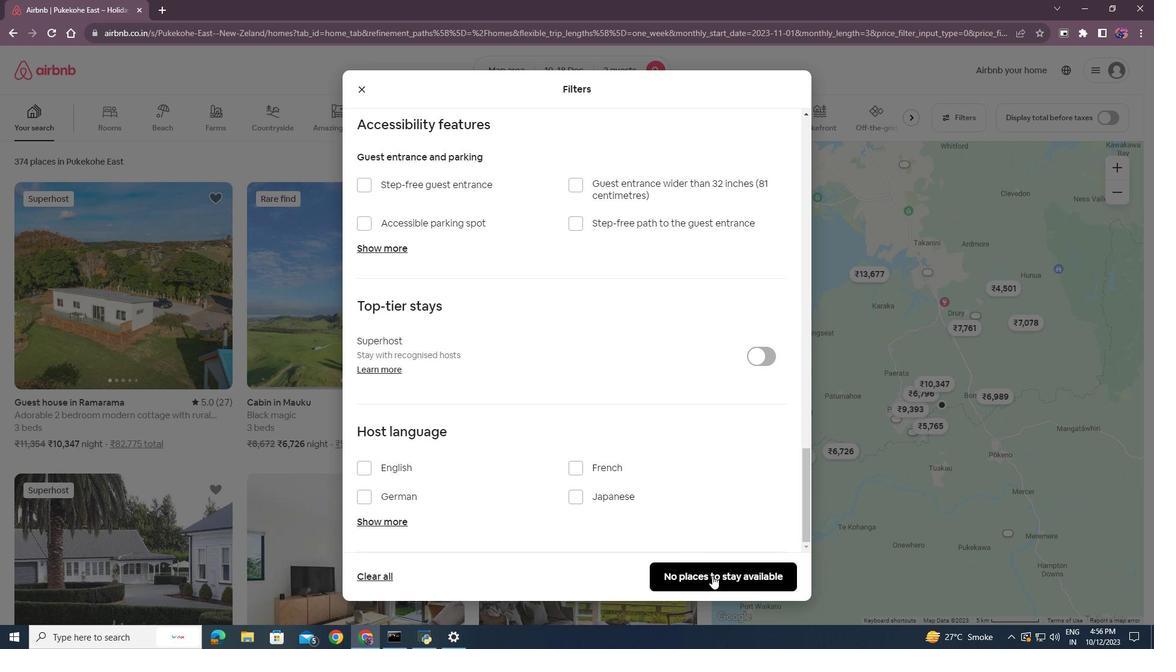 
Action: Mouse pressed left at (712, 576)
Screenshot: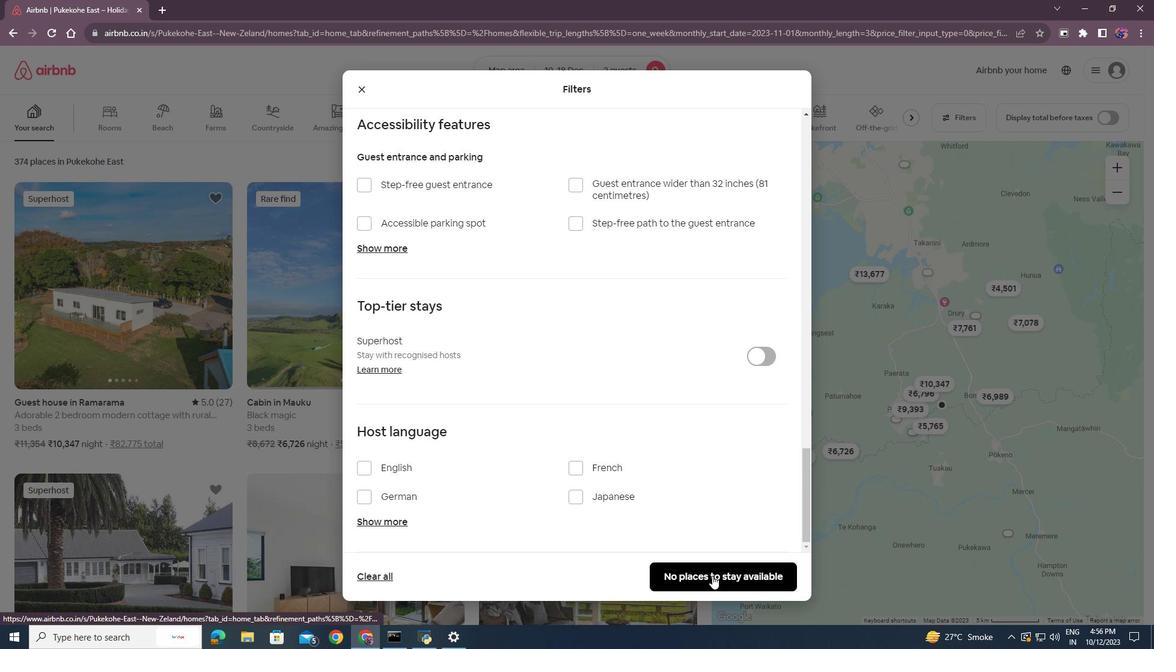 
Action: Mouse moved to (437, 478)
Screenshot: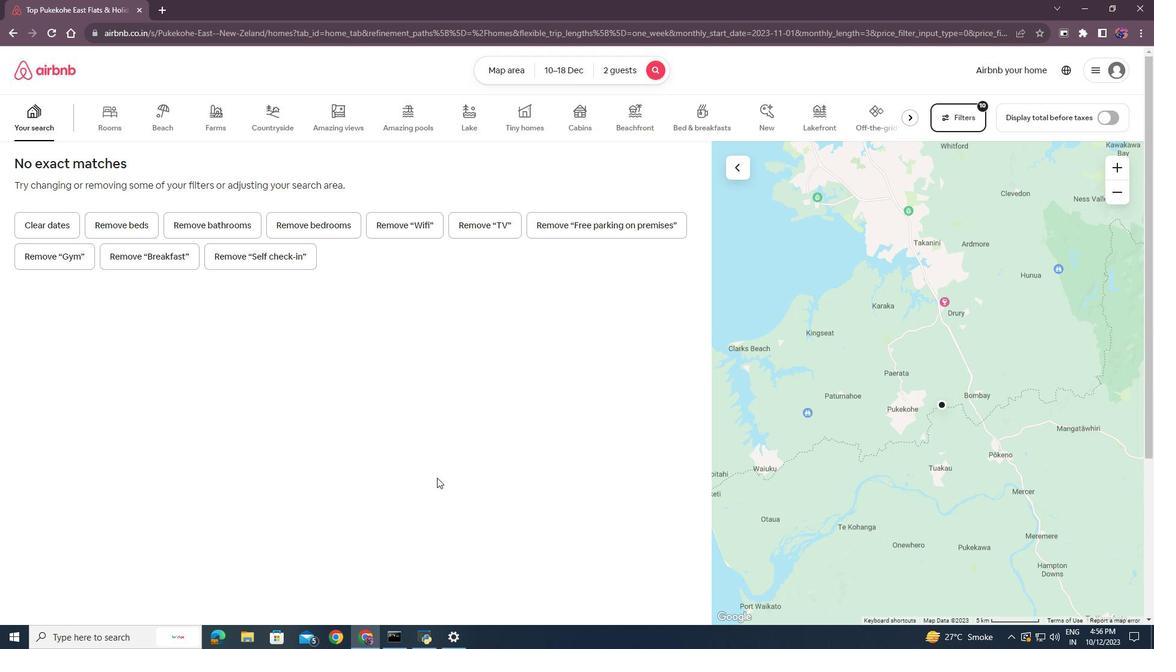 
